 Task: Look for space in Takefu, Japan from 4th June, 2023 to 15th June, 2023 for 2 adults in price range Rs.10000 to Rs.15000. Place can be entire place with 1  bedroom having 1 bed and 1 bathroom. Property type can be house, flat, guest house, hotel. Booking option can be shelf check-in. Required host language is English.
Action: Mouse moved to (518, 83)
Screenshot: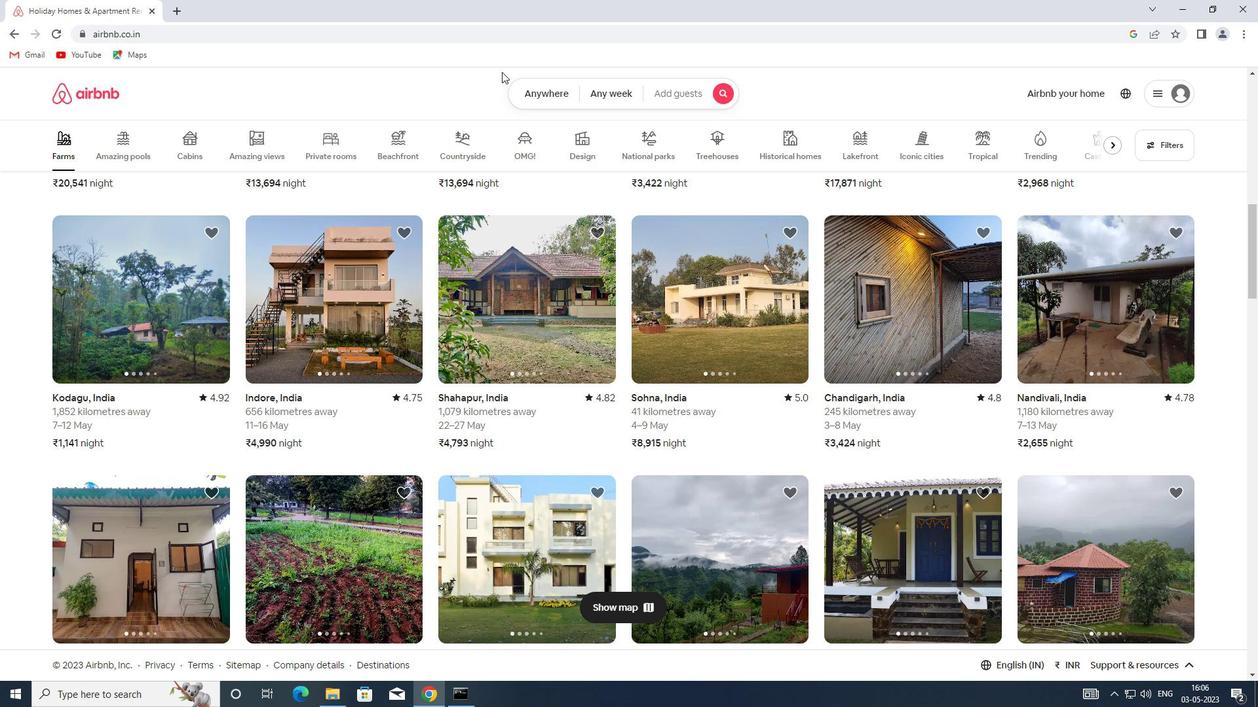 
Action: Mouse pressed left at (518, 83)
Screenshot: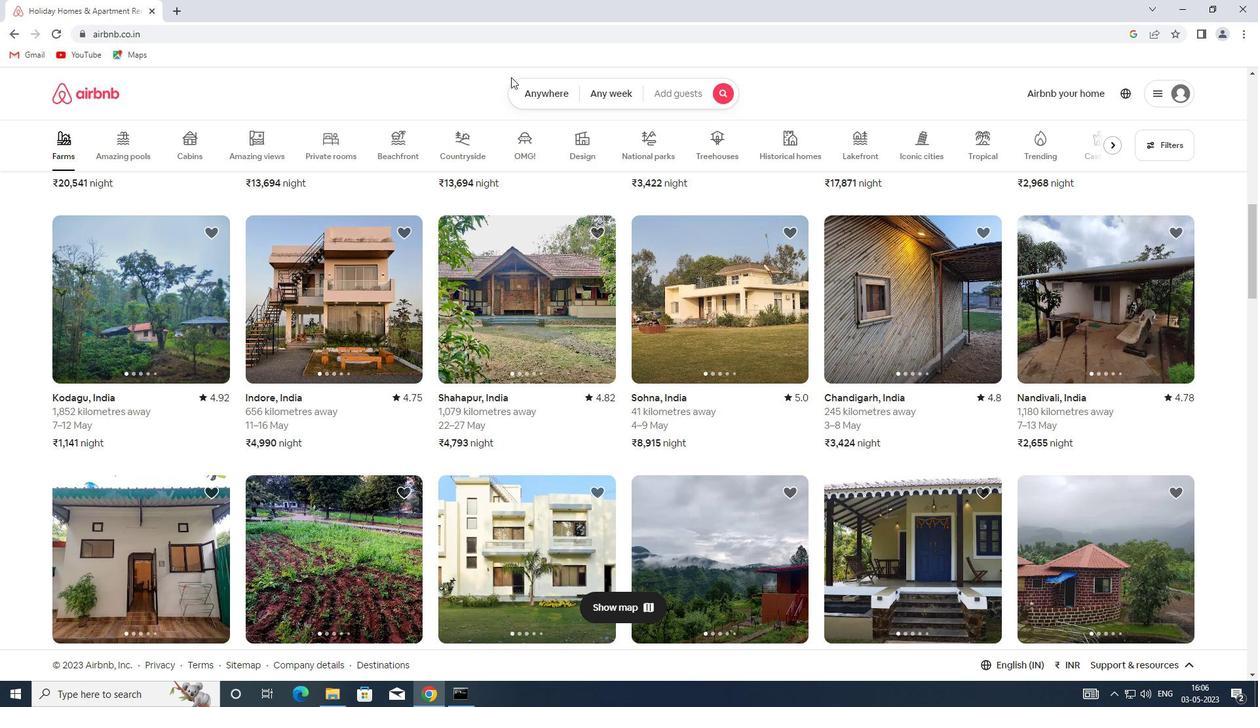 
Action: Mouse moved to (439, 134)
Screenshot: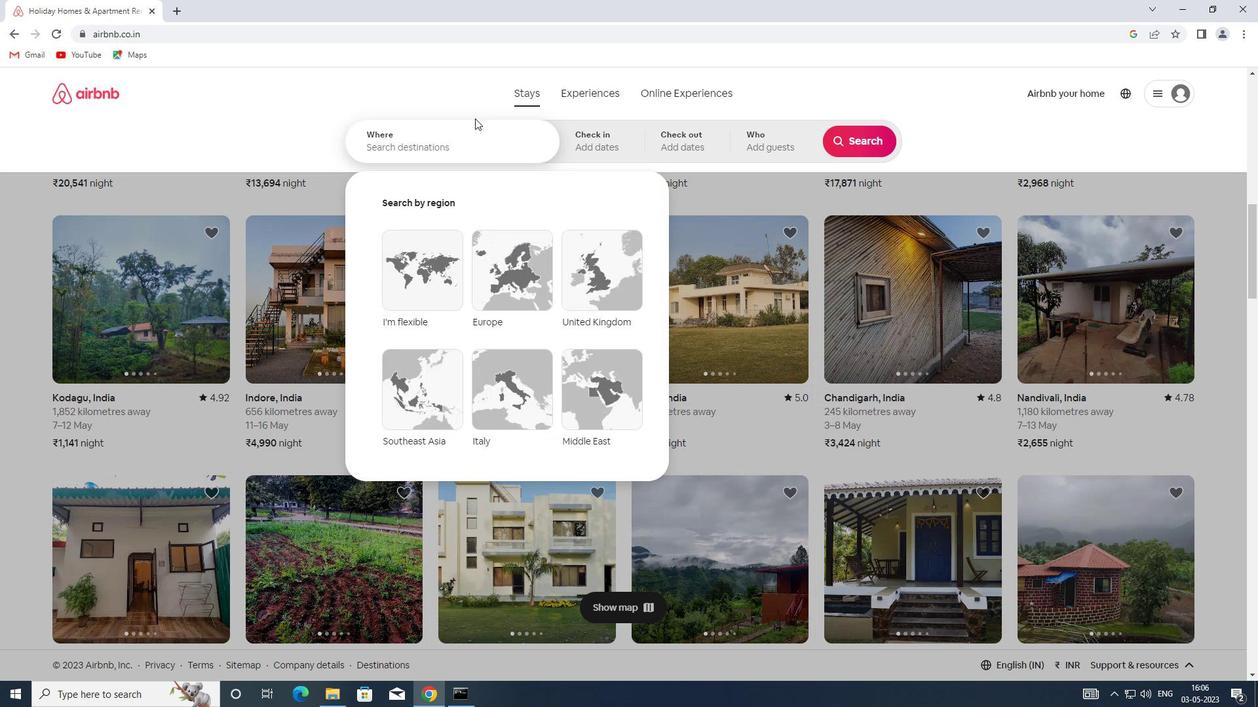 
Action: Mouse pressed left at (439, 134)
Screenshot: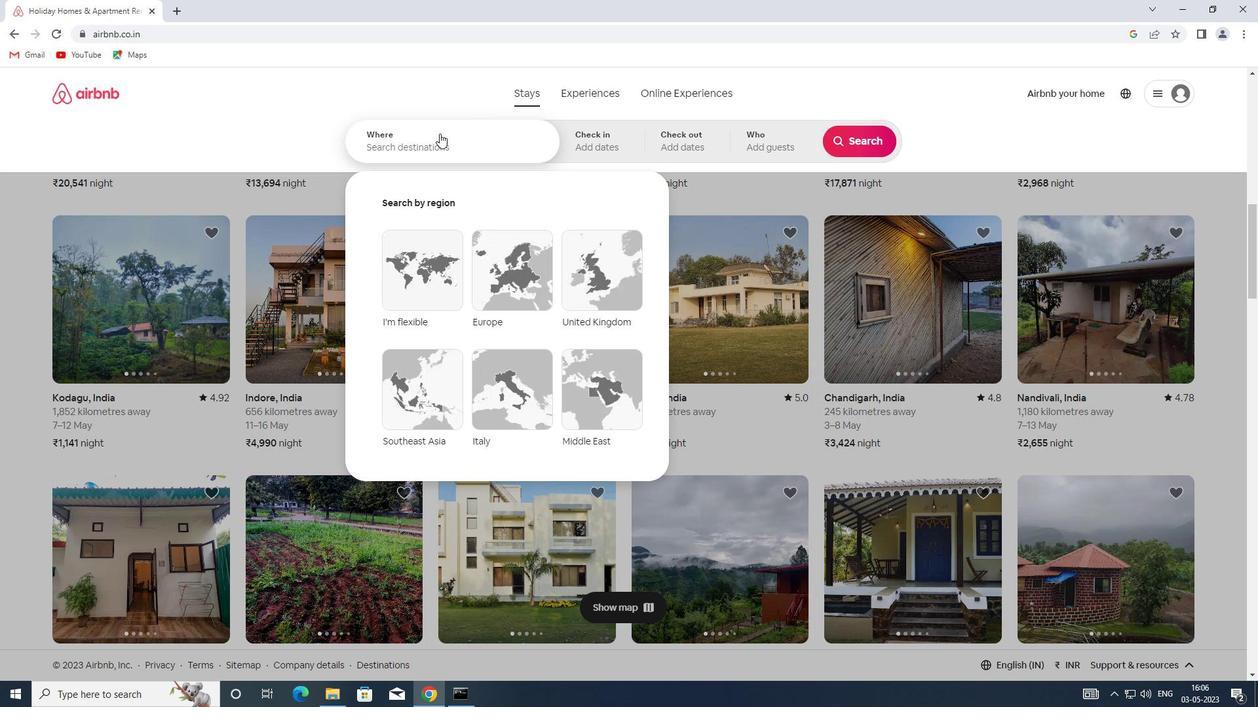
Action: Key pressed <Key.shift>TAKEFU,<Key.shift><Key.shift>JAPAN
Screenshot: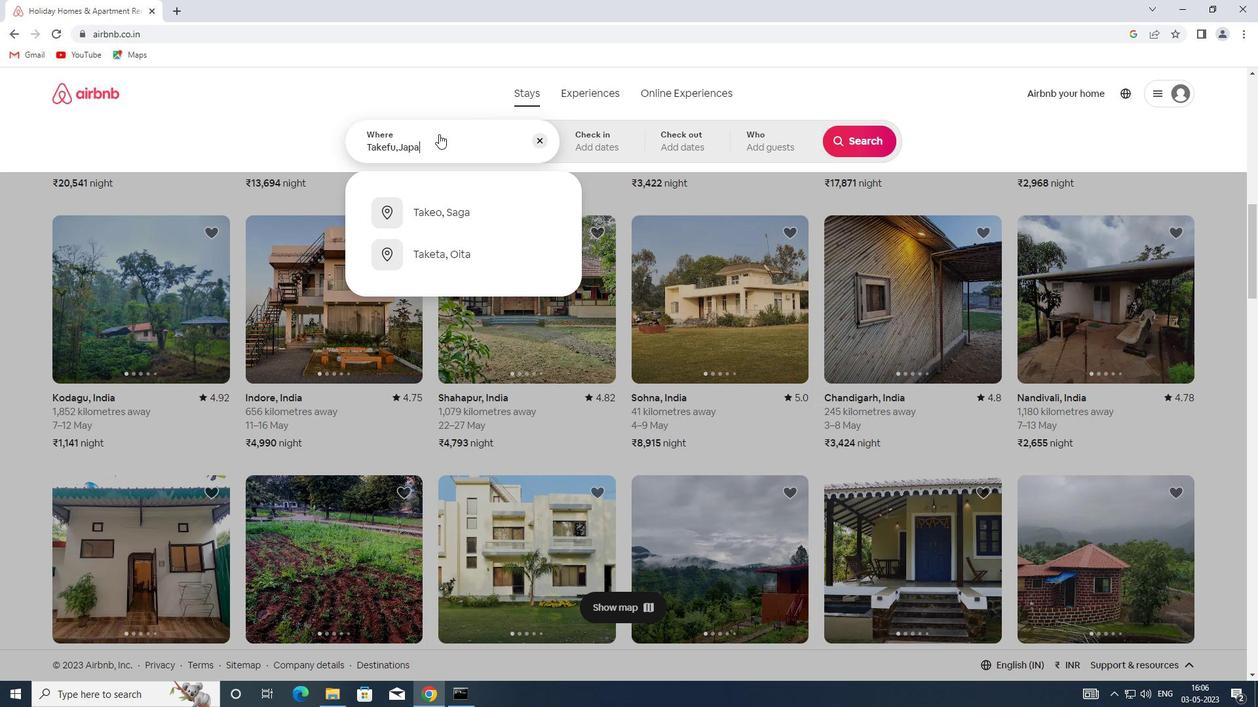 
Action: Mouse moved to (610, 140)
Screenshot: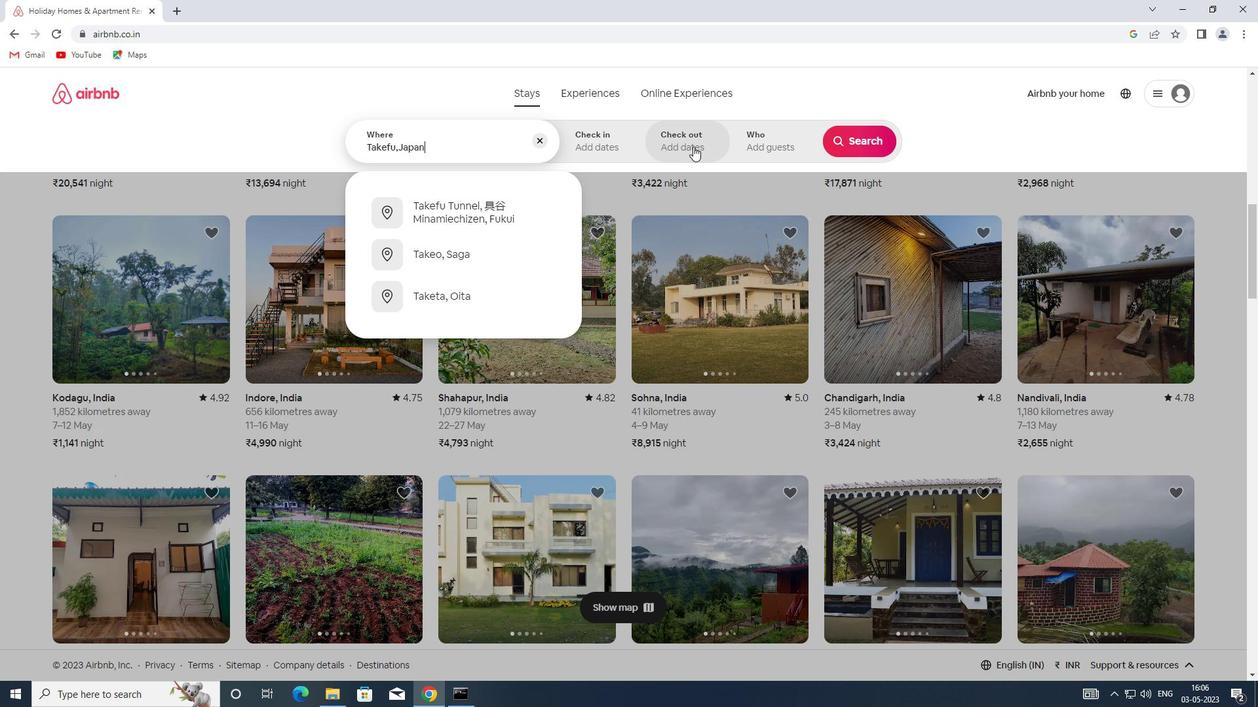 
Action: Mouse pressed left at (610, 140)
Screenshot: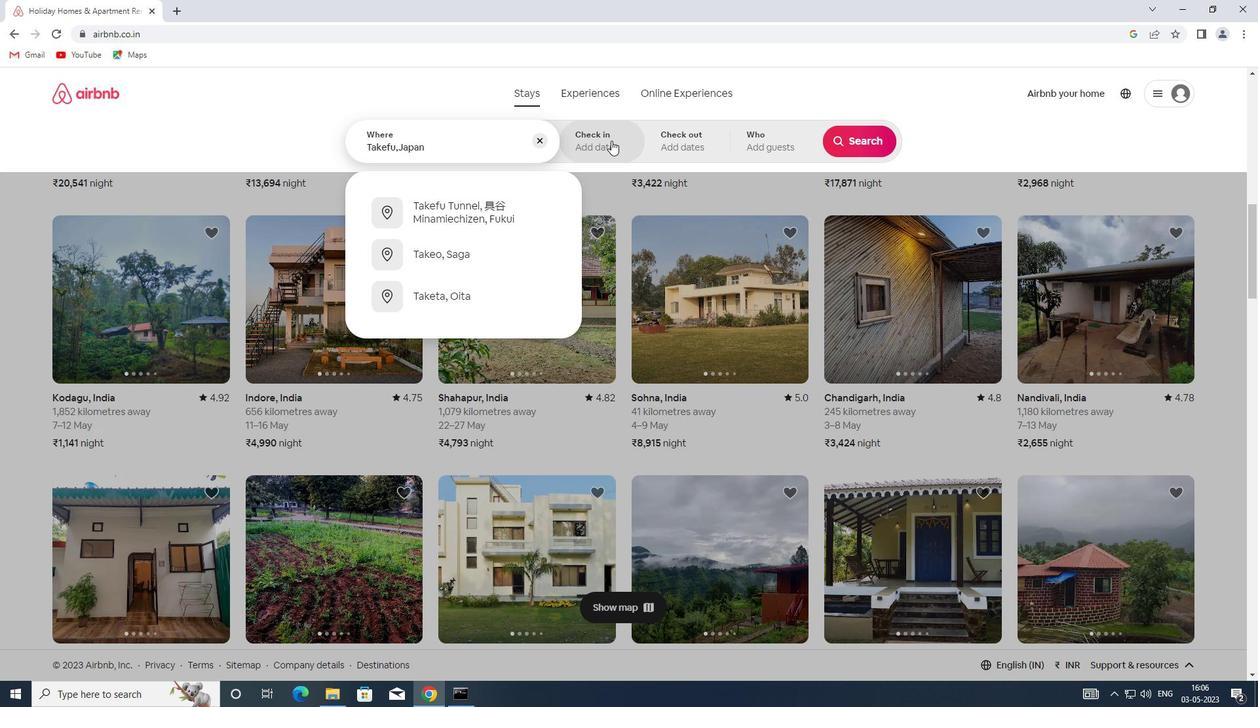 
Action: Mouse moved to (667, 342)
Screenshot: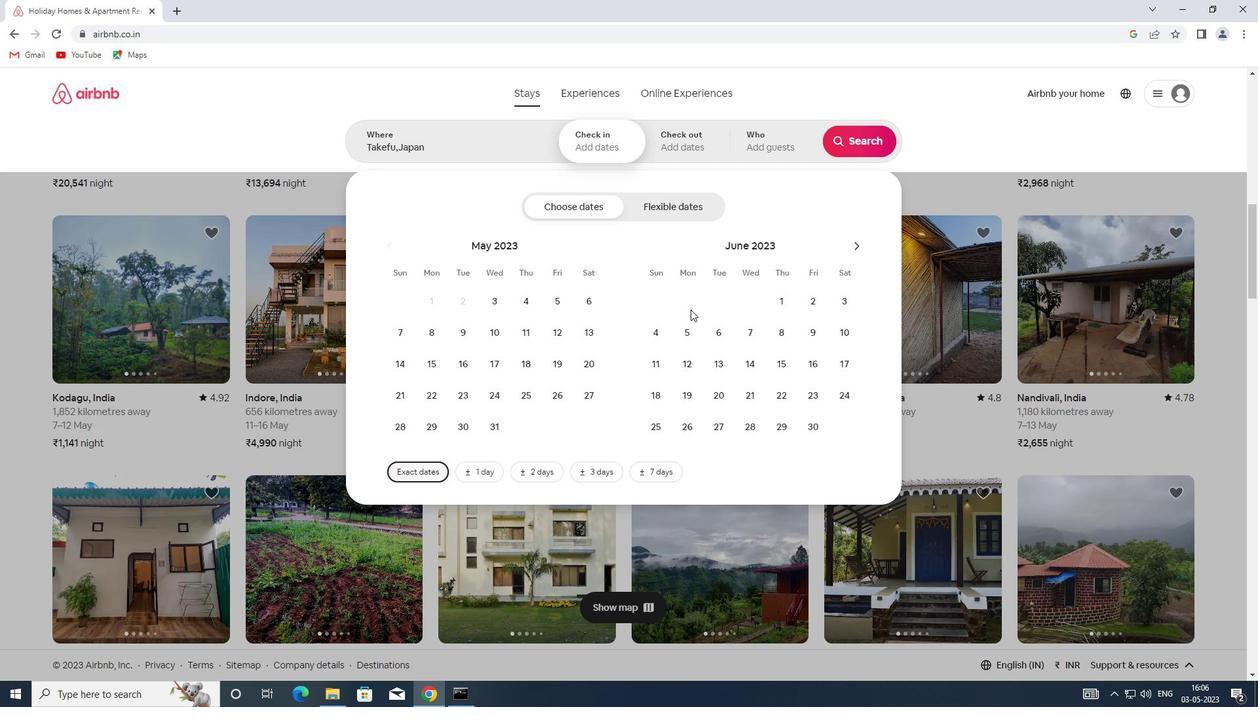 
Action: Mouse pressed left at (667, 342)
Screenshot: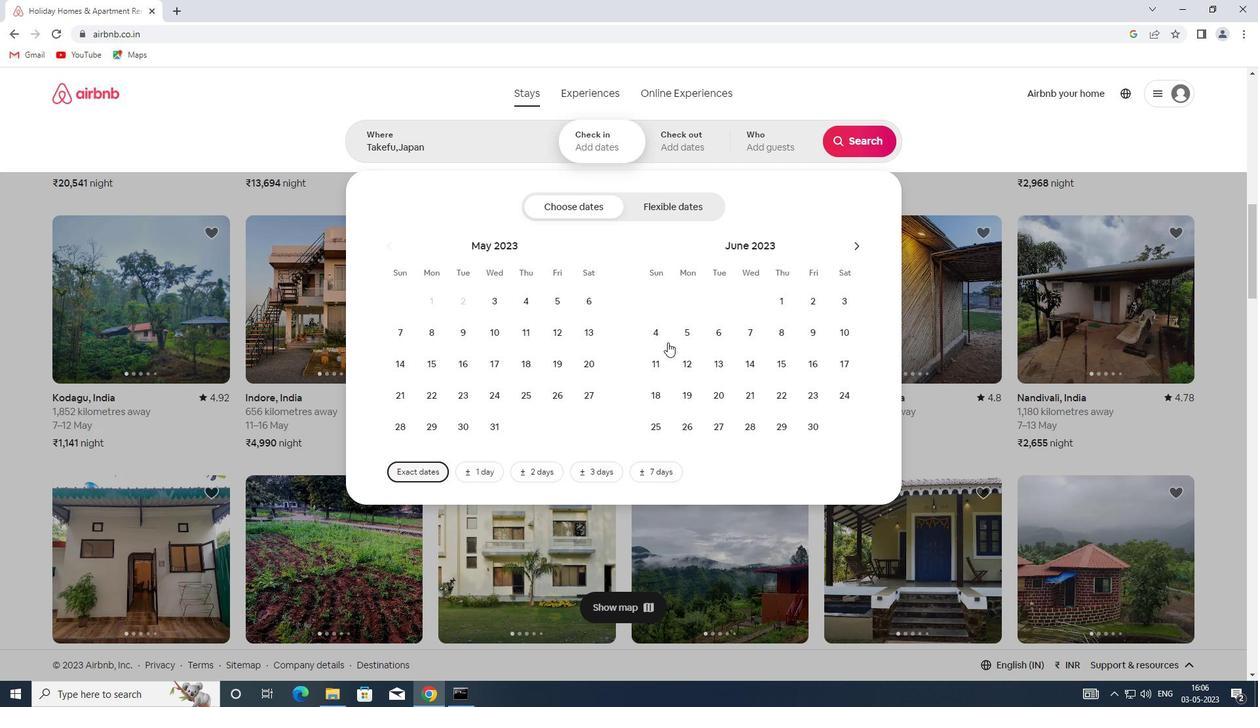 
Action: Mouse moved to (780, 363)
Screenshot: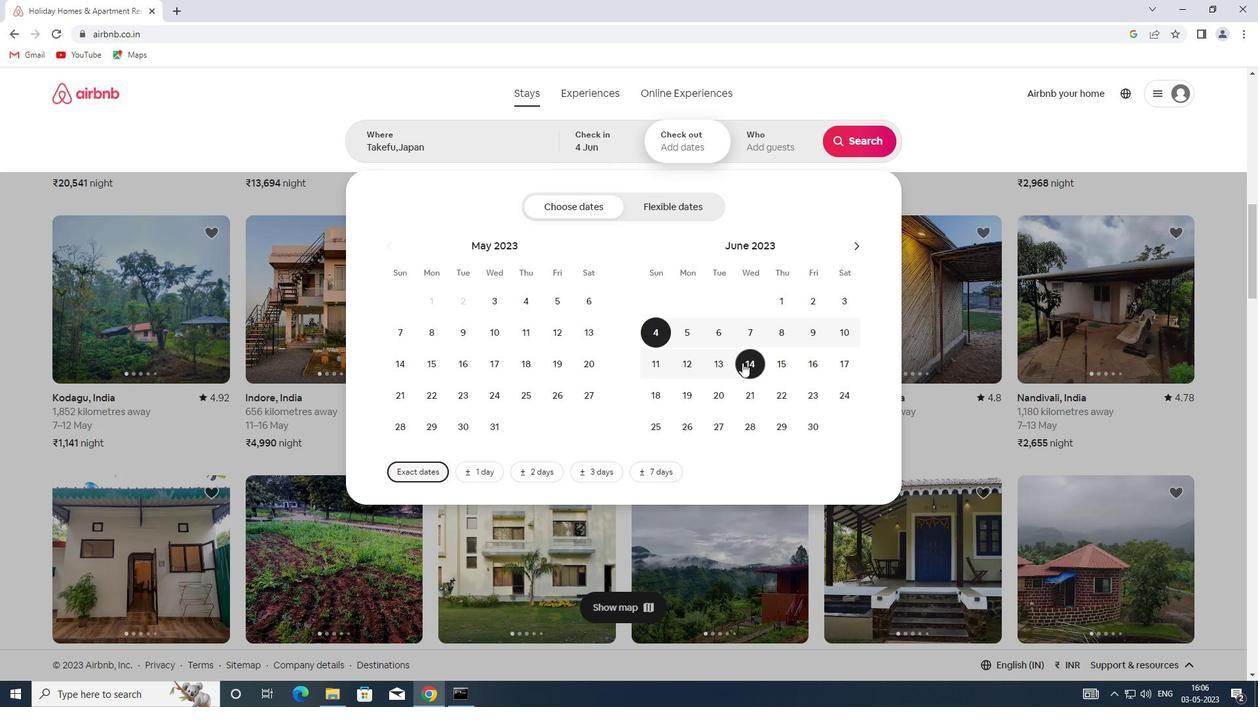 
Action: Mouse pressed left at (780, 363)
Screenshot: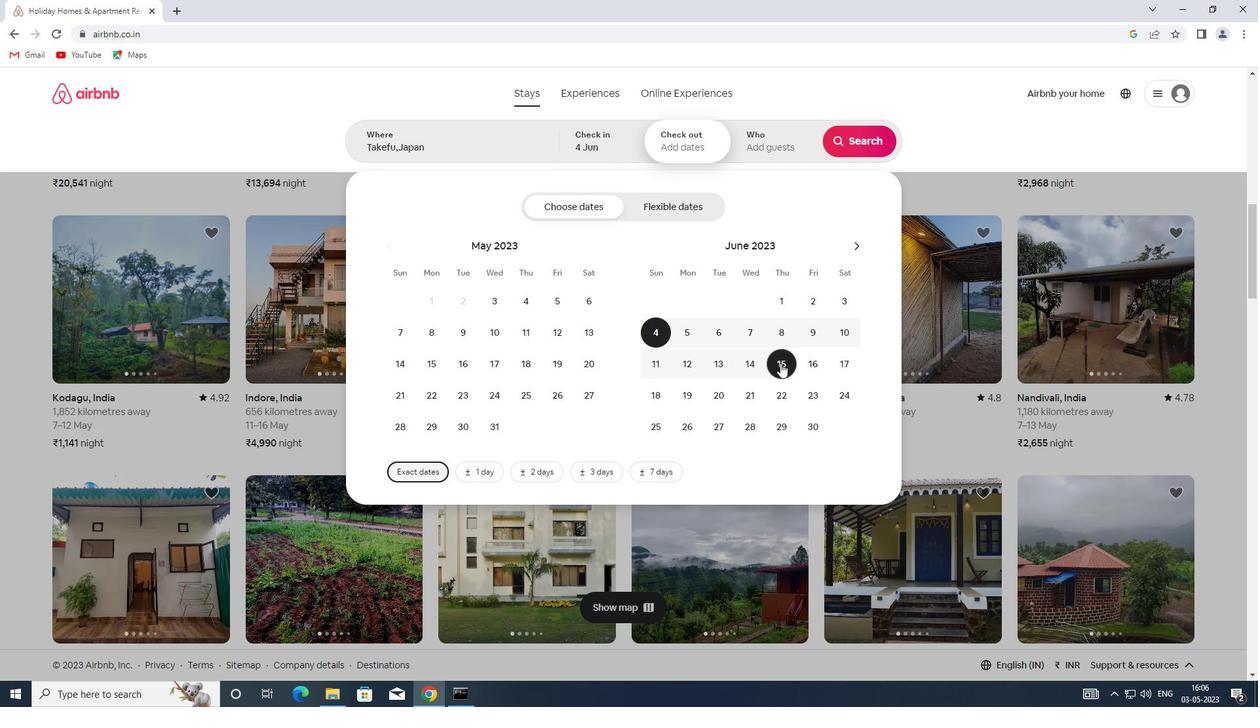 
Action: Mouse moved to (796, 143)
Screenshot: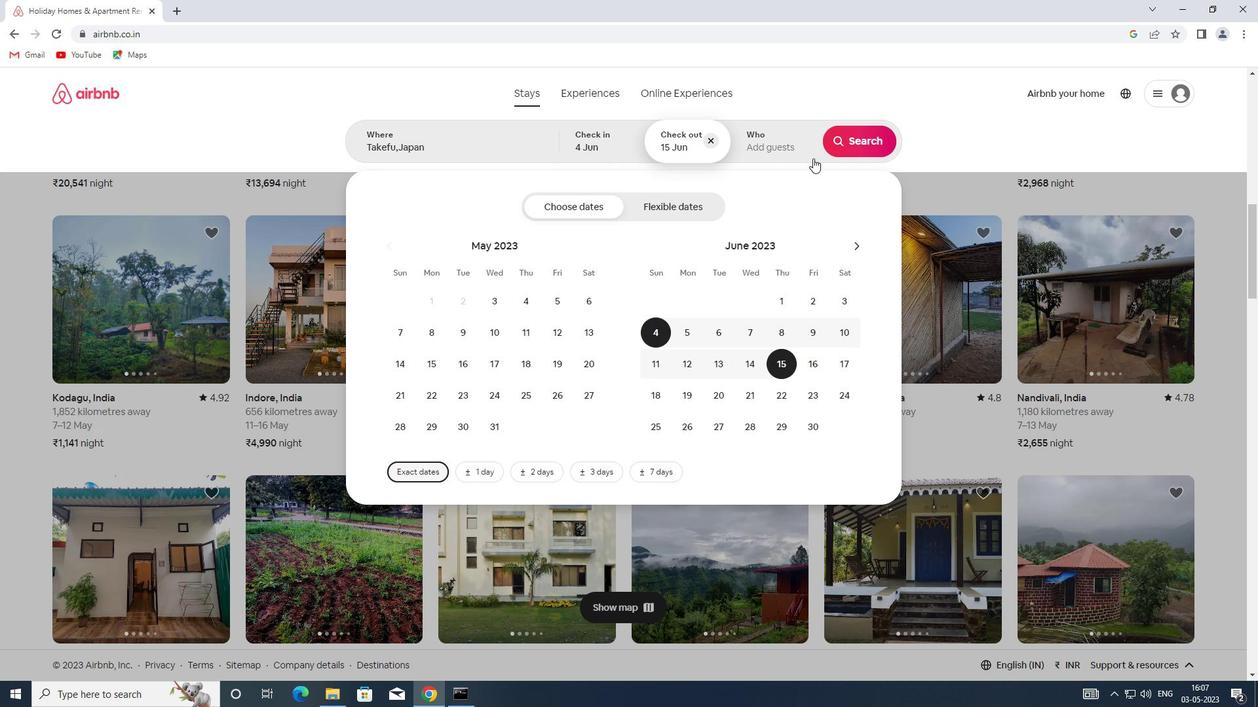 
Action: Mouse pressed left at (796, 143)
Screenshot: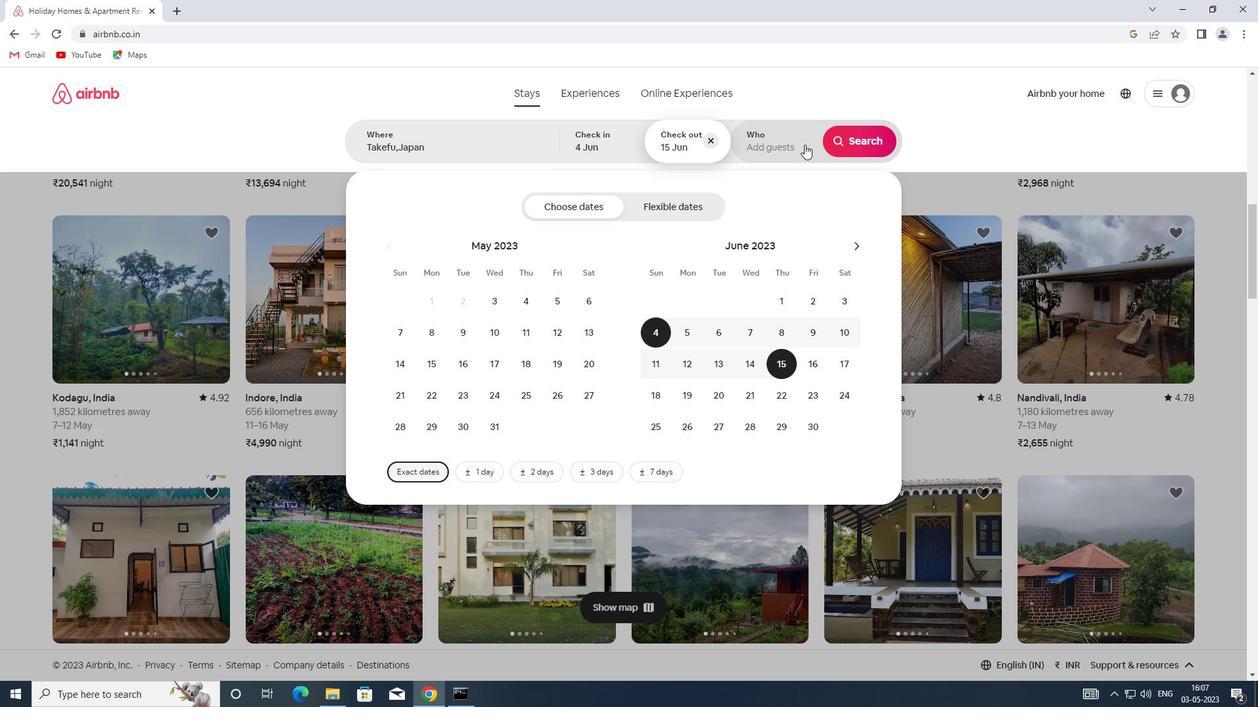 
Action: Mouse moved to (859, 207)
Screenshot: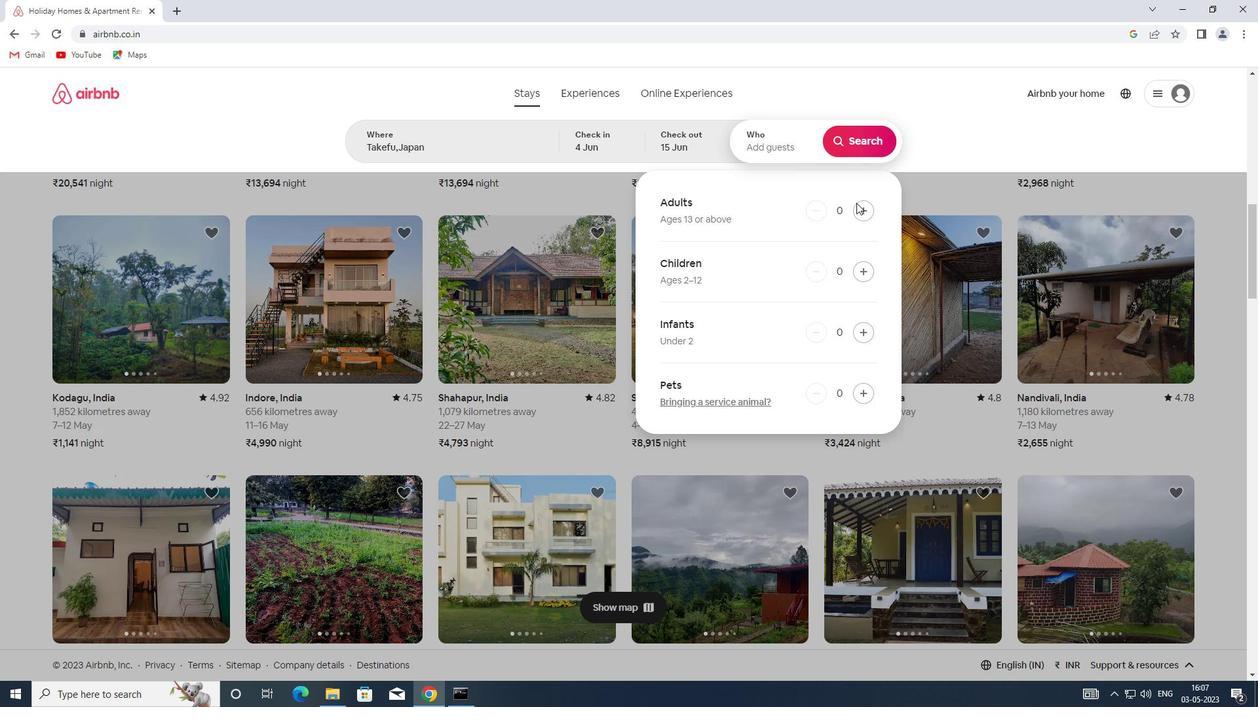 
Action: Mouse pressed left at (859, 207)
Screenshot: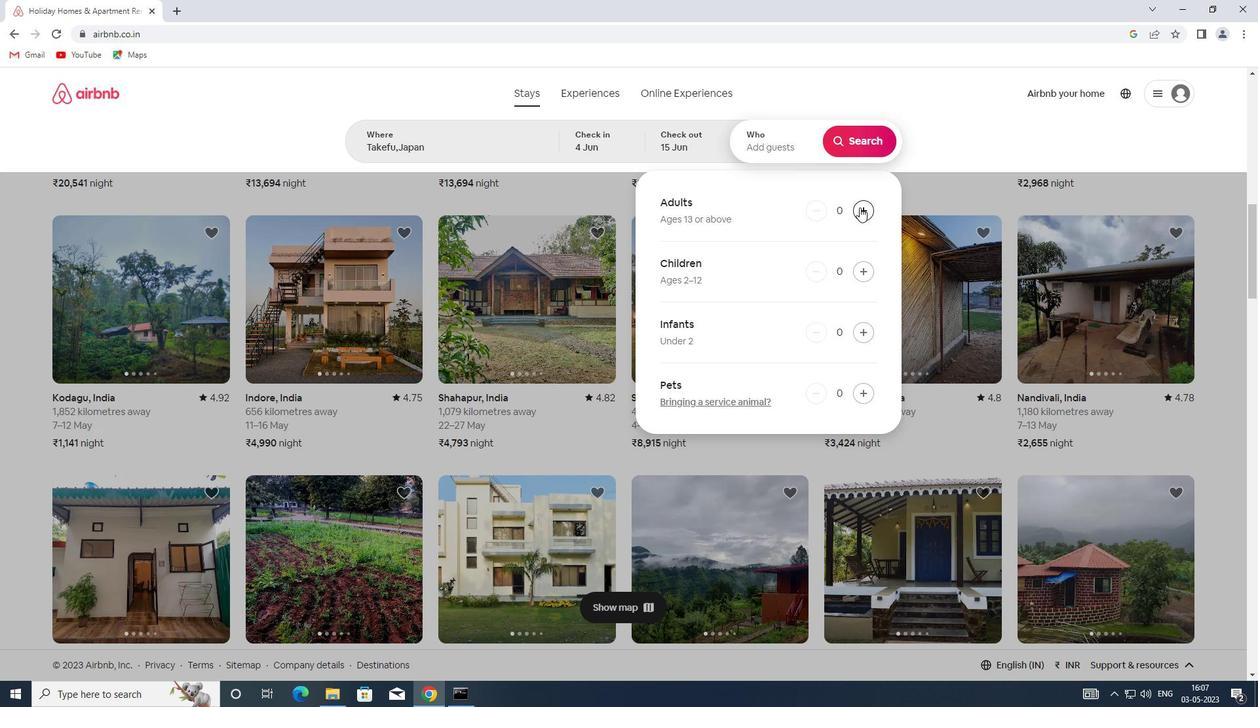 
Action: Mouse pressed left at (859, 207)
Screenshot: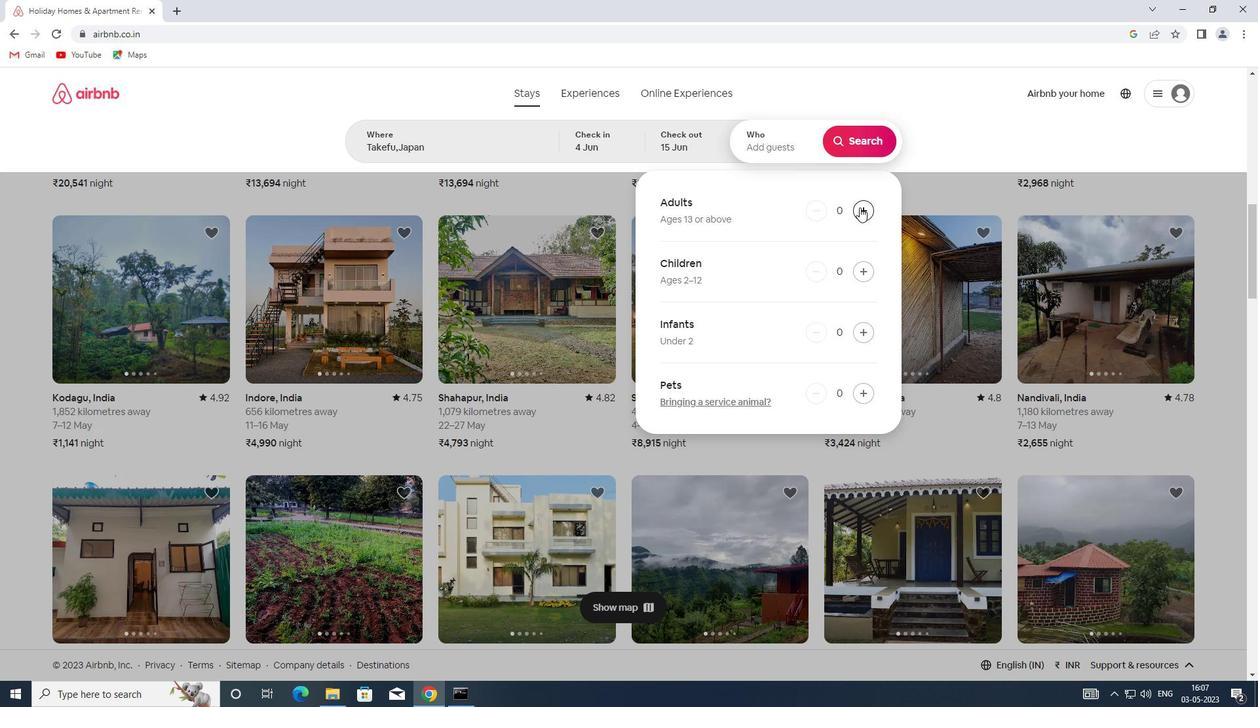 
Action: Mouse moved to (856, 148)
Screenshot: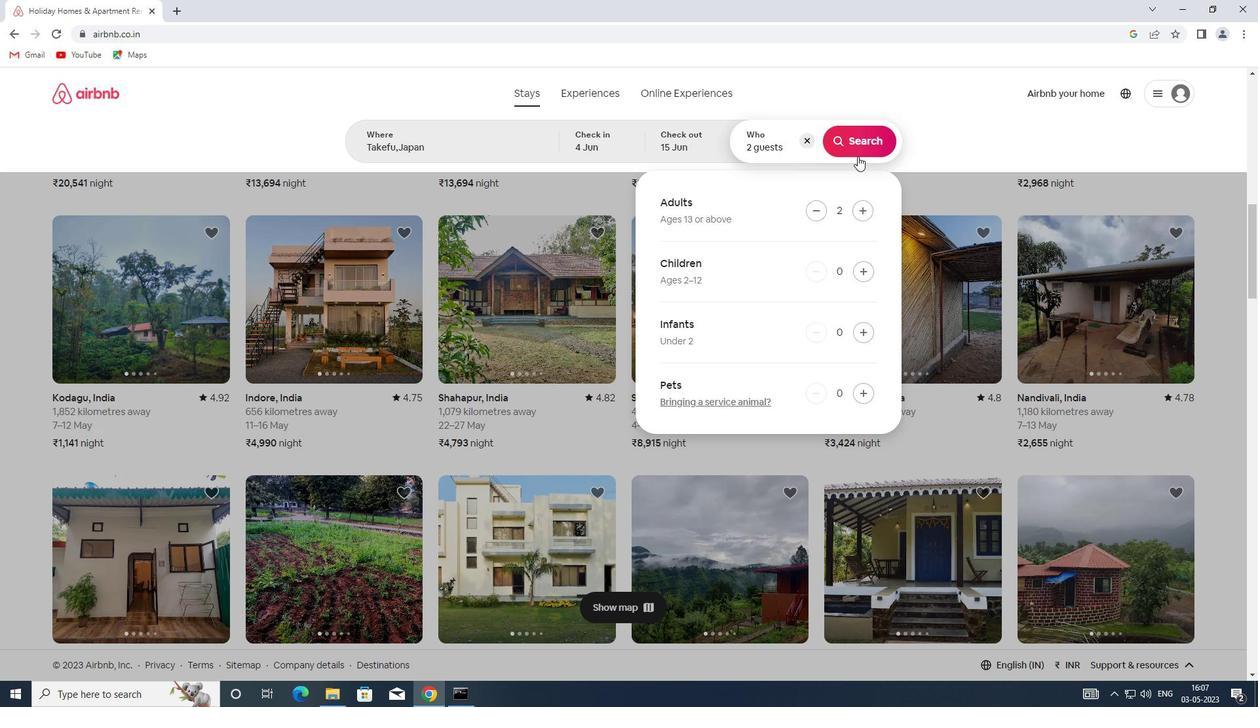 
Action: Mouse pressed left at (856, 148)
Screenshot: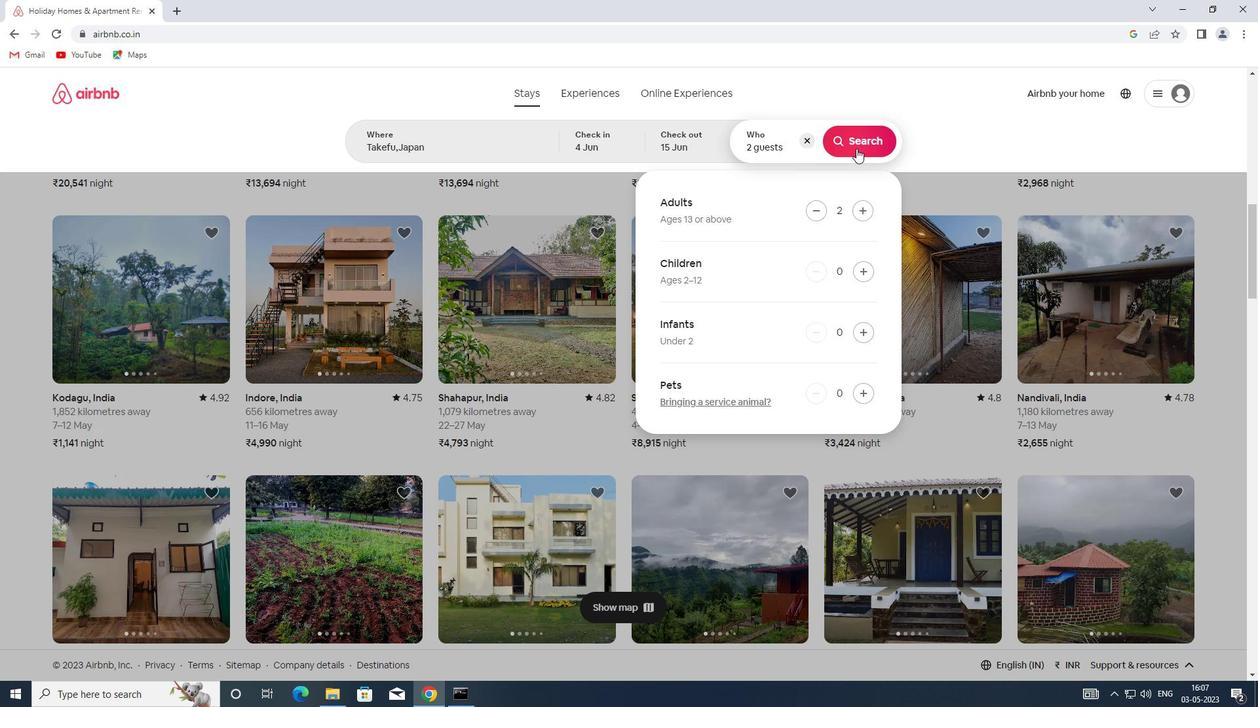 
Action: Mouse moved to (1196, 140)
Screenshot: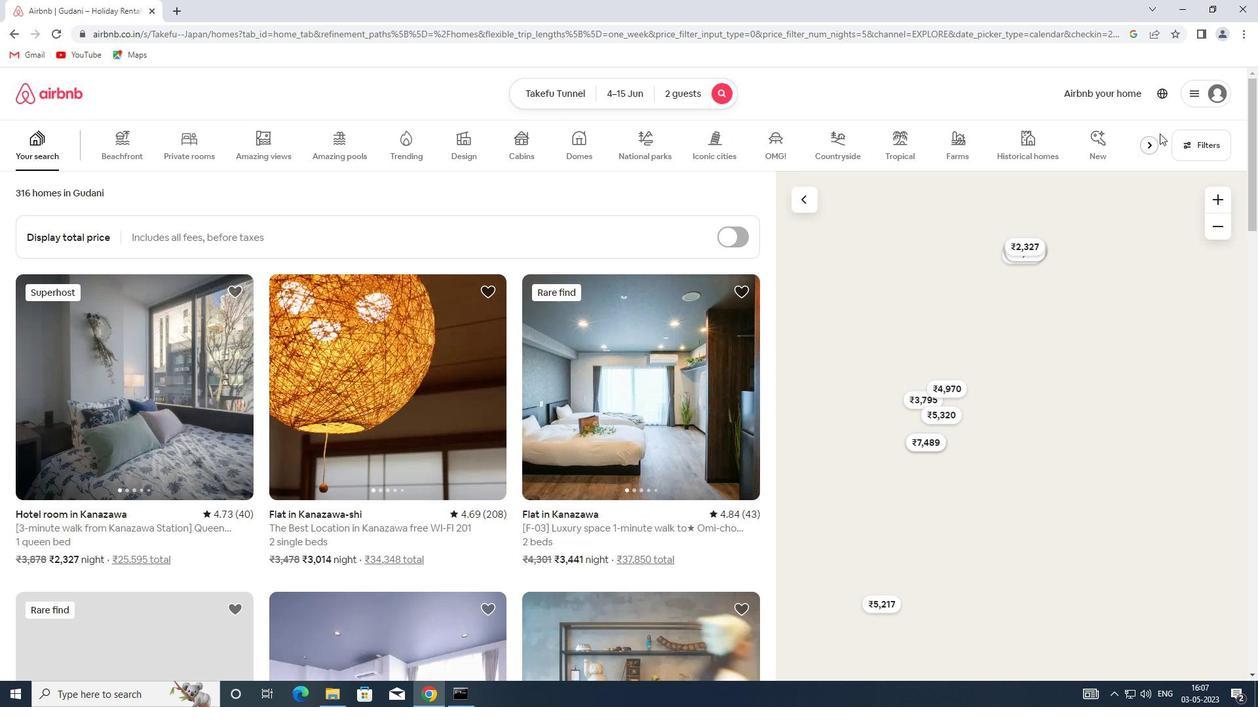 
Action: Mouse pressed left at (1196, 140)
Screenshot: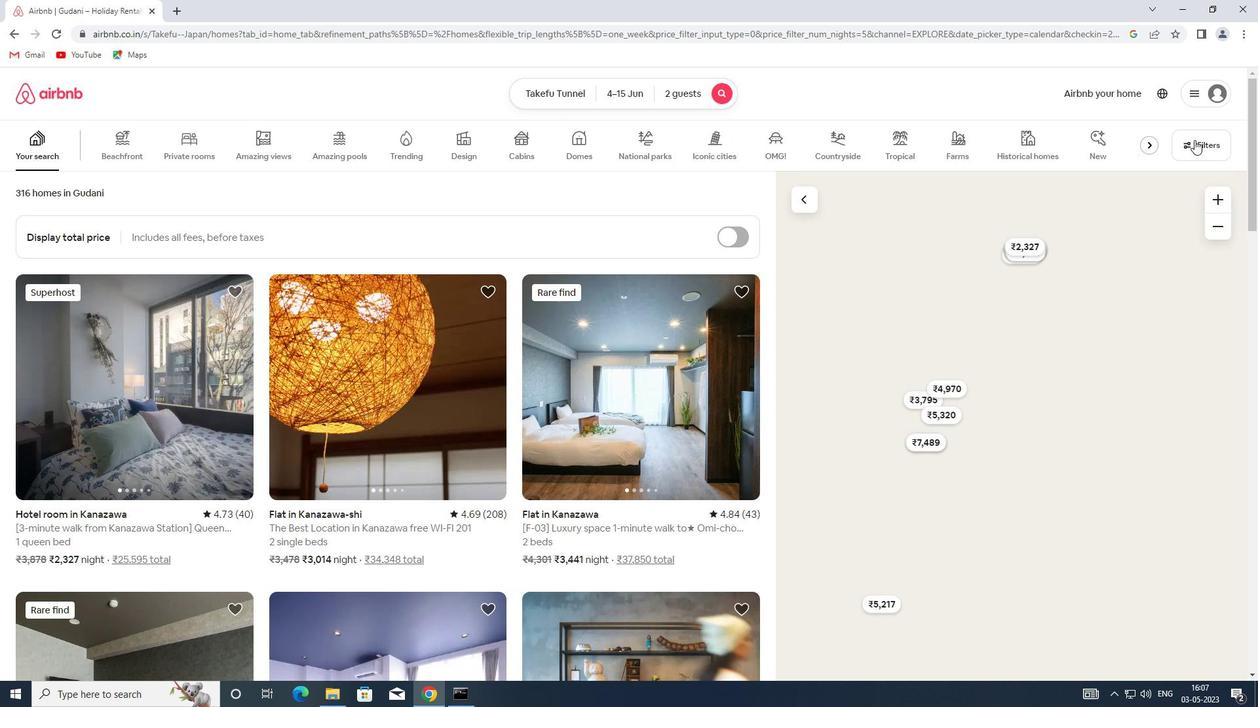 
Action: Mouse moved to (468, 310)
Screenshot: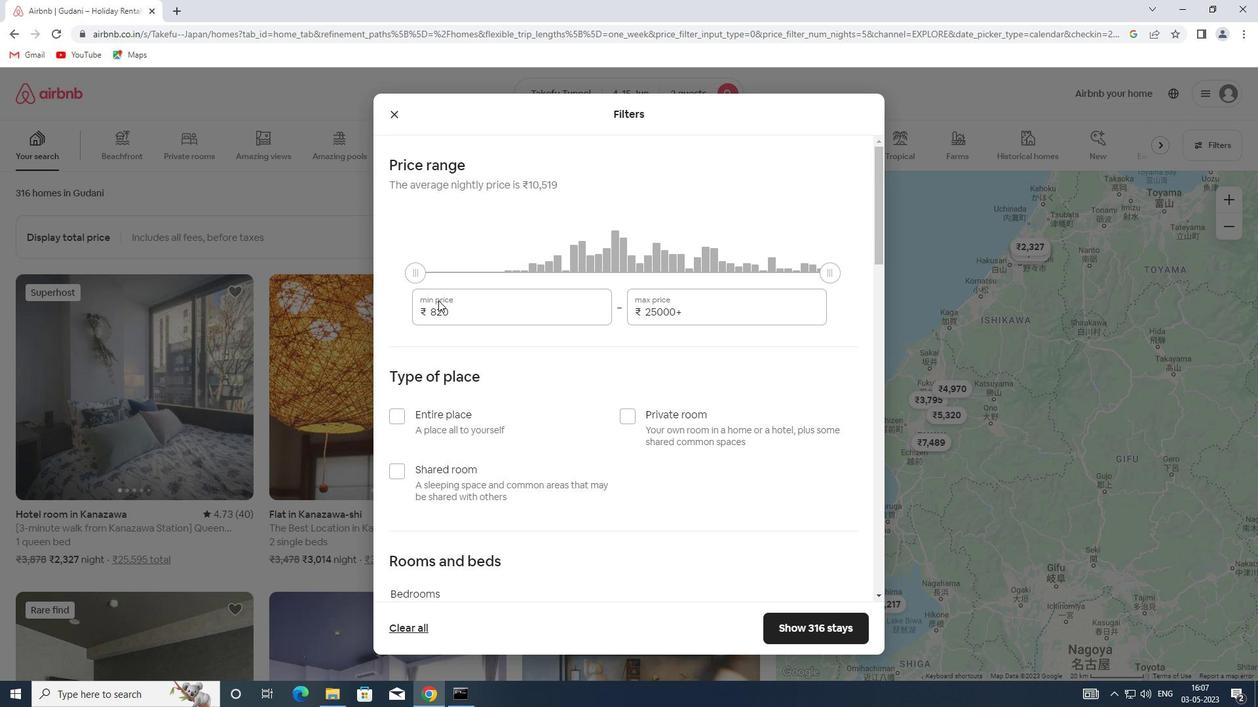 
Action: Mouse pressed left at (468, 310)
Screenshot: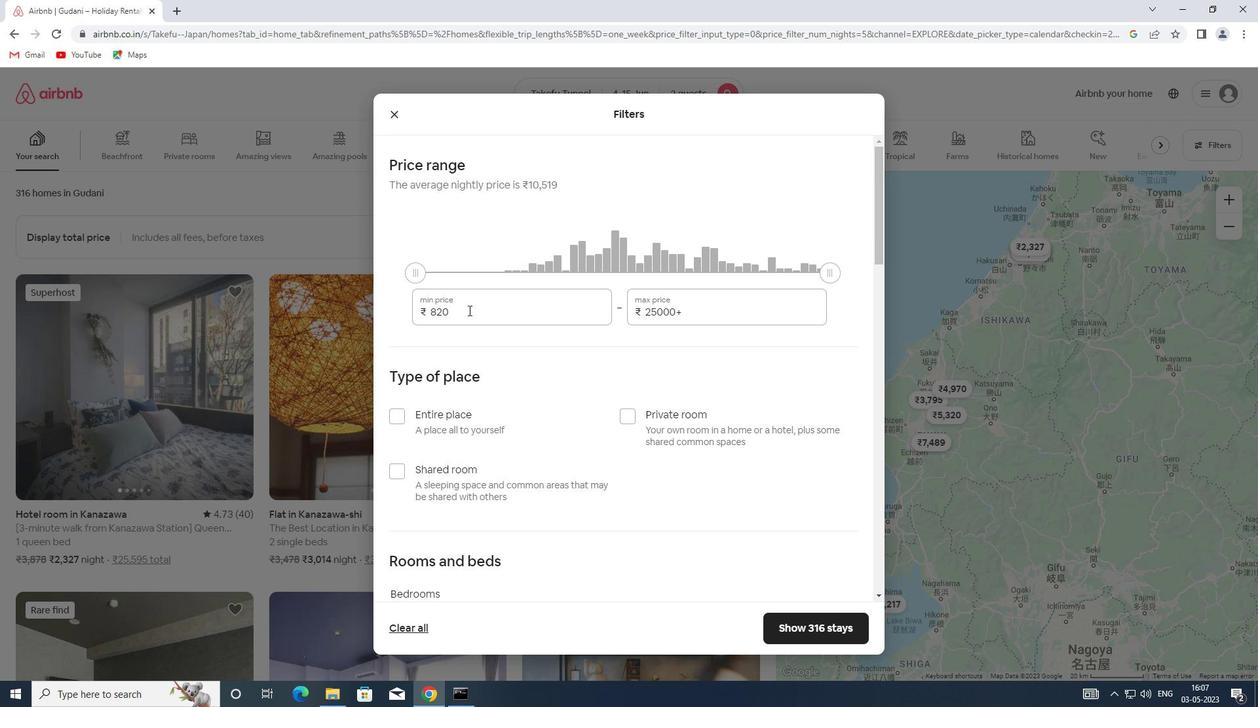 
Action: Mouse moved to (422, 312)
Screenshot: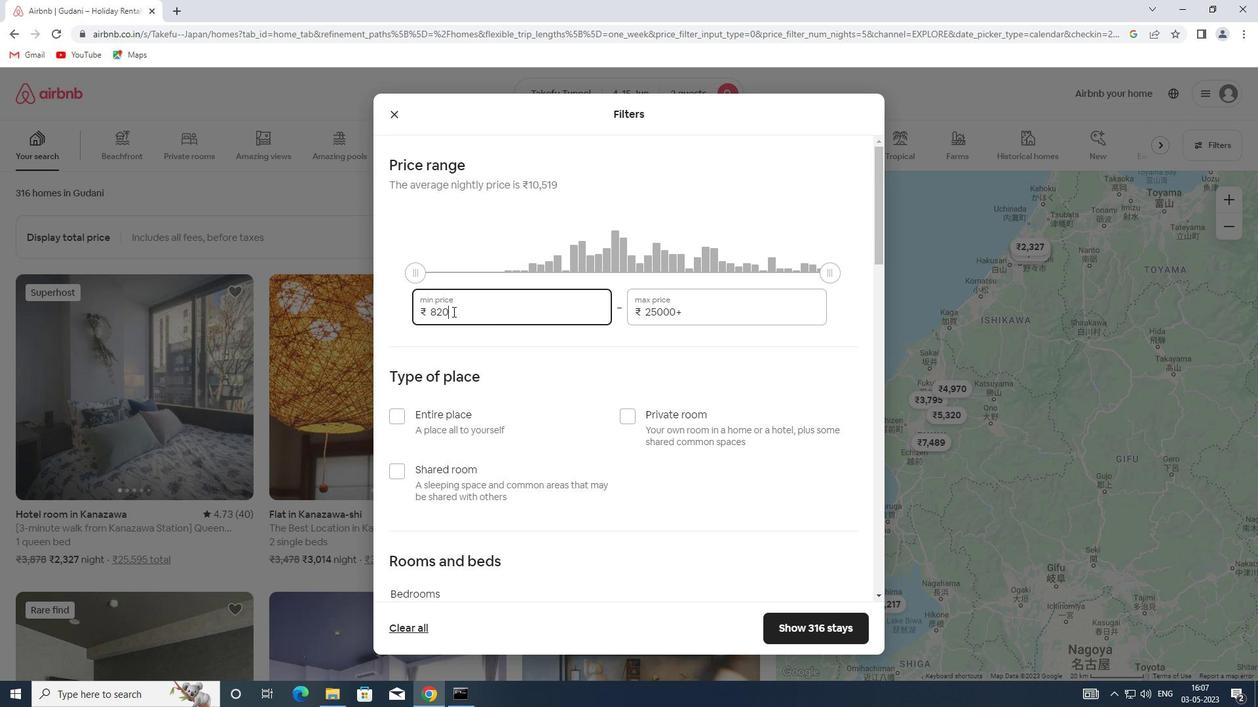 
Action: Key pressed 10000
Screenshot: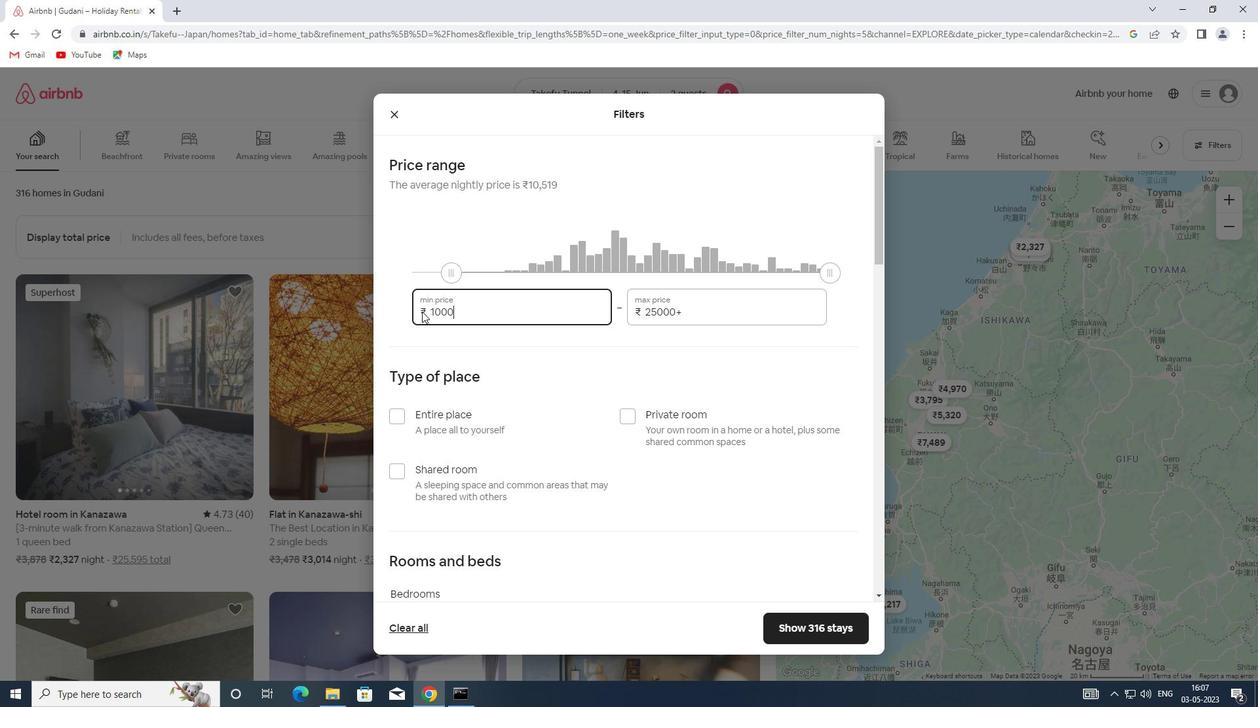 
Action: Mouse moved to (693, 313)
Screenshot: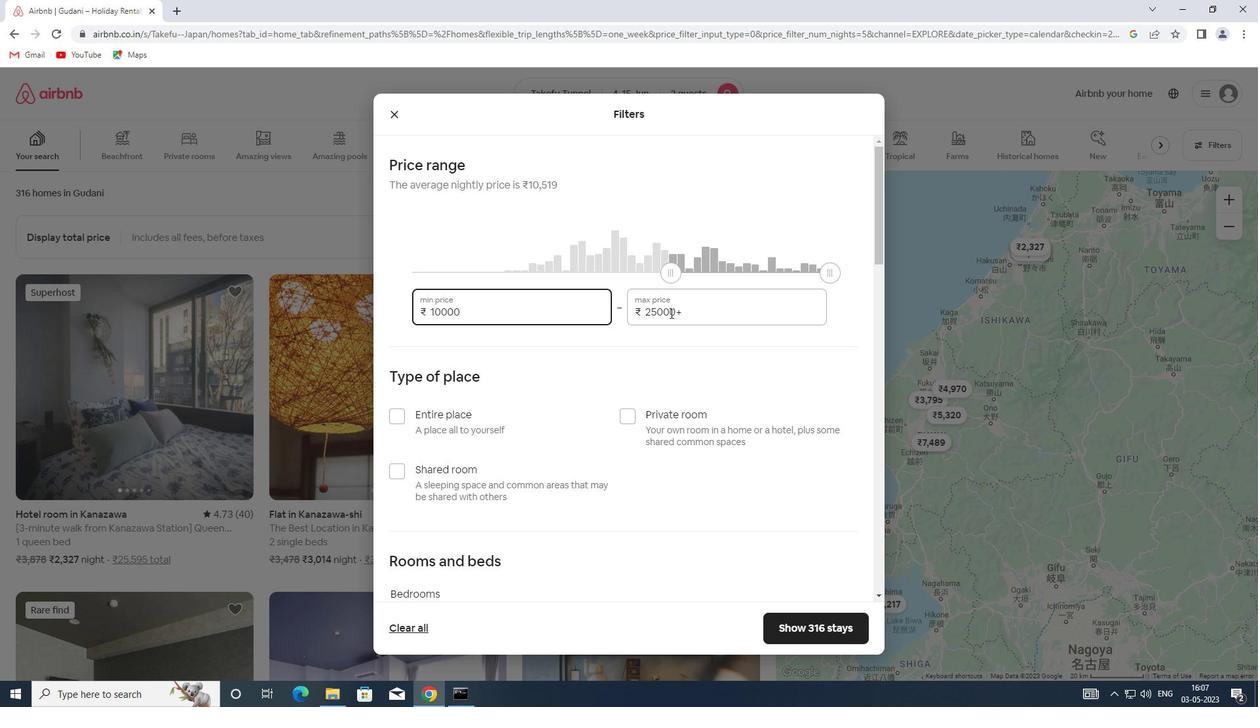 
Action: Mouse pressed left at (693, 313)
Screenshot: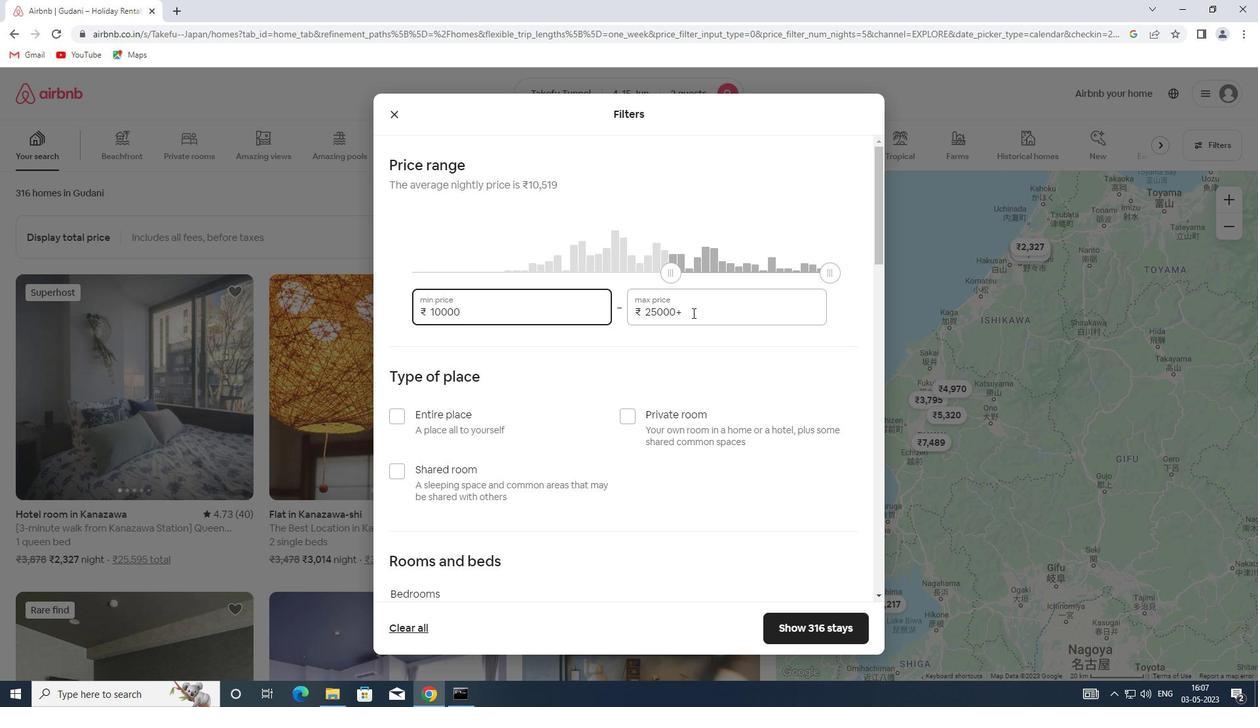 
Action: Mouse moved to (623, 313)
Screenshot: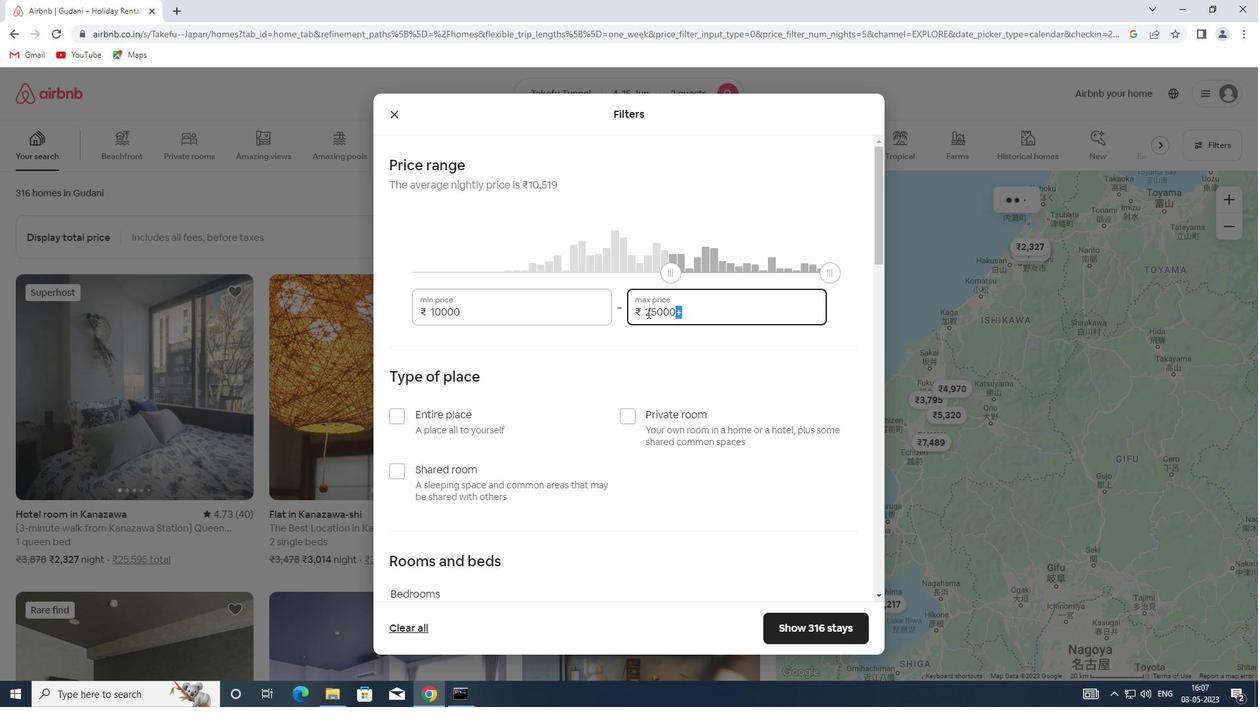 
Action: Key pressed 15000
Screenshot: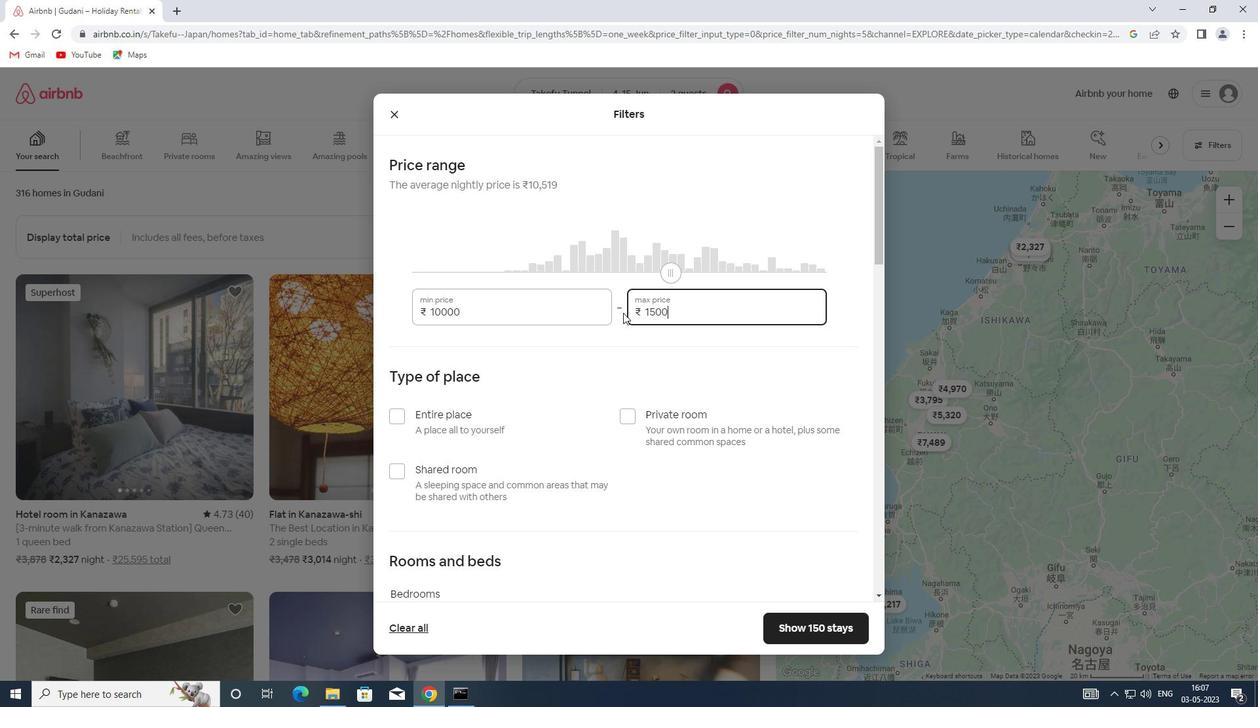 
Action: Mouse moved to (460, 420)
Screenshot: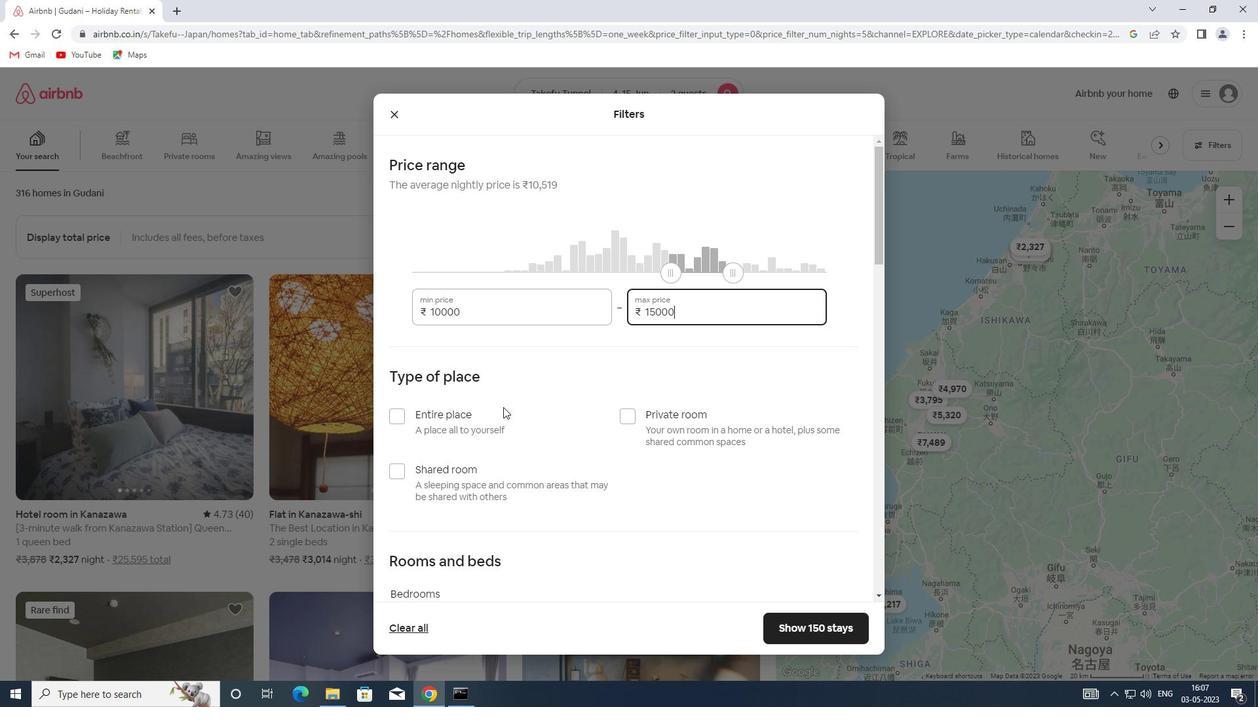 
Action: Mouse pressed left at (460, 420)
Screenshot: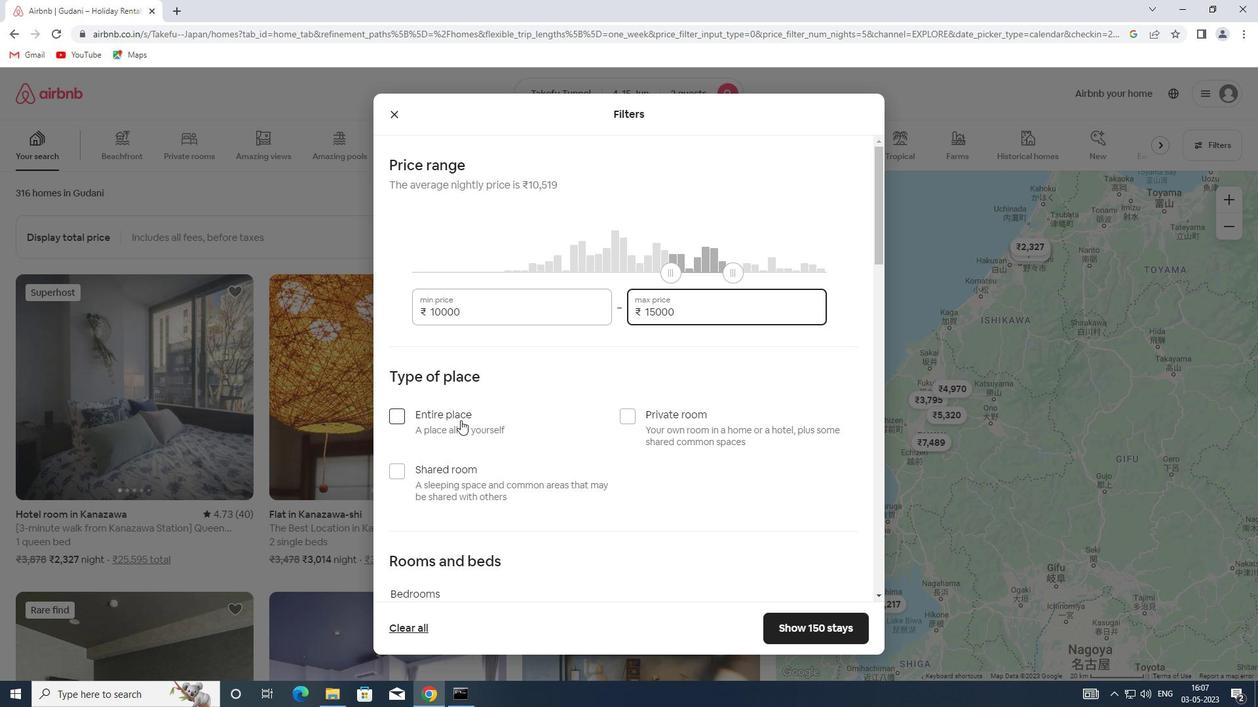 
Action: Mouse scrolled (460, 420) with delta (0, 0)
Screenshot: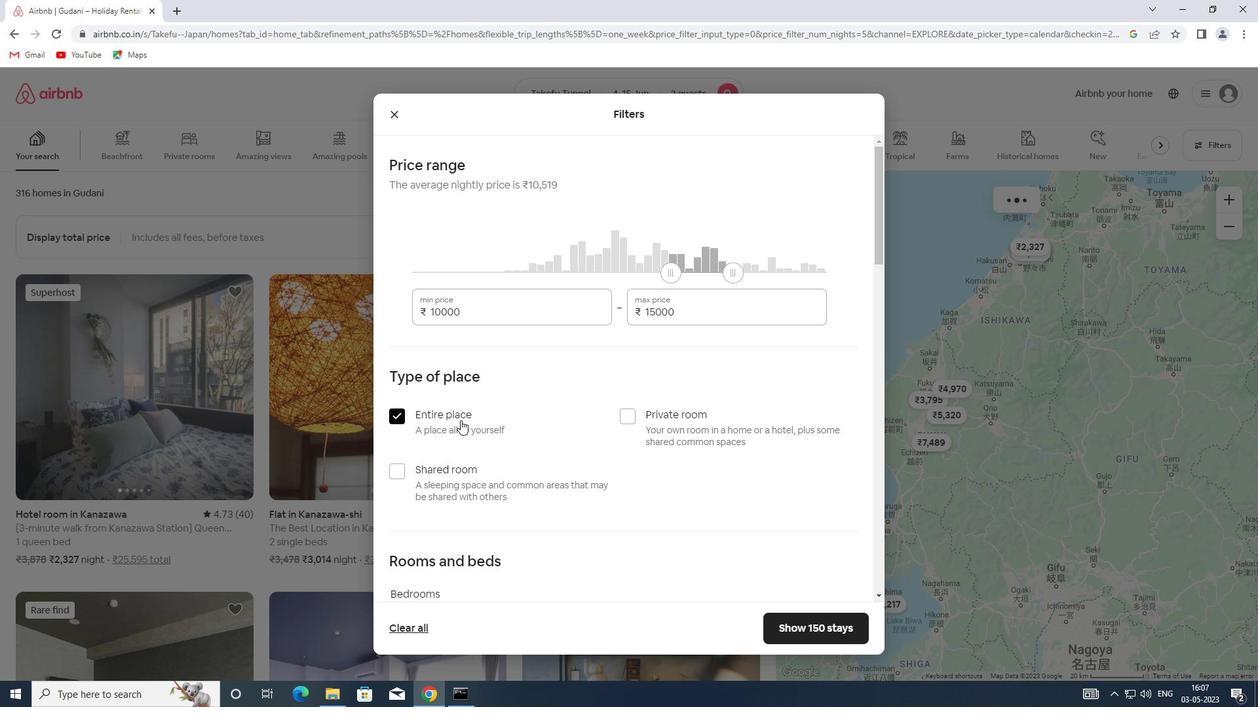 
Action: Mouse scrolled (460, 420) with delta (0, 0)
Screenshot: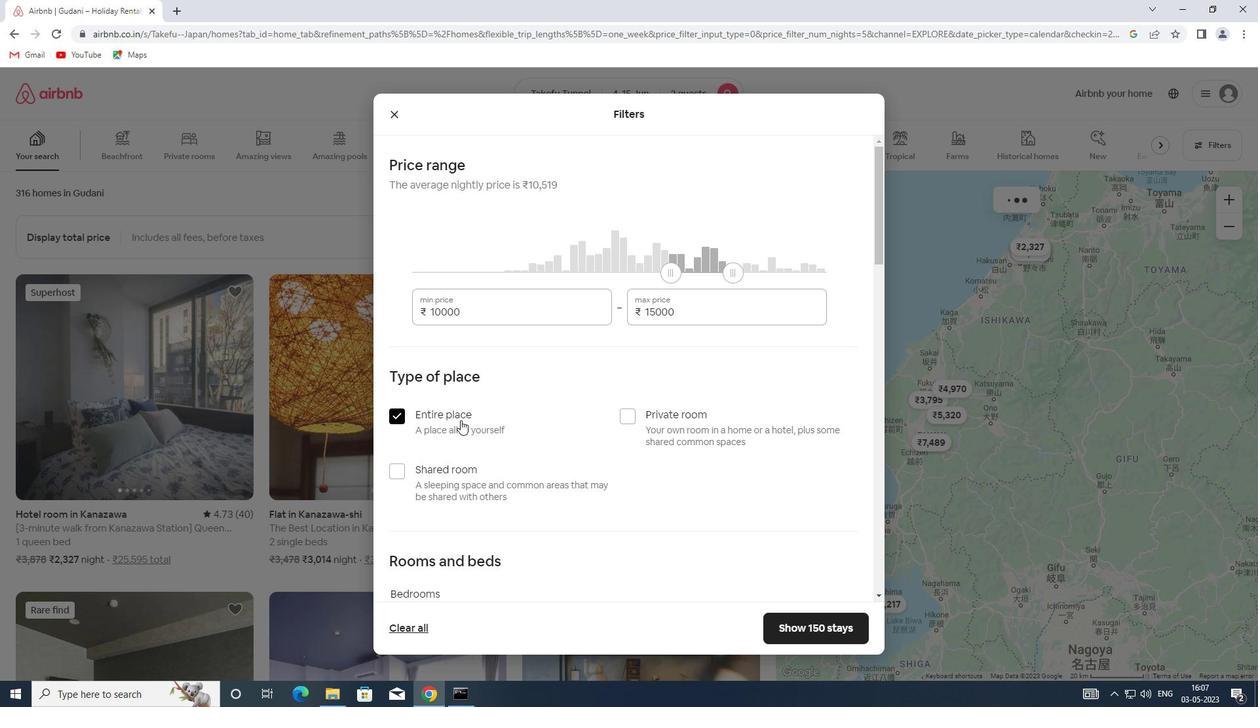 
Action: Mouse scrolled (460, 420) with delta (0, 0)
Screenshot: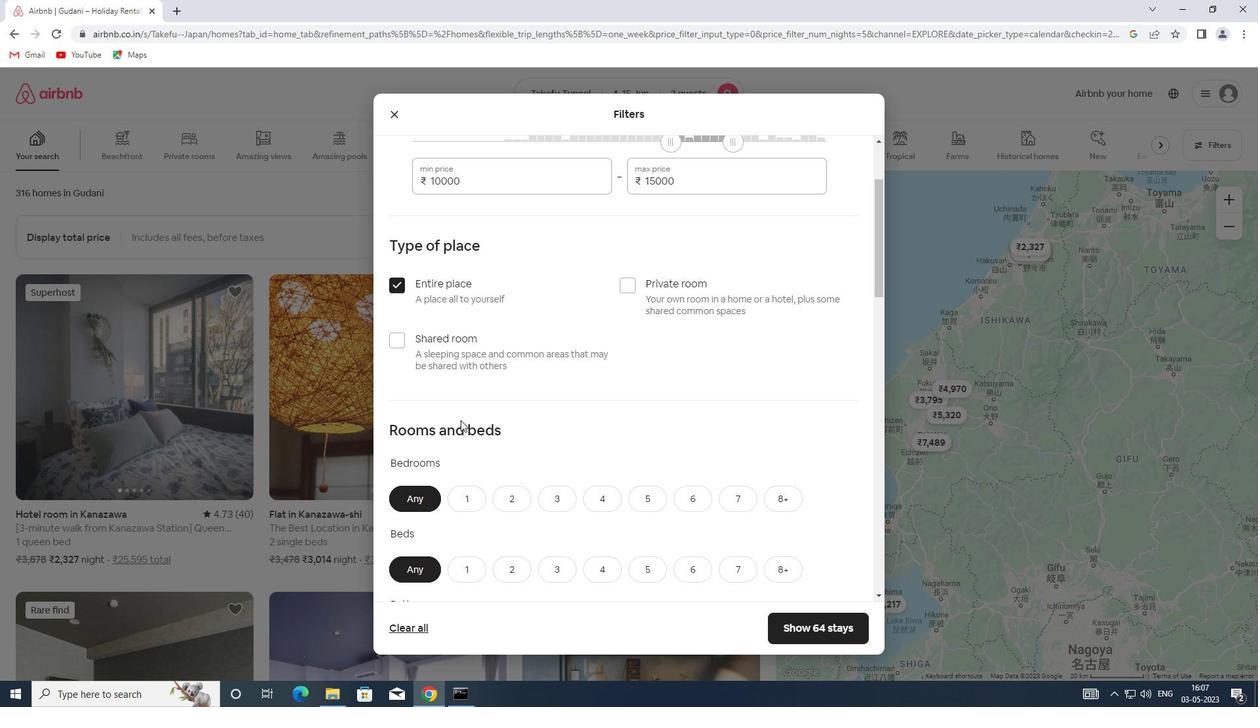 
Action: Mouse scrolled (460, 420) with delta (0, 0)
Screenshot: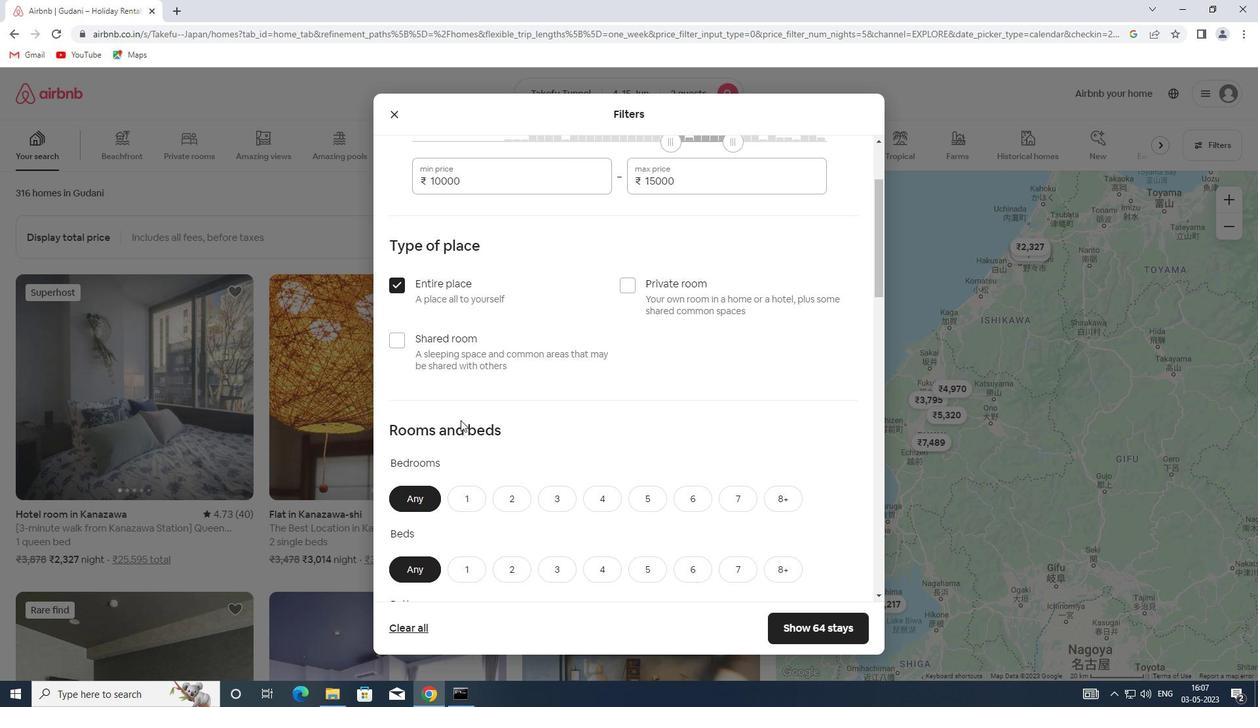 
Action: Mouse scrolled (460, 420) with delta (0, 0)
Screenshot: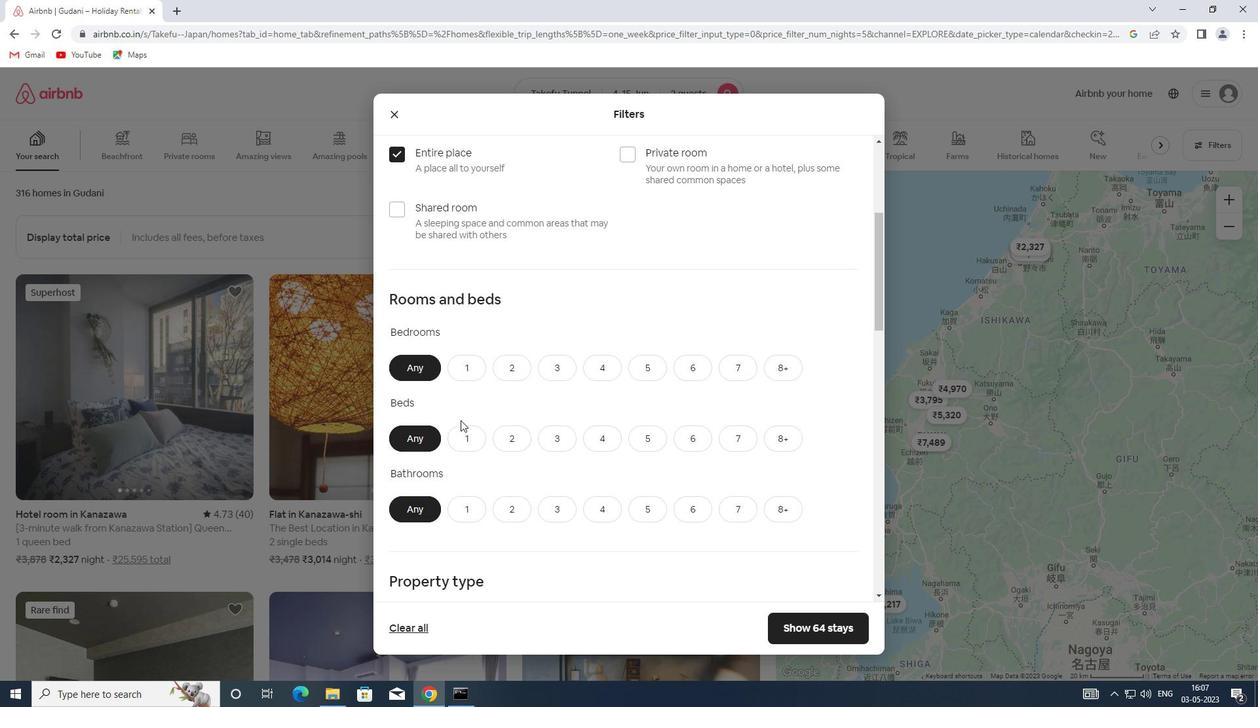 
Action: Mouse scrolled (460, 420) with delta (0, 0)
Screenshot: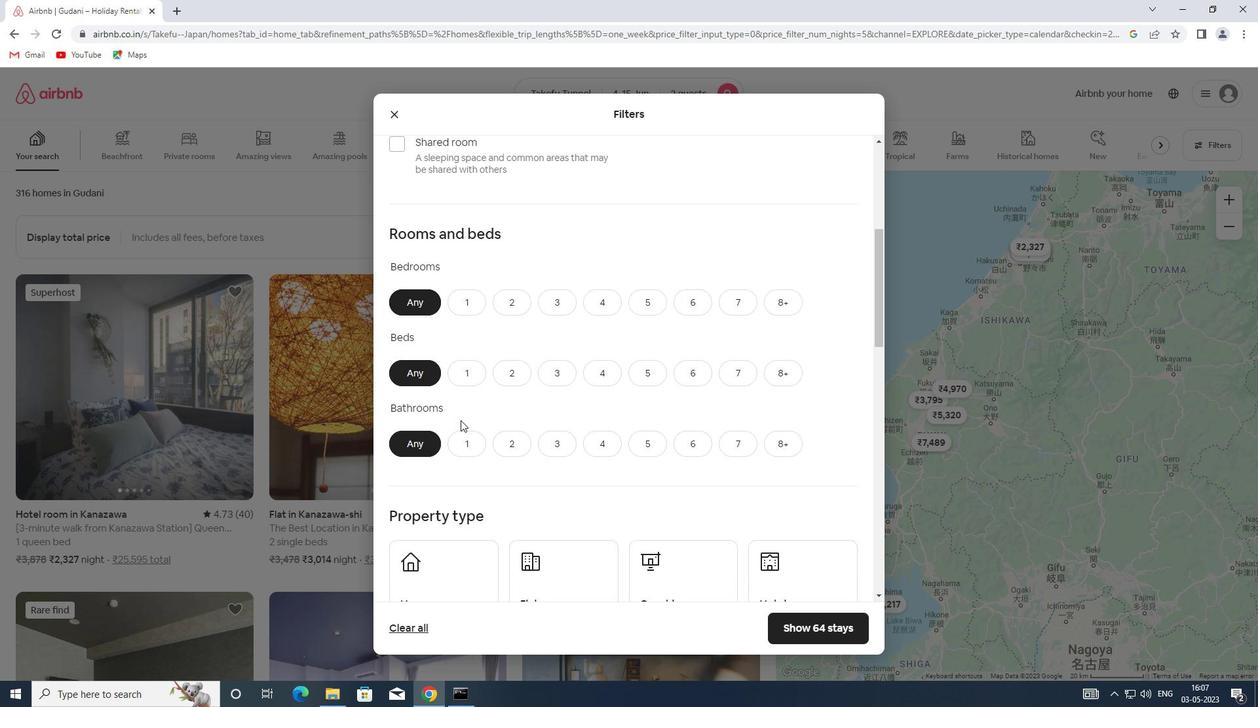 
Action: Mouse moved to (466, 239)
Screenshot: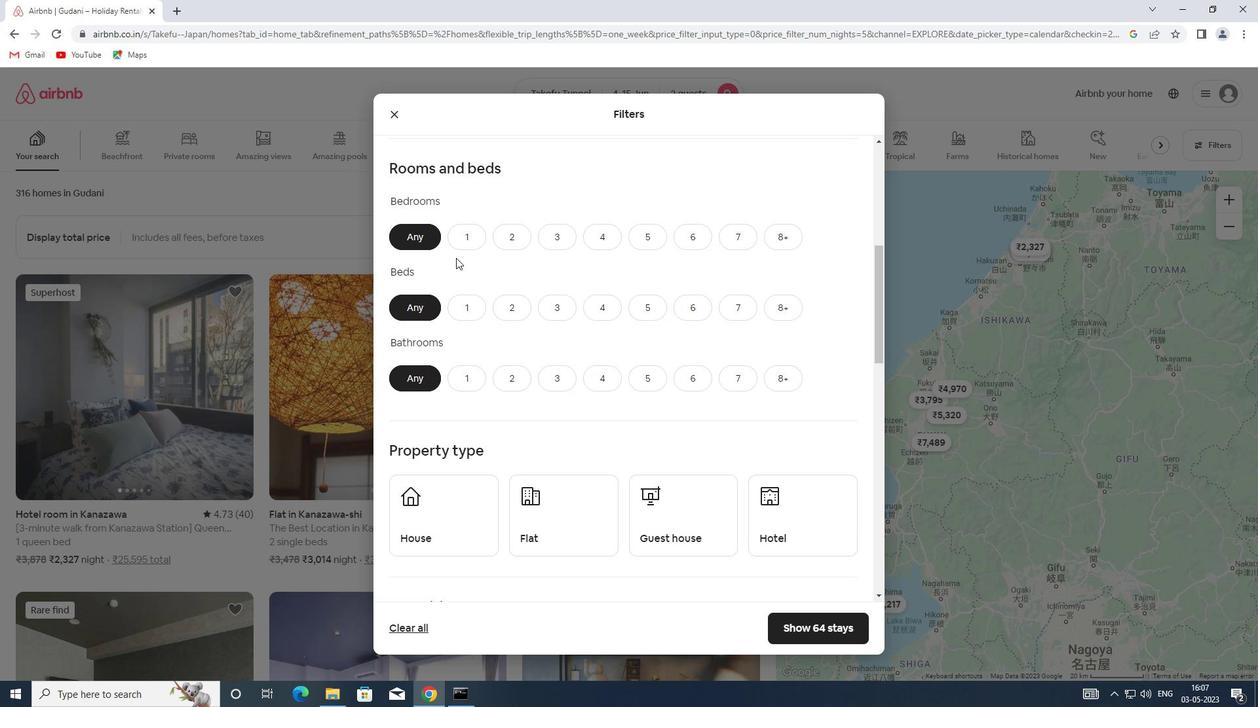 
Action: Mouse pressed left at (466, 239)
Screenshot: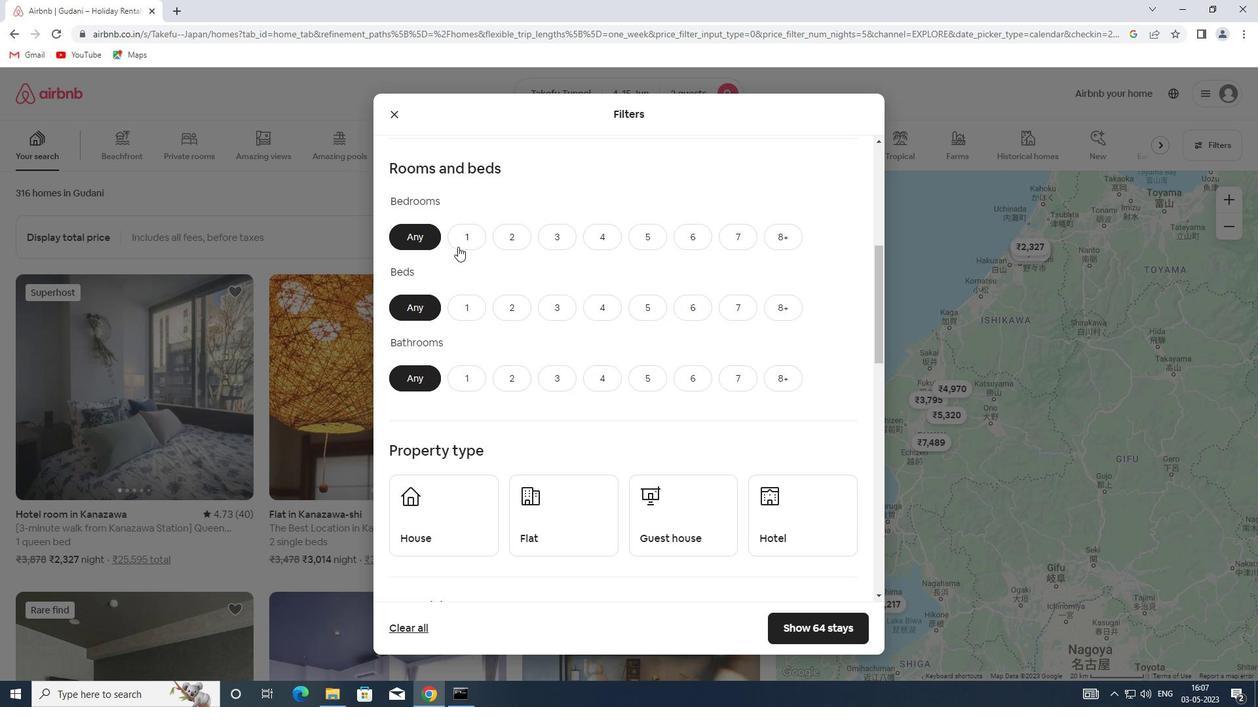 
Action: Mouse moved to (469, 321)
Screenshot: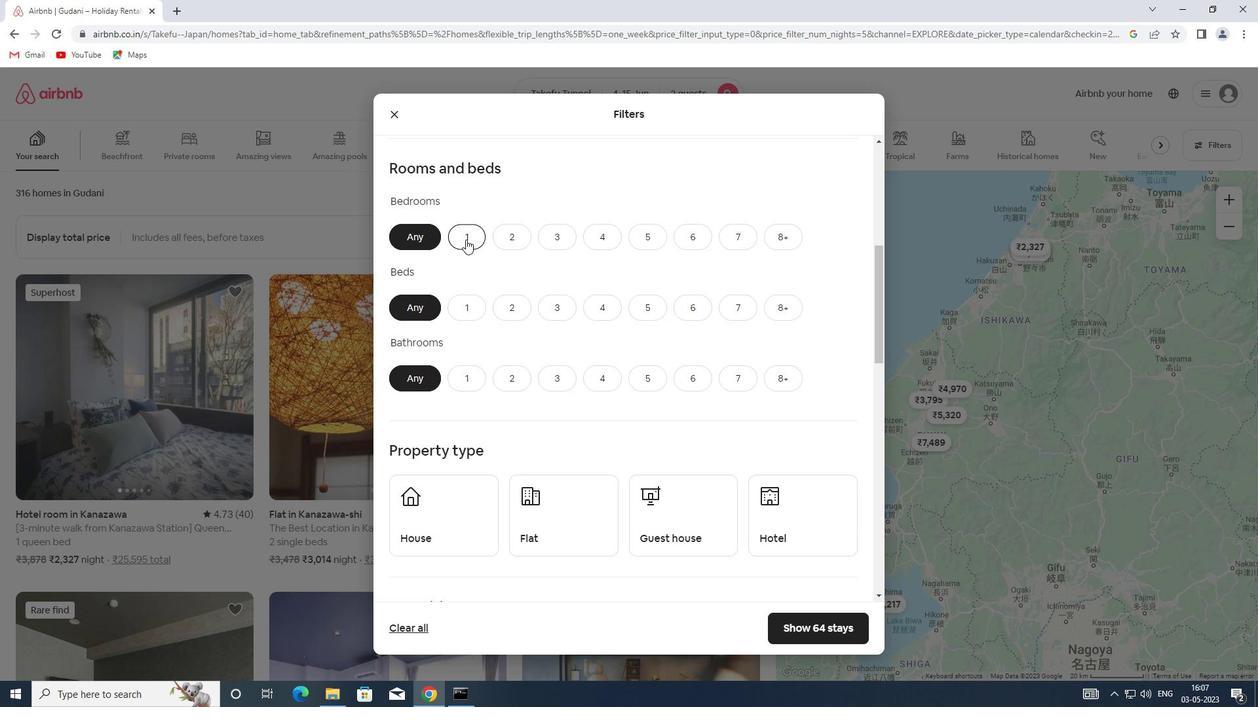 
Action: Mouse pressed left at (469, 321)
Screenshot: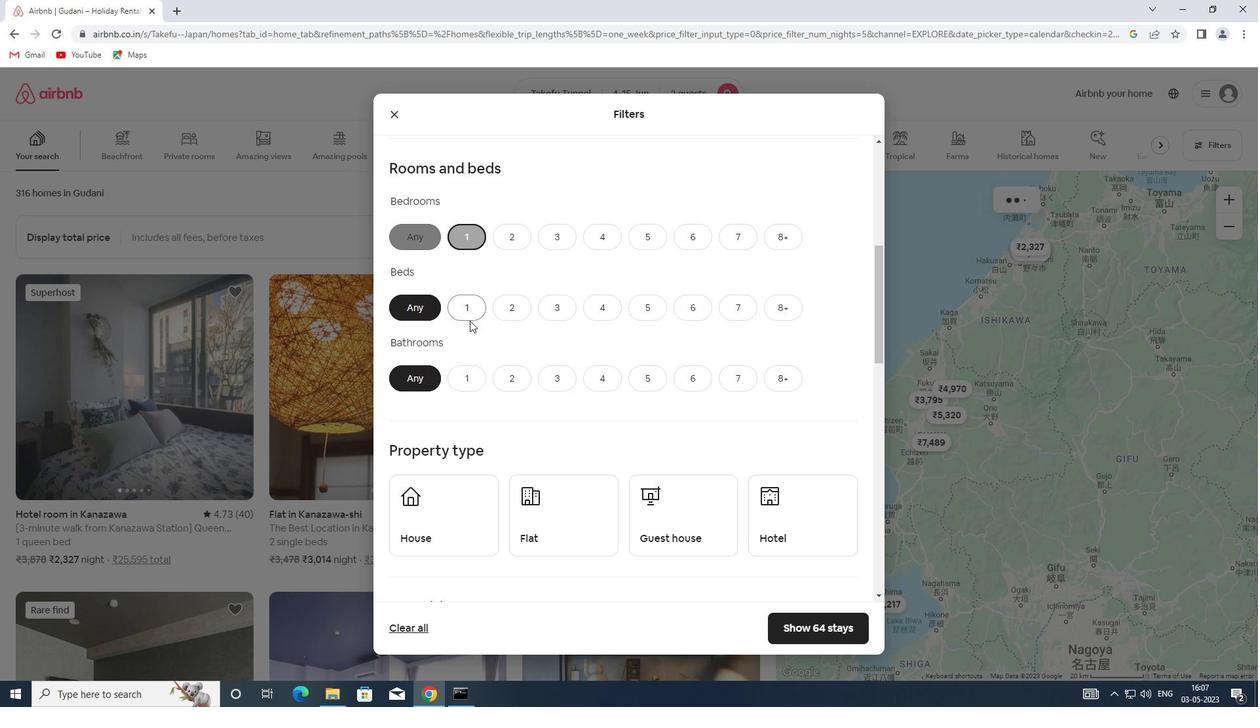 
Action: Mouse moved to (467, 306)
Screenshot: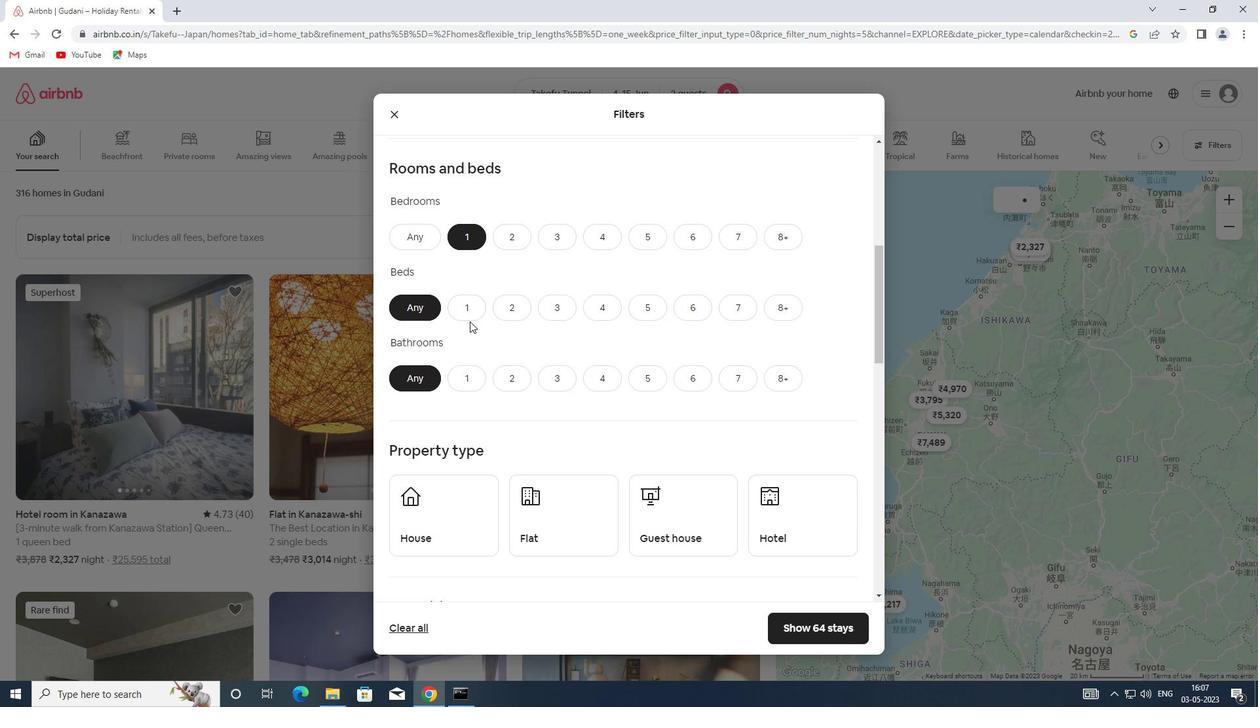 
Action: Mouse pressed left at (467, 306)
Screenshot: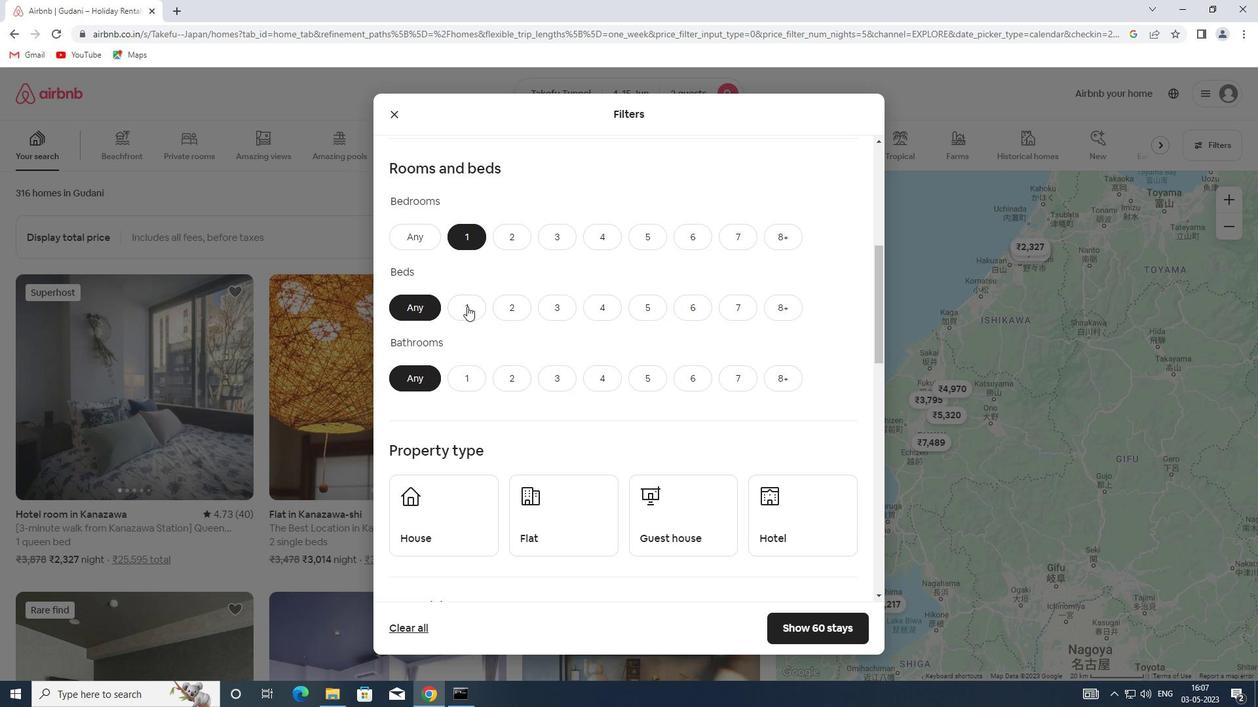 
Action: Mouse moved to (468, 376)
Screenshot: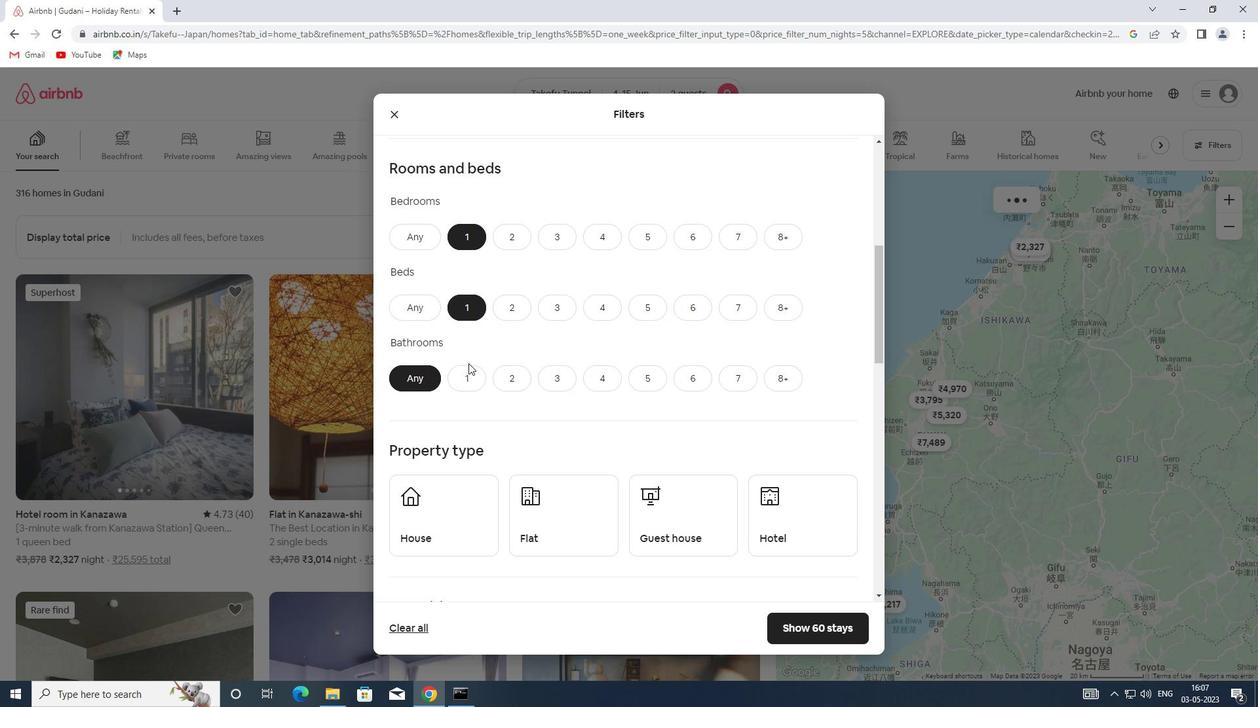 
Action: Mouse pressed left at (468, 376)
Screenshot: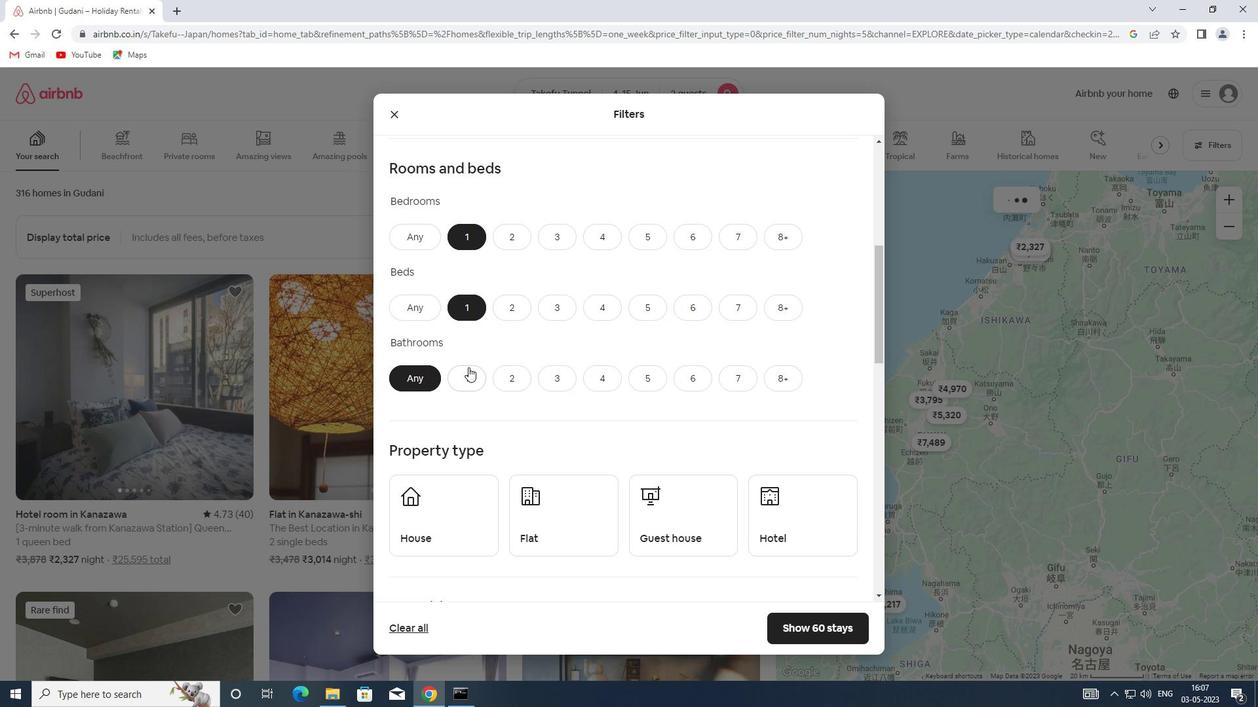 
Action: Mouse moved to (458, 502)
Screenshot: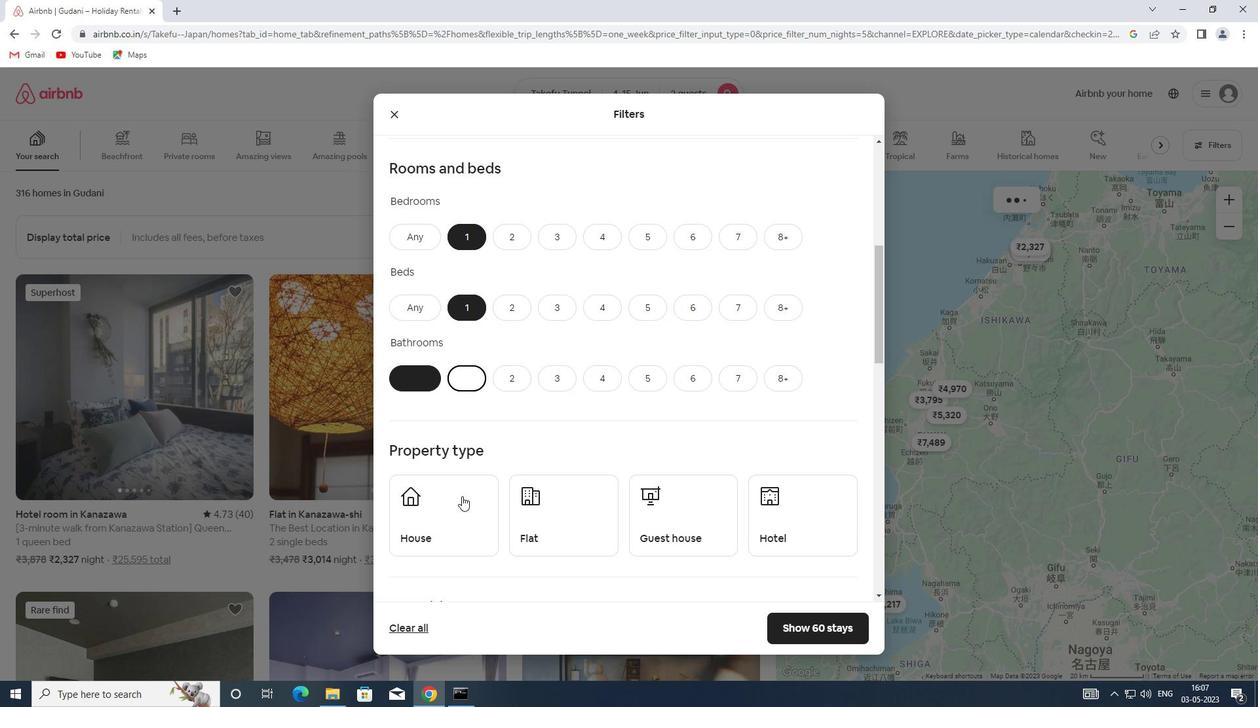 
Action: Mouse pressed left at (458, 502)
Screenshot: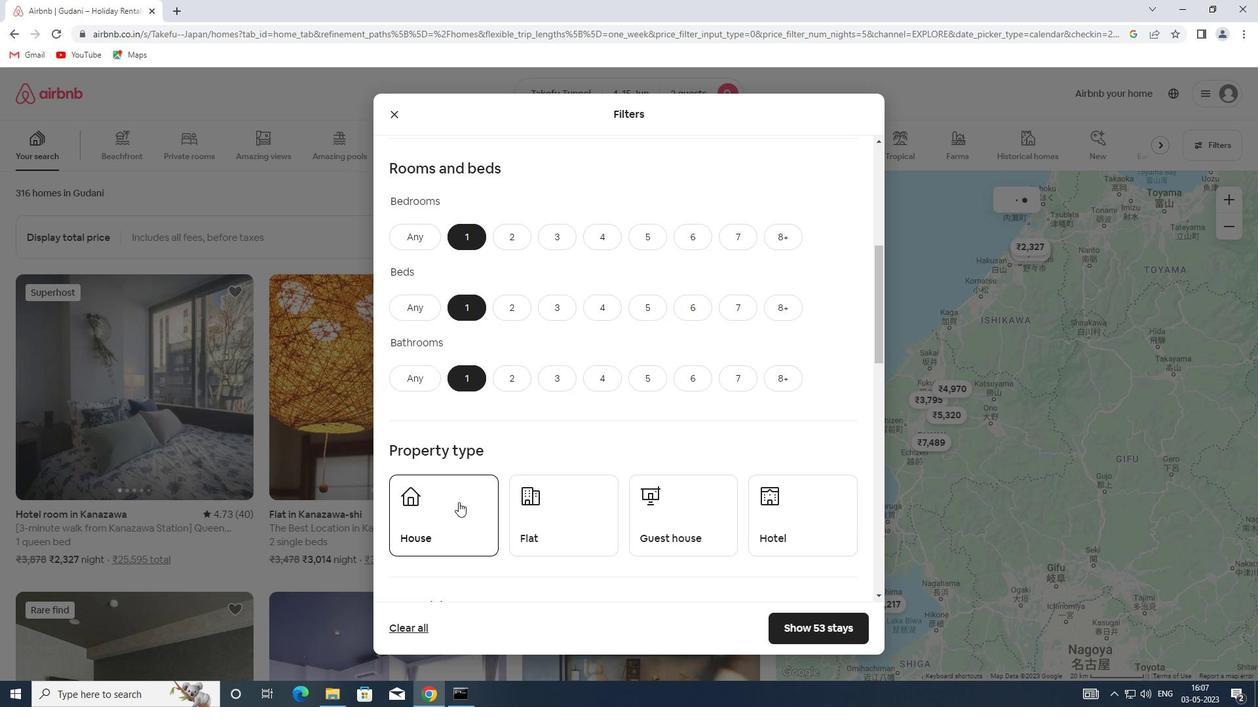 
Action: Mouse moved to (535, 521)
Screenshot: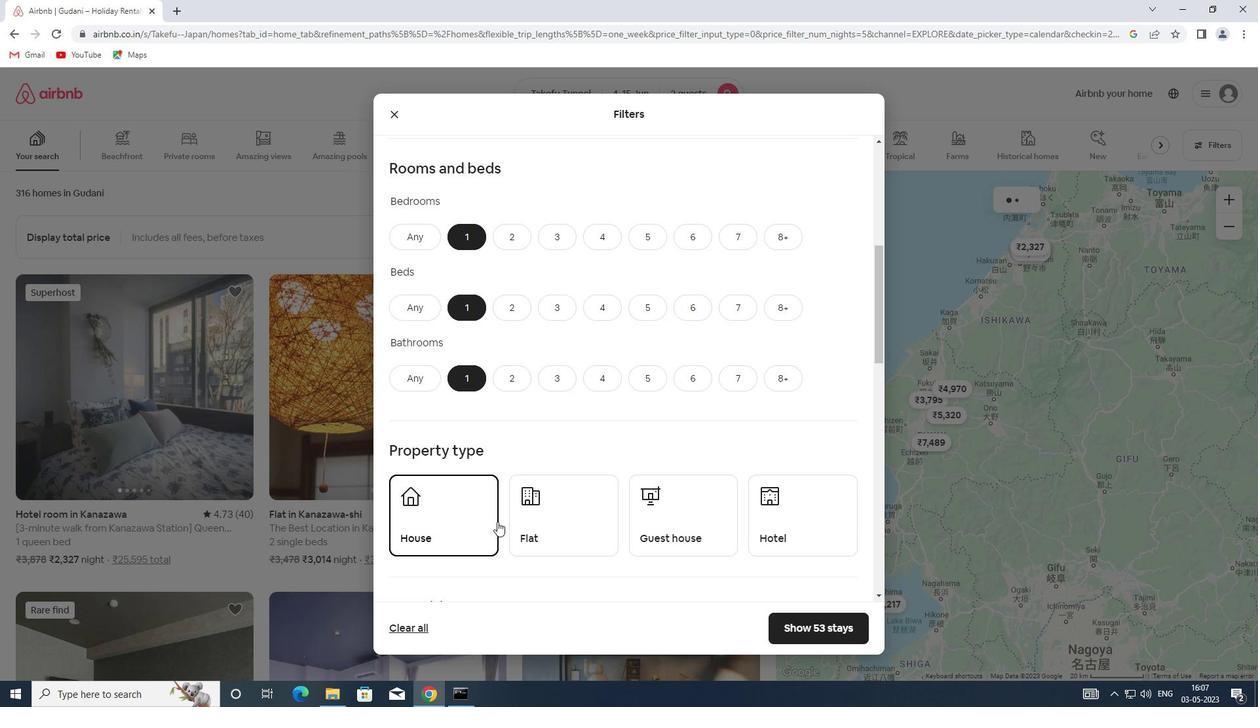 
Action: Mouse pressed left at (535, 521)
Screenshot: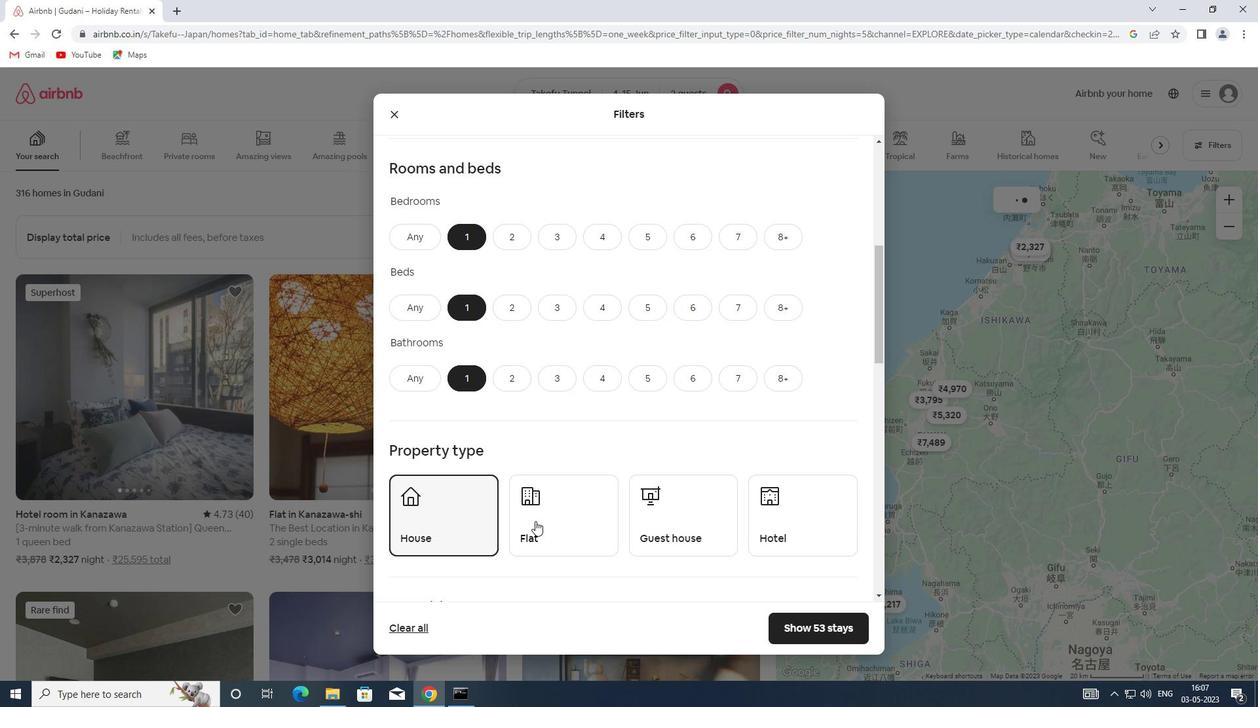 
Action: Mouse moved to (669, 528)
Screenshot: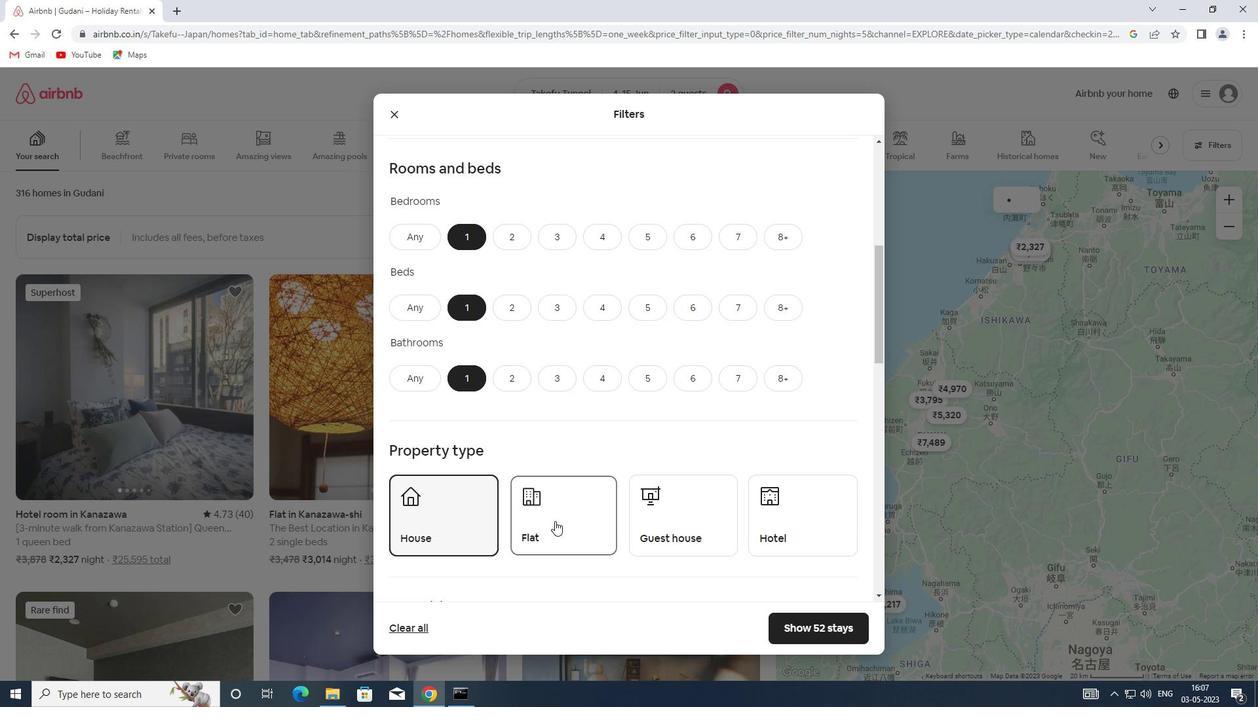 
Action: Mouse pressed left at (669, 528)
Screenshot: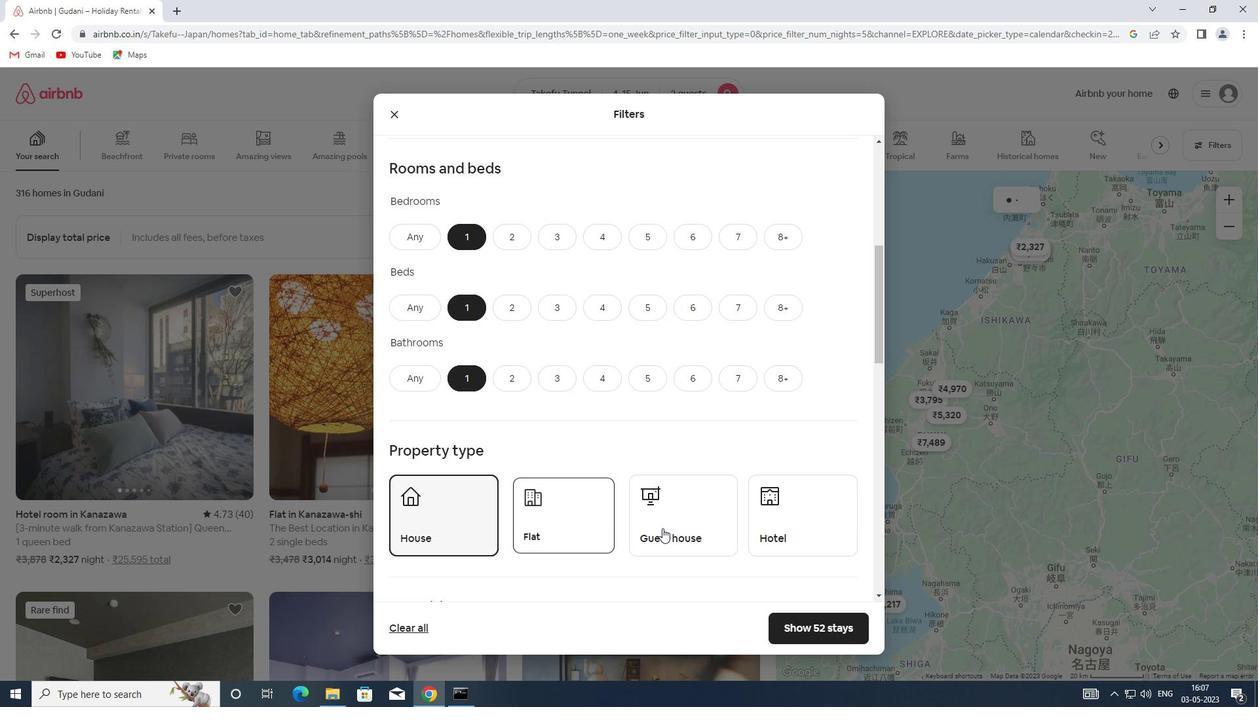 
Action: Mouse moved to (814, 521)
Screenshot: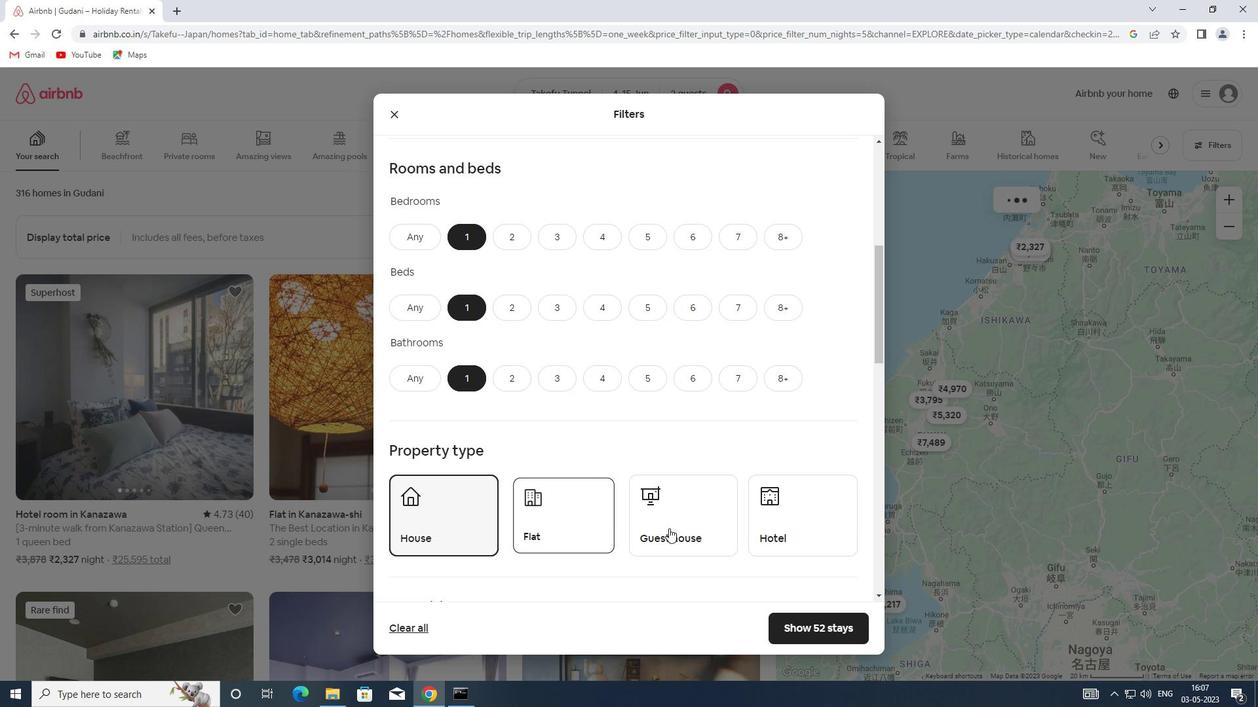
Action: Mouse pressed left at (814, 521)
Screenshot: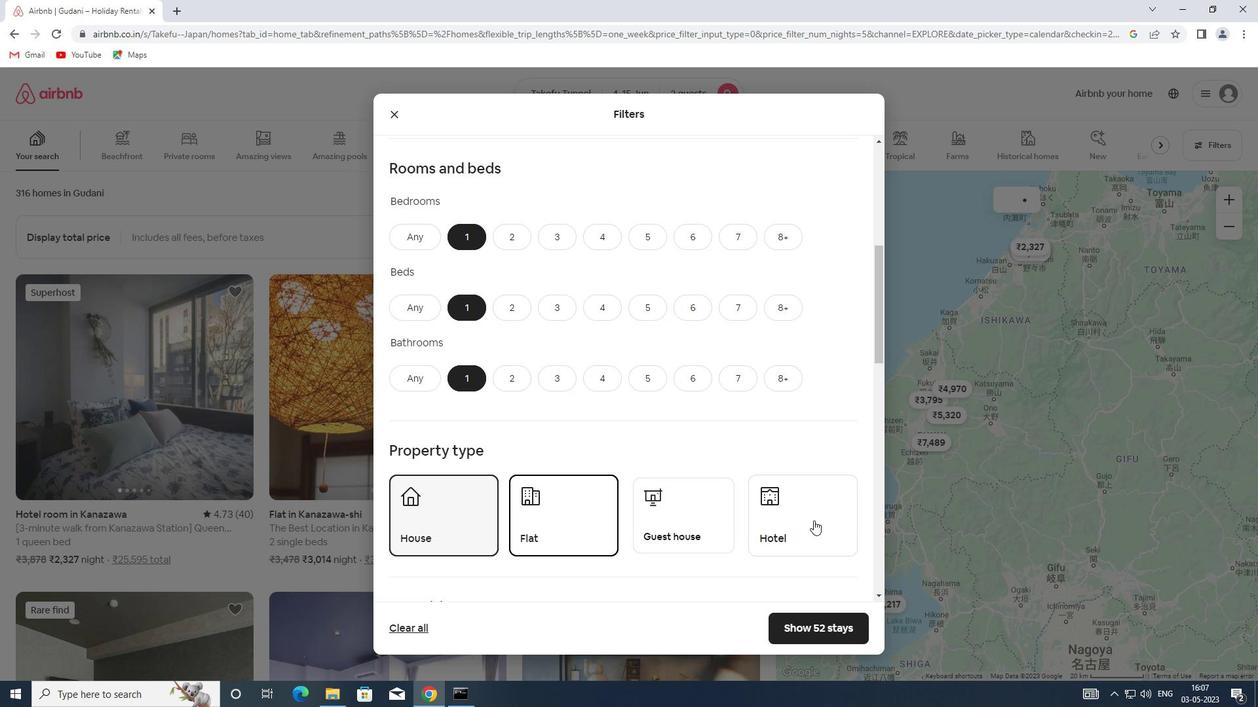 
Action: Mouse moved to (785, 498)
Screenshot: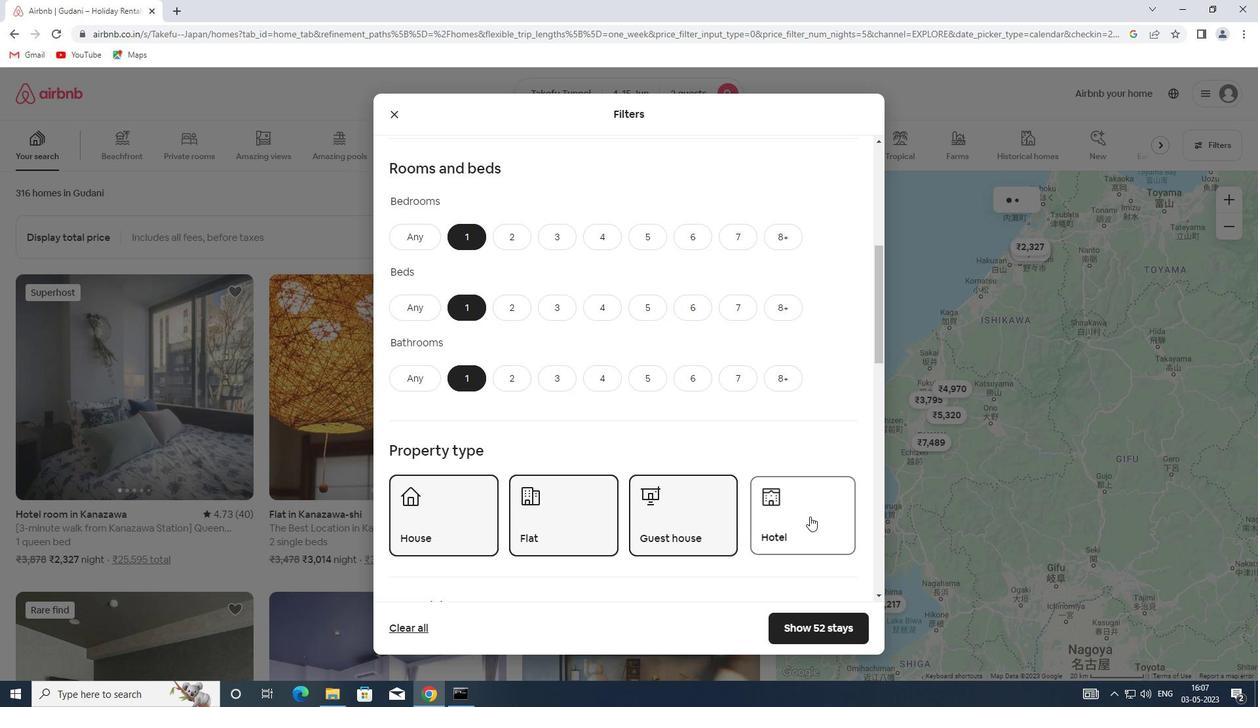 
Action: Mouse scrolled (785, 497) with delta (0, 0)
Screenshot: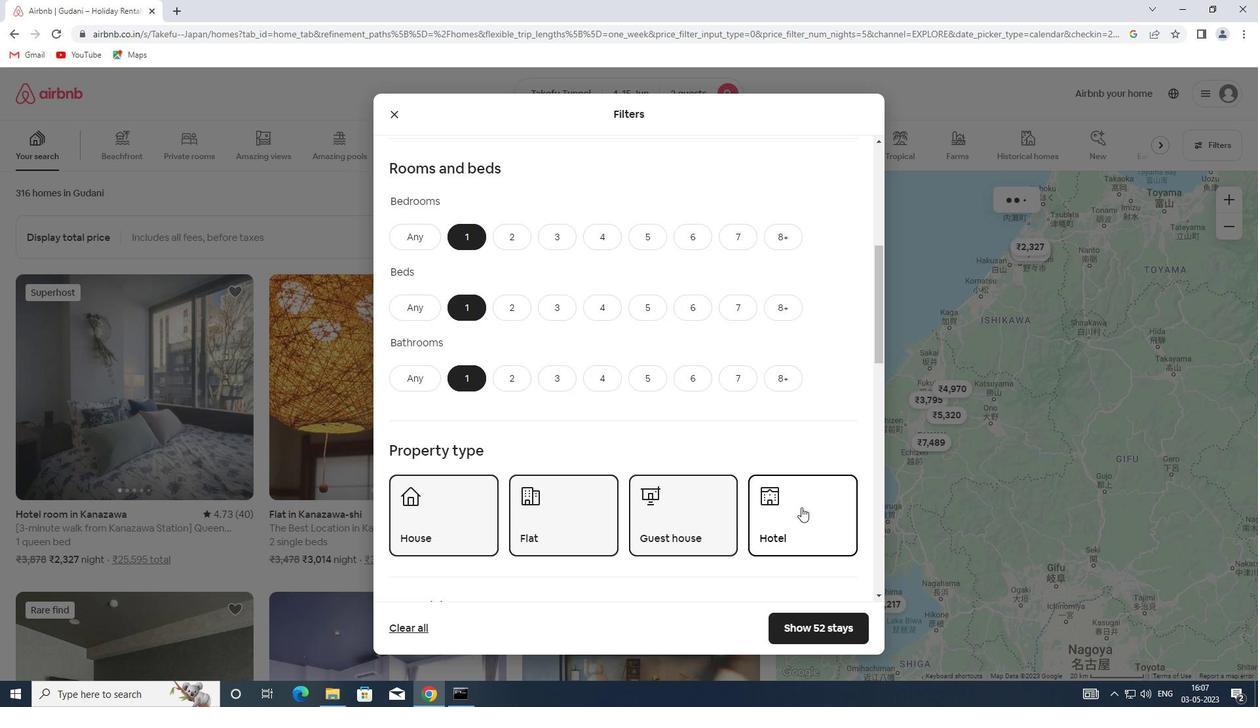 
Action: Mouse scrolled (785, 497) with delta (0, 0)
Screenshot: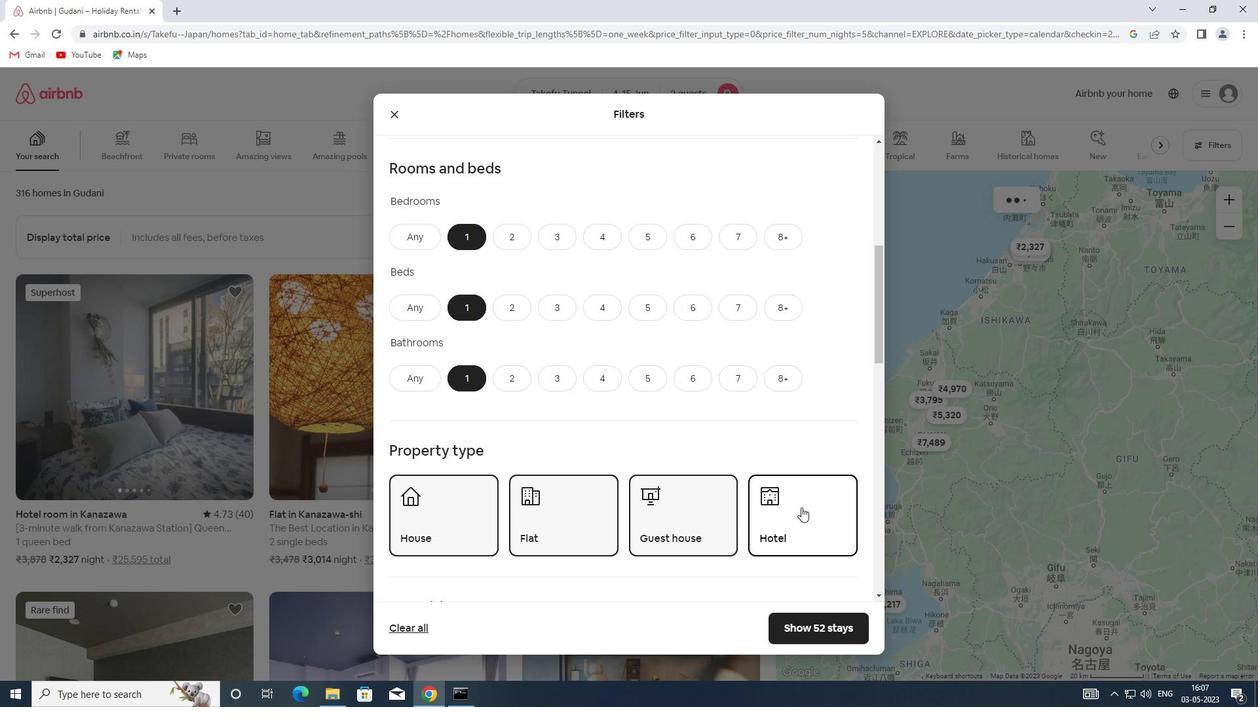 
Action: Mouse scrolled (785, 497) with delta (0, 0)
Screenshot: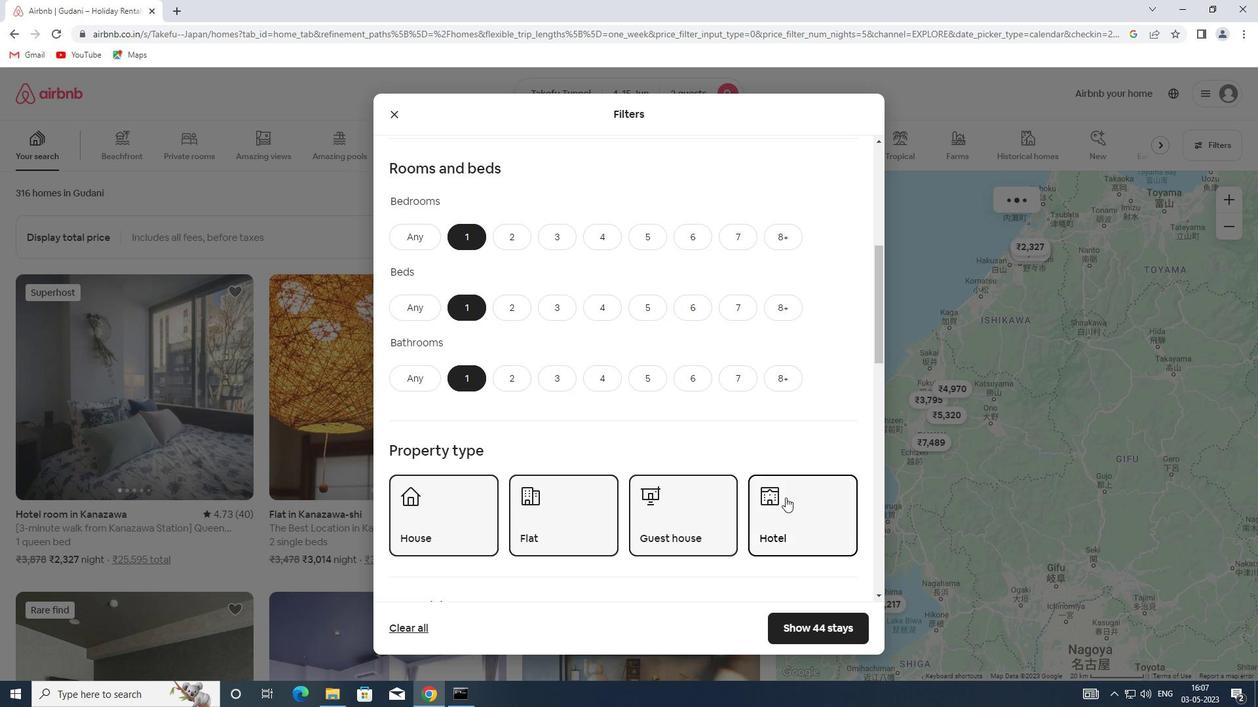 
Action: Mouse moved to (772, 488)
Screenshot: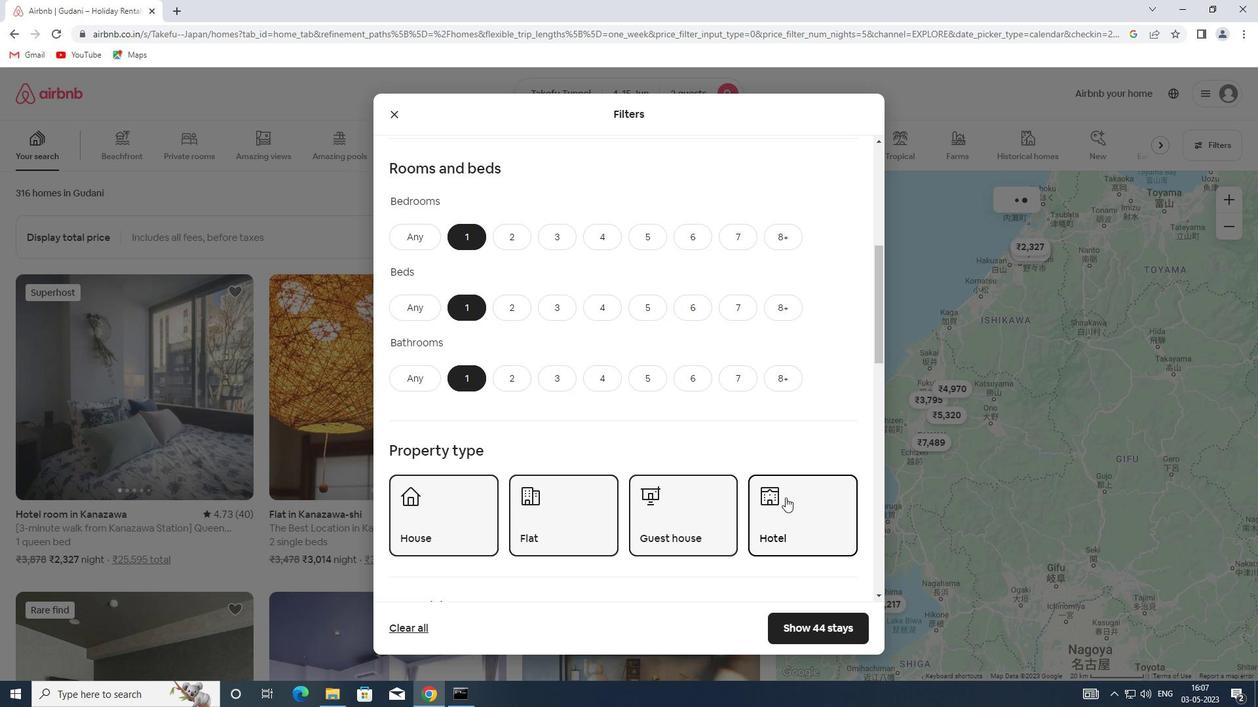 
Action: Mouse scrolled (772, 487) with delta (0, 0)
Screenshot: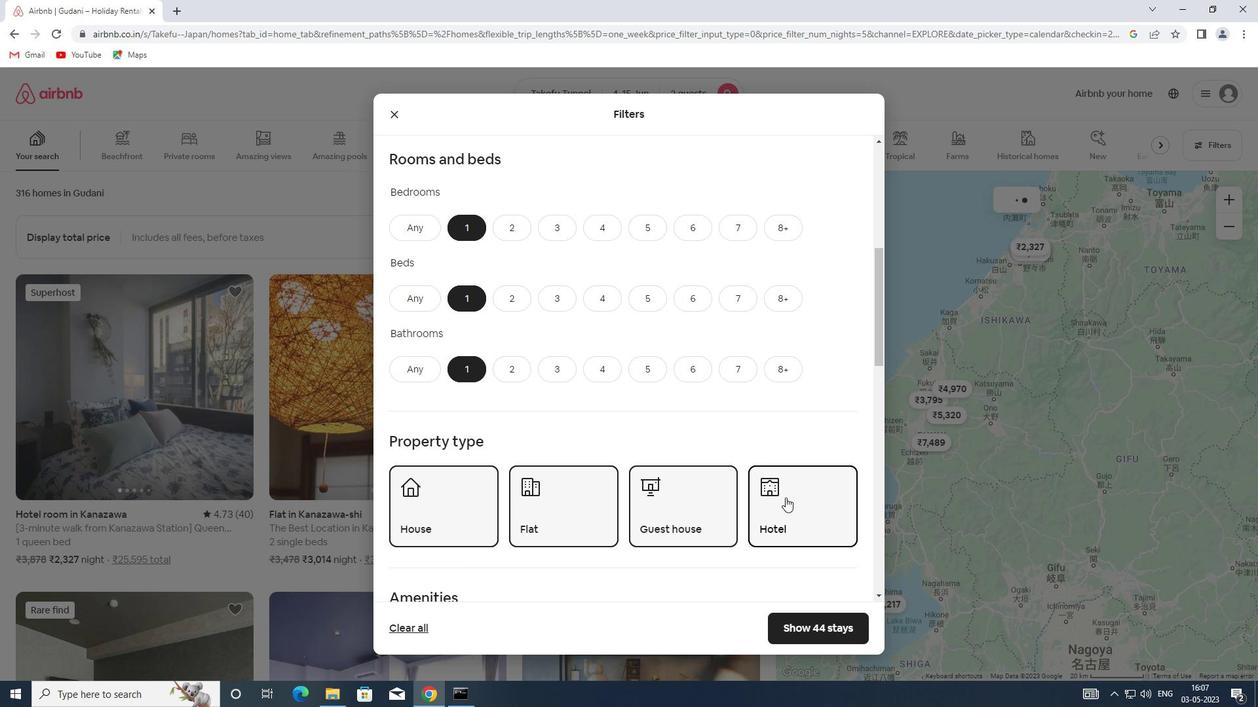 
Action: Mouse scrolled (772, 487) with delta (0, 0)
Screenshot: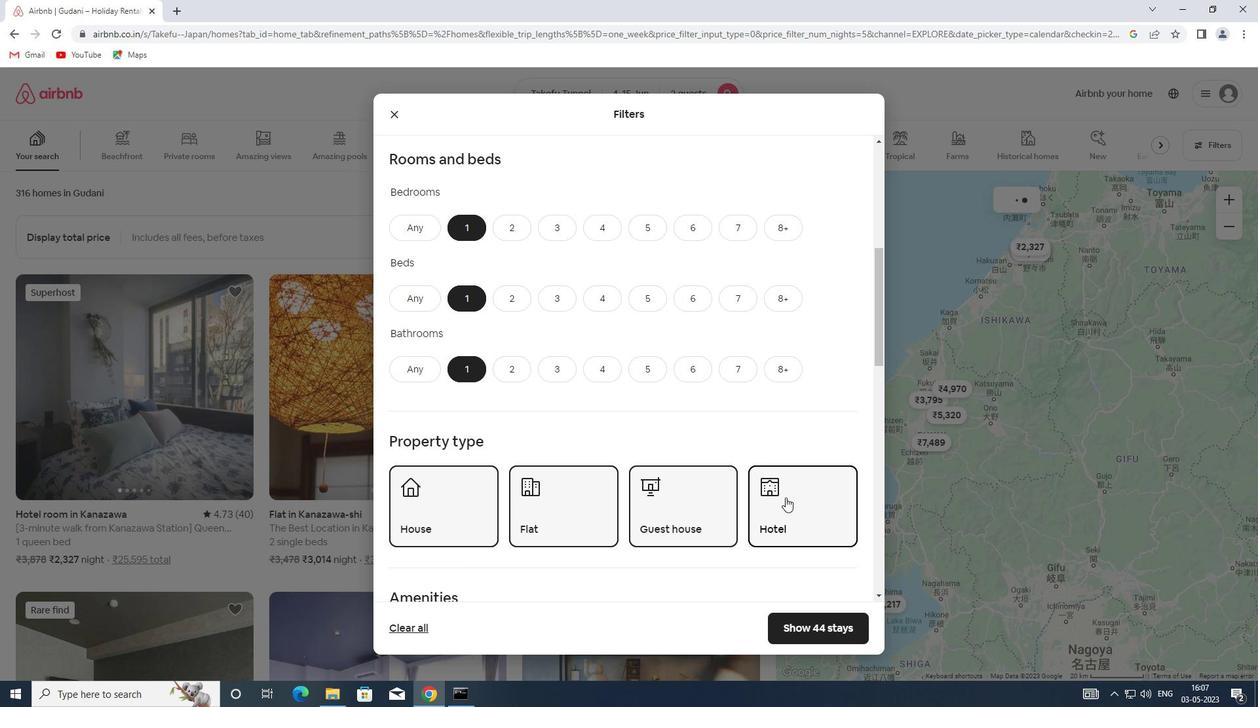 
Action: Mouse scrolled (772, 487) with delta (0, 0)
Screenshot: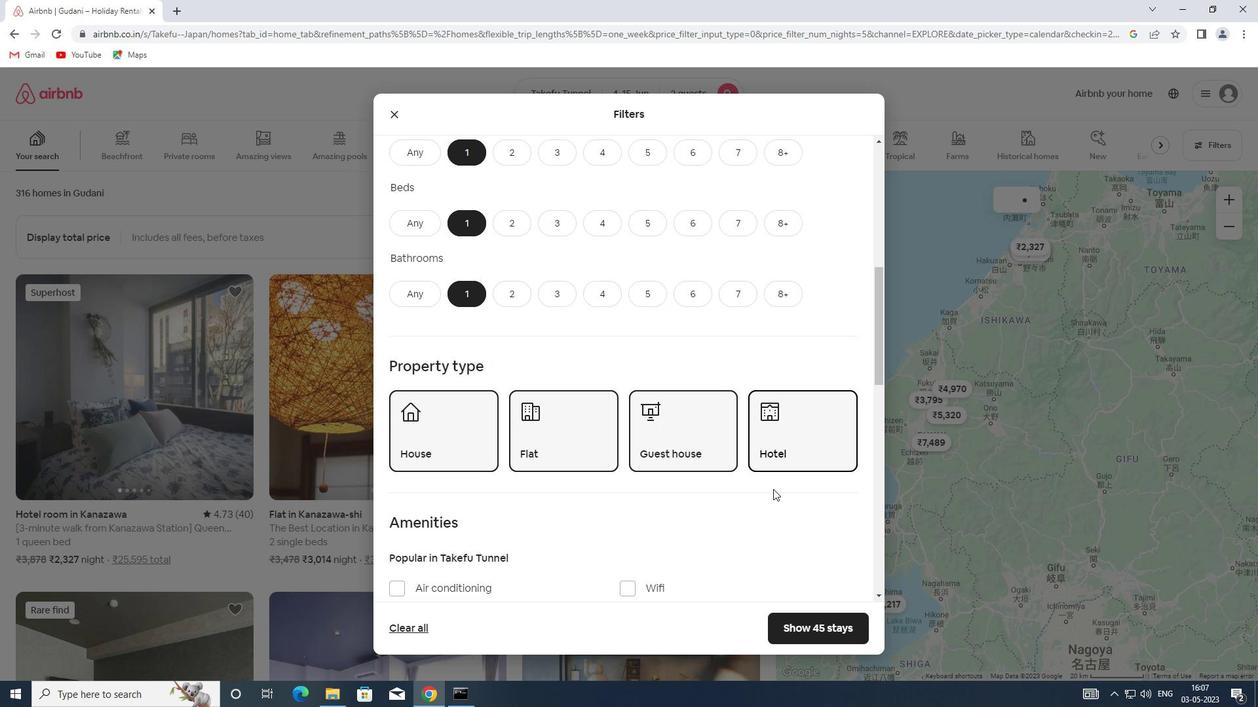
Action: Mouse moved to (771, 488)
Screenshot: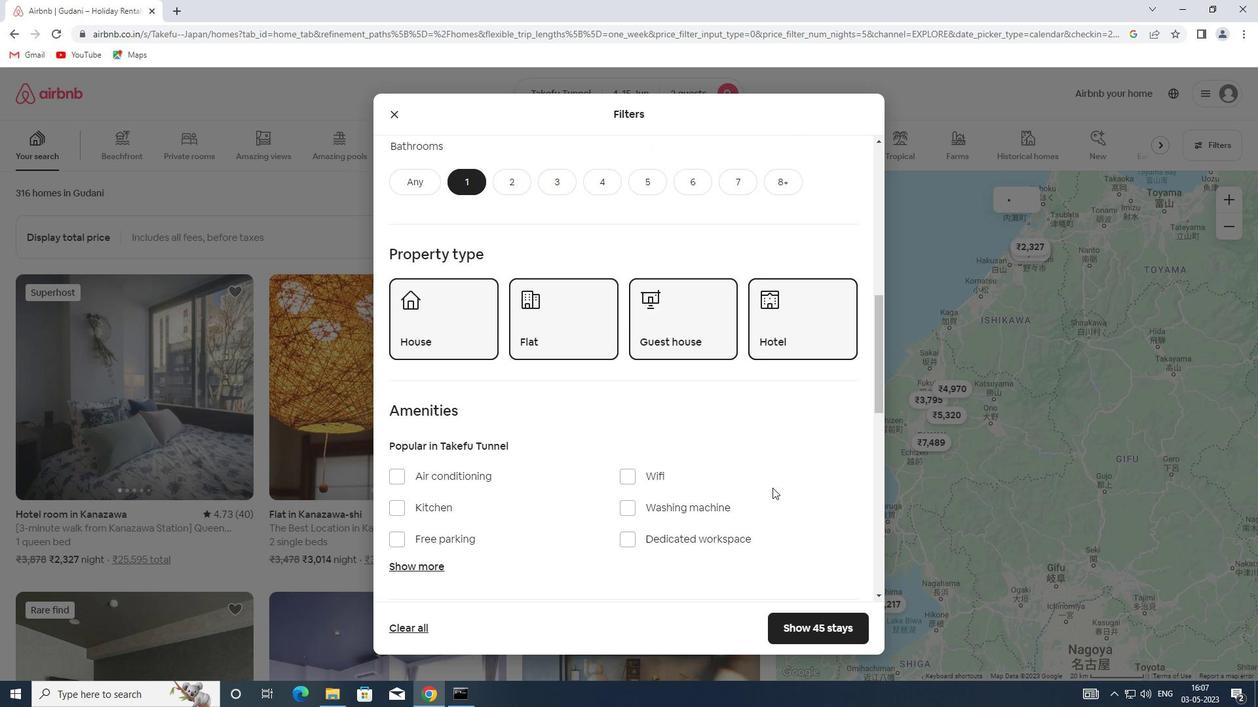 
Action: Mouse scrolled (771, 487) with delta (0, 0)
Screenshot: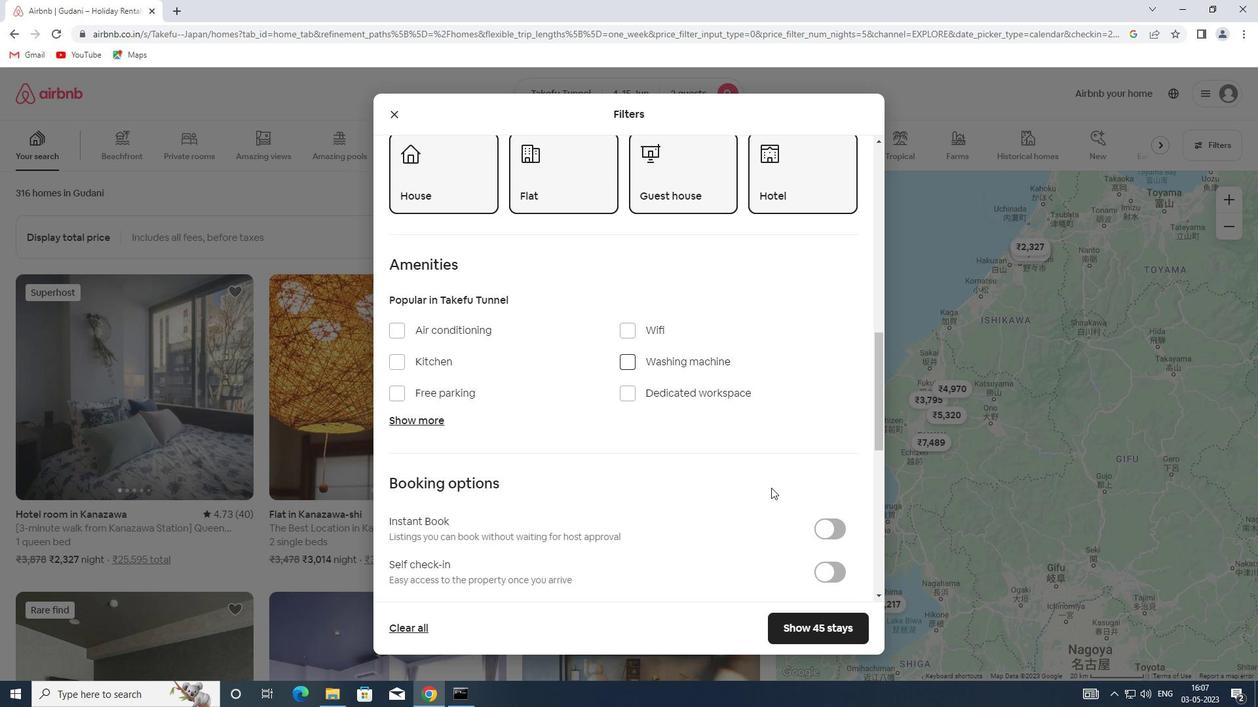 
Action: Mouse scrolled (771, 487) with delta (0, 0)
Screenshot: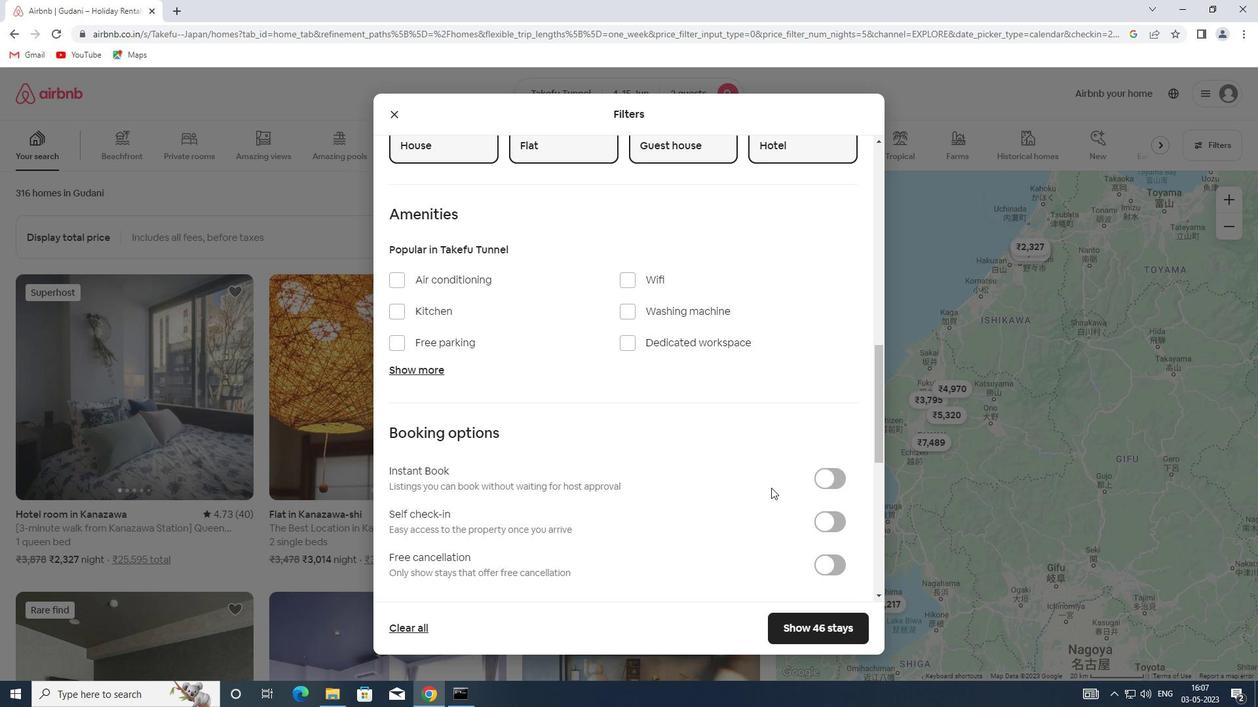 
Action: Mouse scrolled (771, 487) with delta (0, 0)
Screenshot: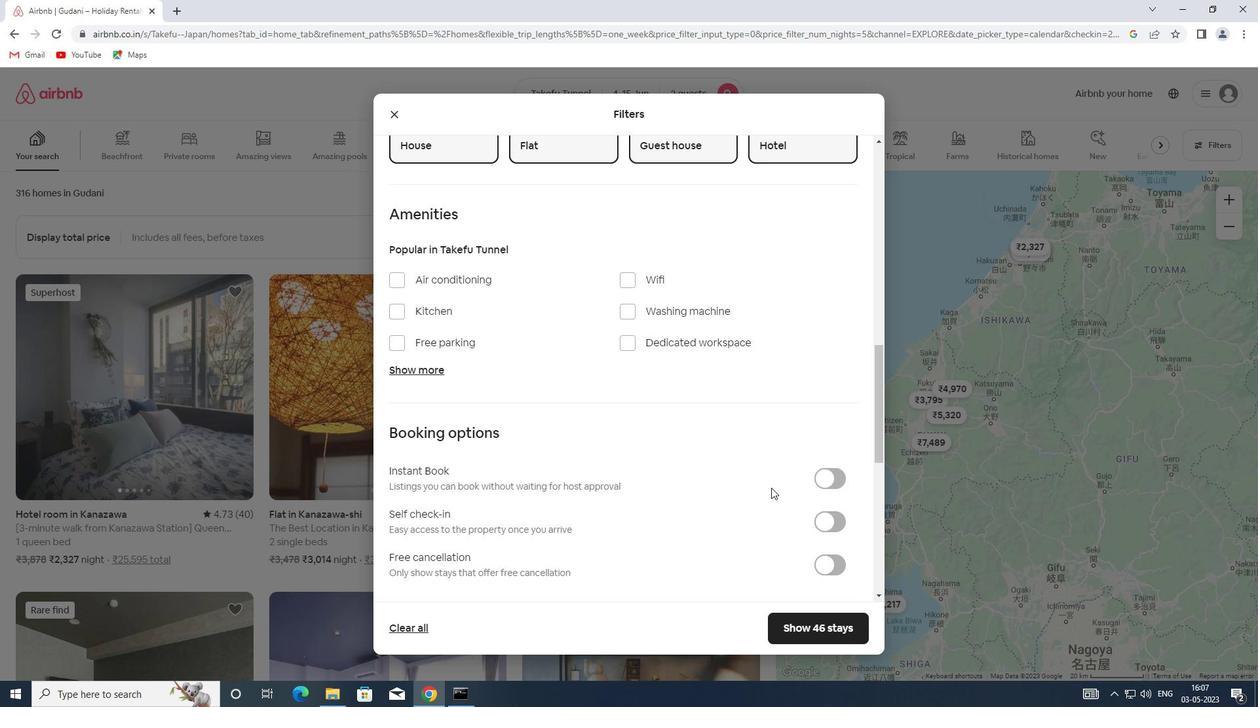 
Action: Mouse moved to (823, 329)
Screenshot: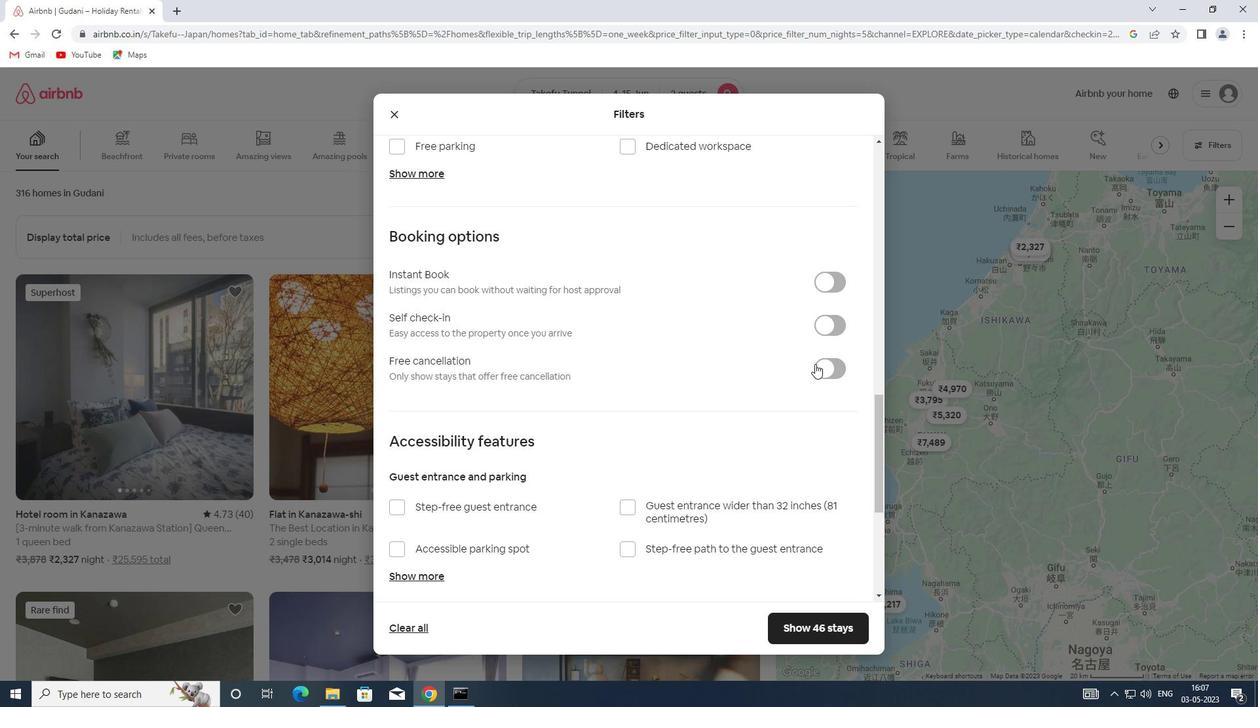 
Action: Mouse pressed left at (823, 329)
Screenshot: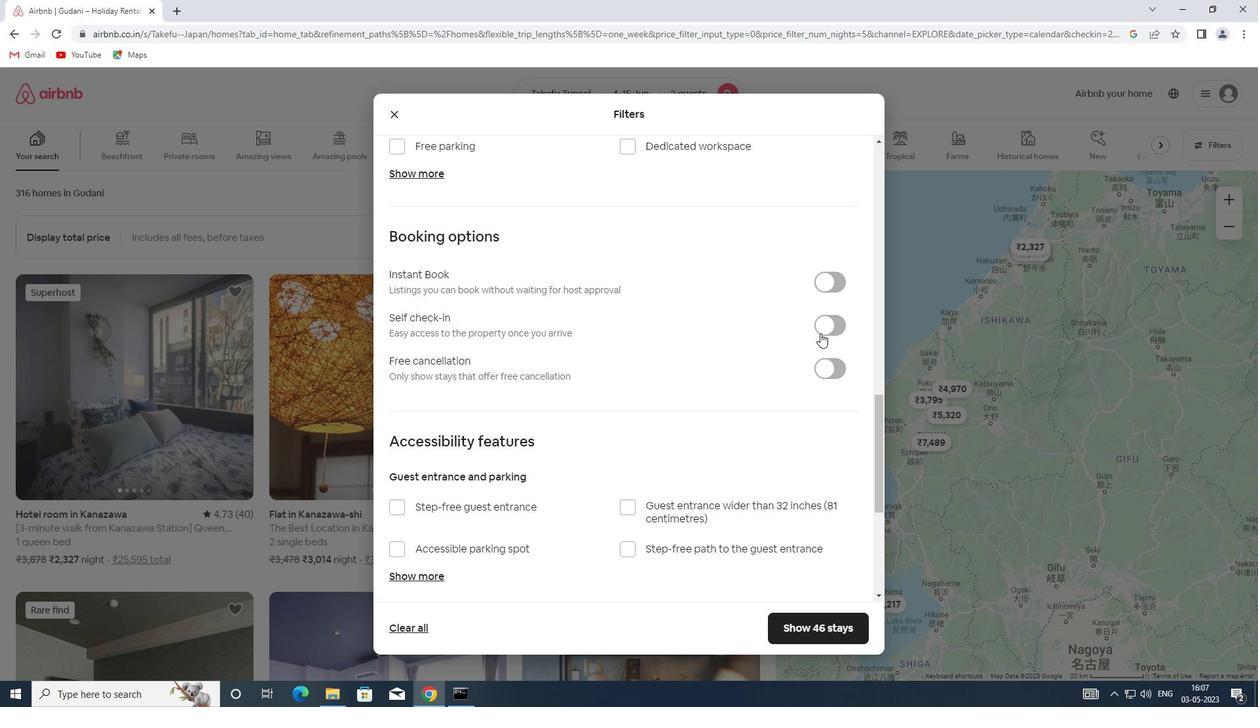 
Action: Mouse moved to (510, 504)
Screenshot: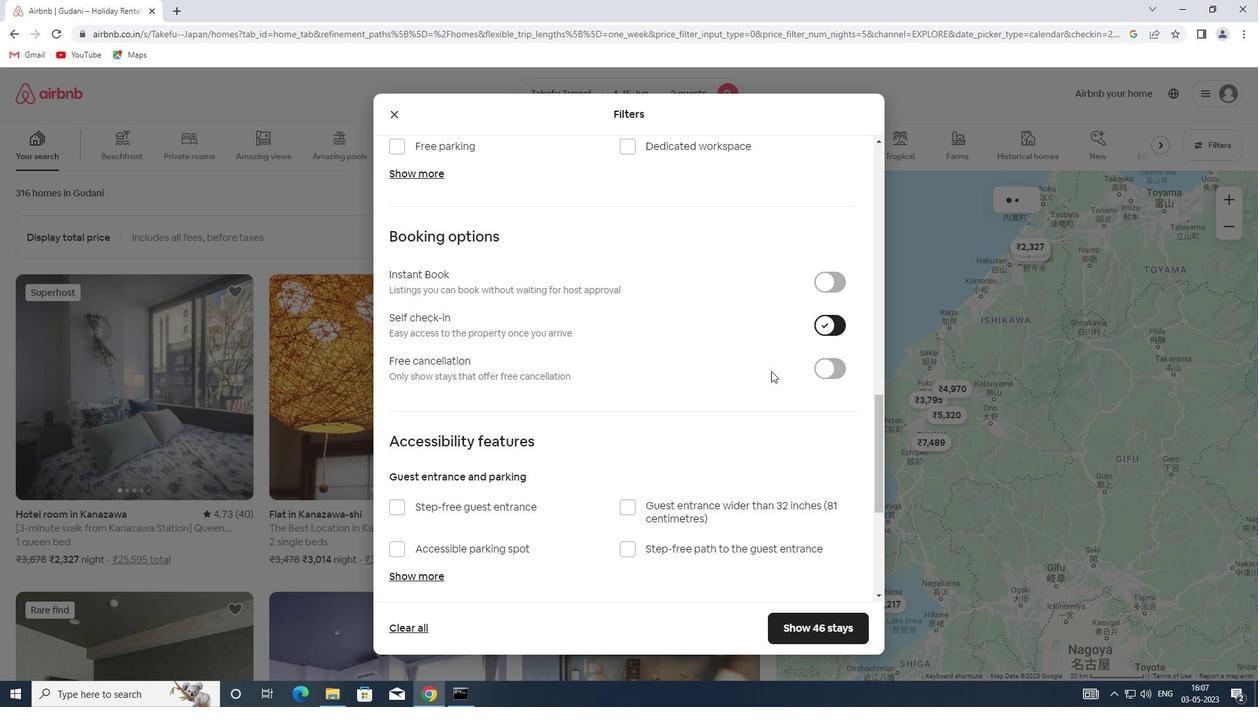
Action: Mouse scrolled (510, 503) with delta (0, 0)
Screenshot: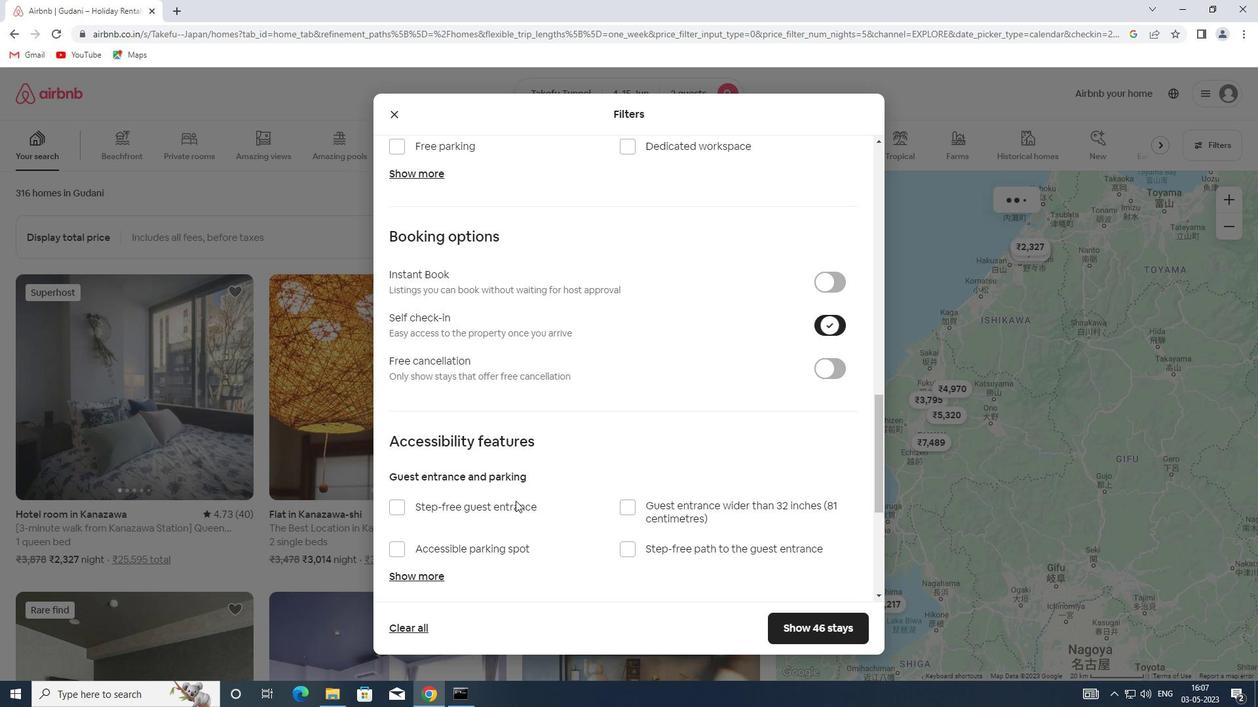 
Action: Mouse scrolled (510, 503) with delta (0, 0)
Screenshot: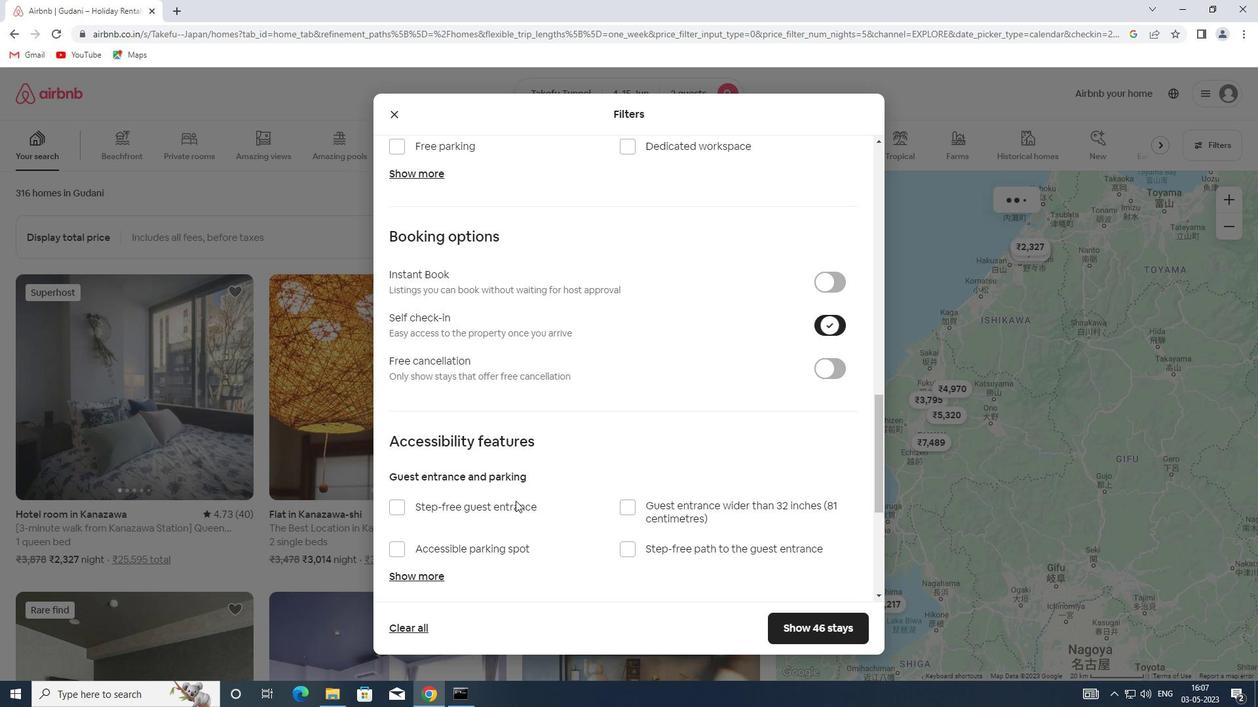 
Action: Mouse scrolled (510, 503) with delta (0, 0)
Screenshot: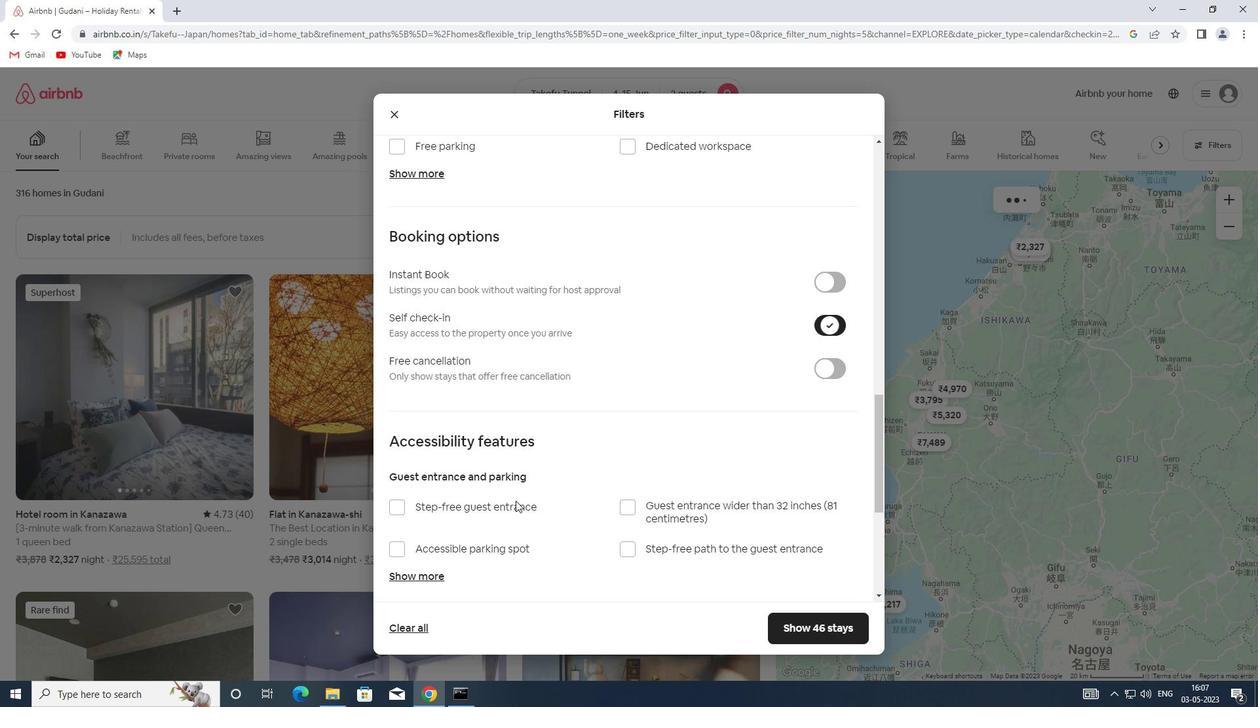 
Action: Mouse scrolled (510, 503) with delta (0, 0)
Screenshot: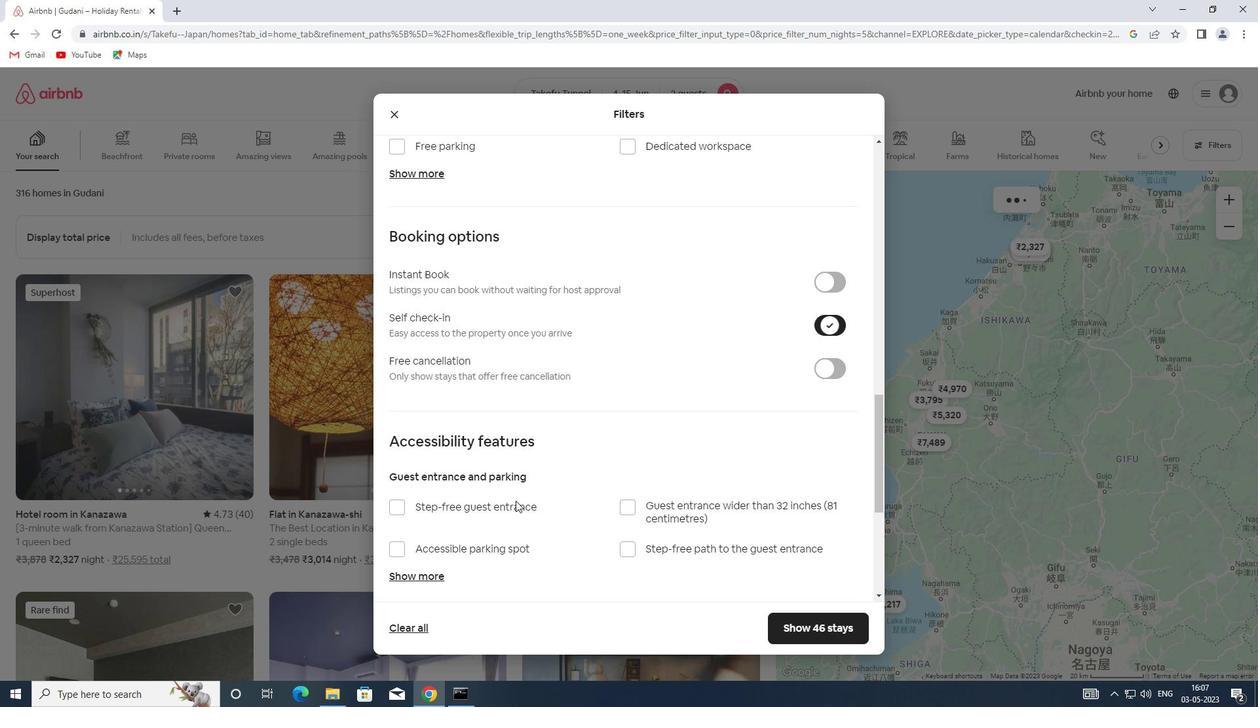 
Action: Mouse scrolled (510, 503) with delta (0, 0)
Screenshot: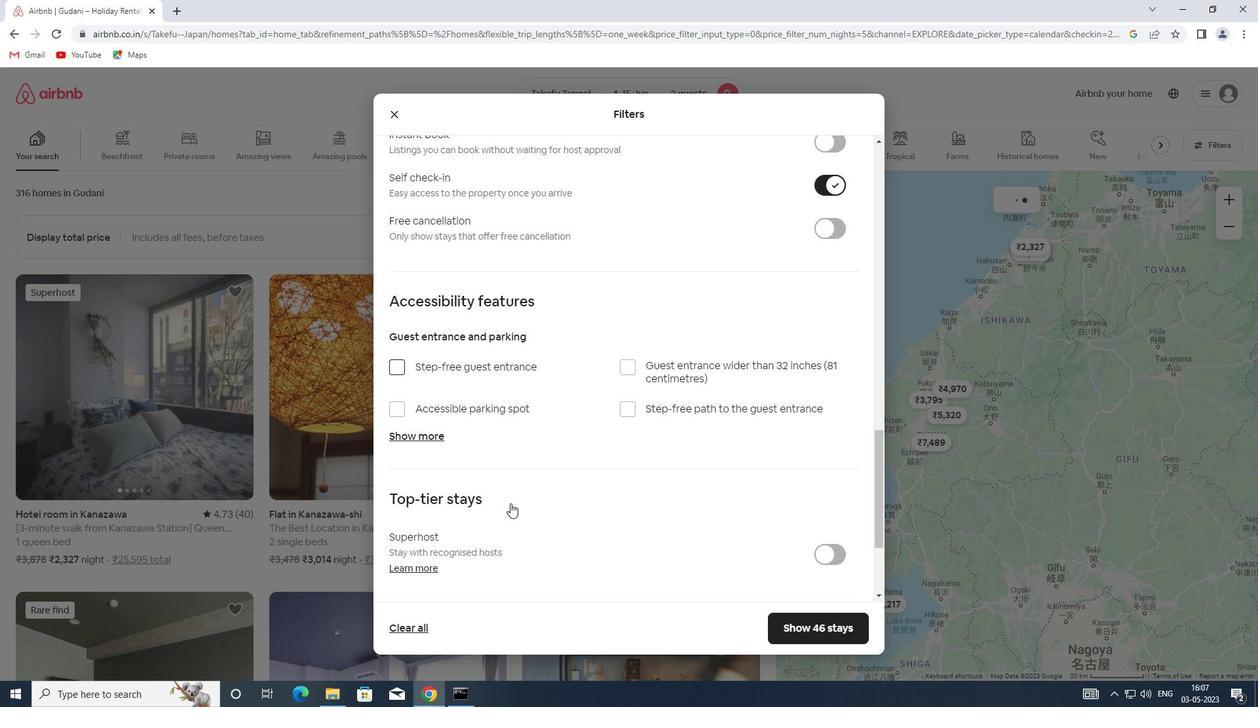 
Action: Mouse scrolled (510, 503) with delta (0, 0)
Screenshot: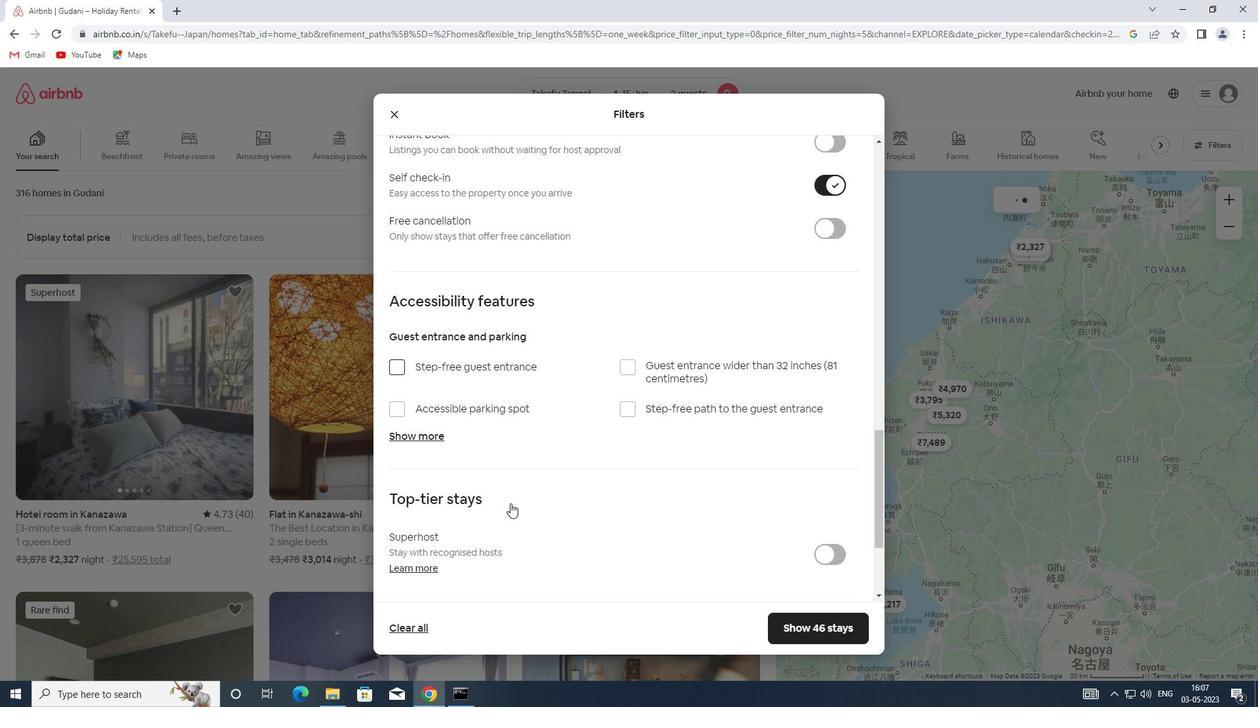
Action: Mouse scrolled (510, 503) with delta (0, 0)
Screenshot: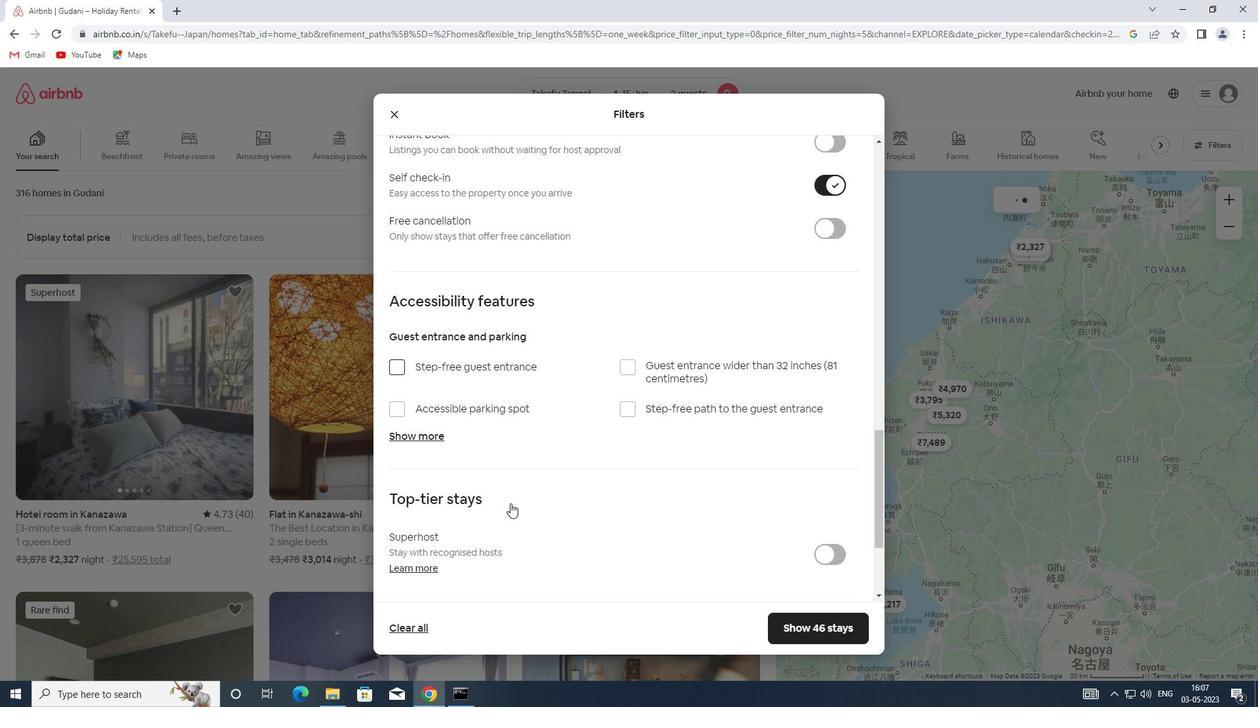 
Action: Mouse scrolled (510, 503) with delta (0, 0)
Screenshot: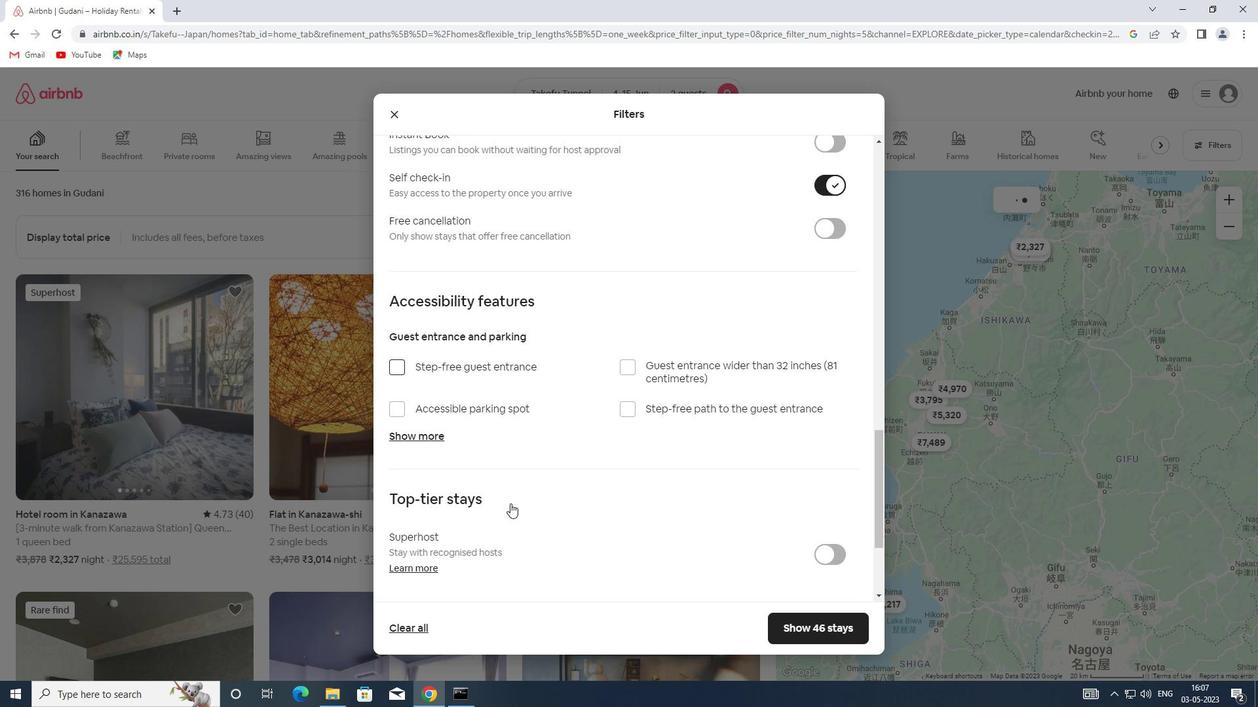
Action: Mouse moved to (438, 515)
Screenshot: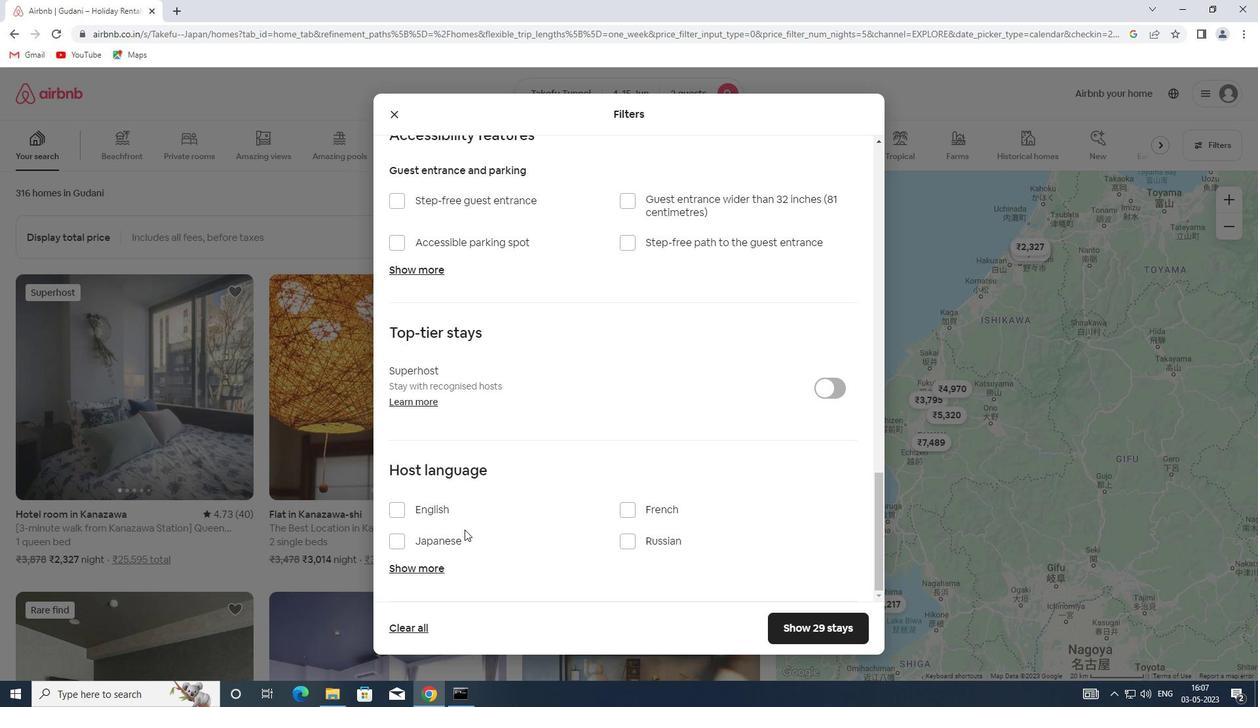 
Action: Mouse pressed left at (438, 515)
Screenshot: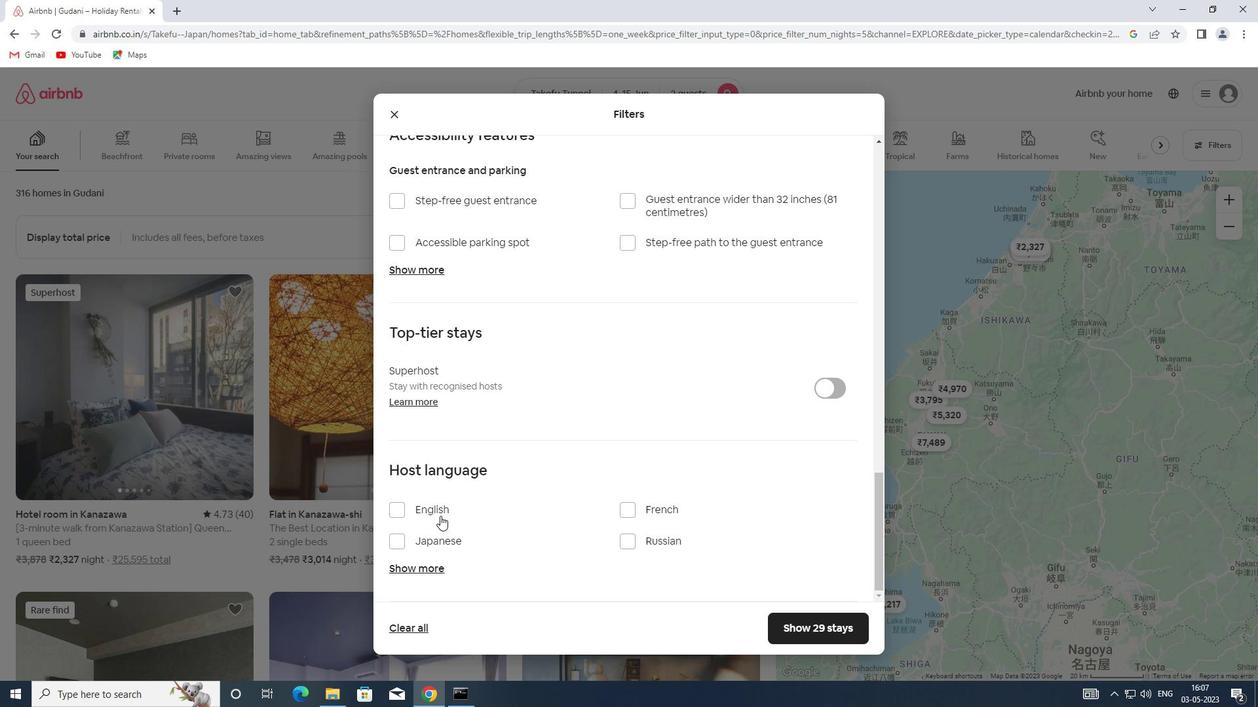 
Action: Mouse moved to (792, 624)
Screenshot: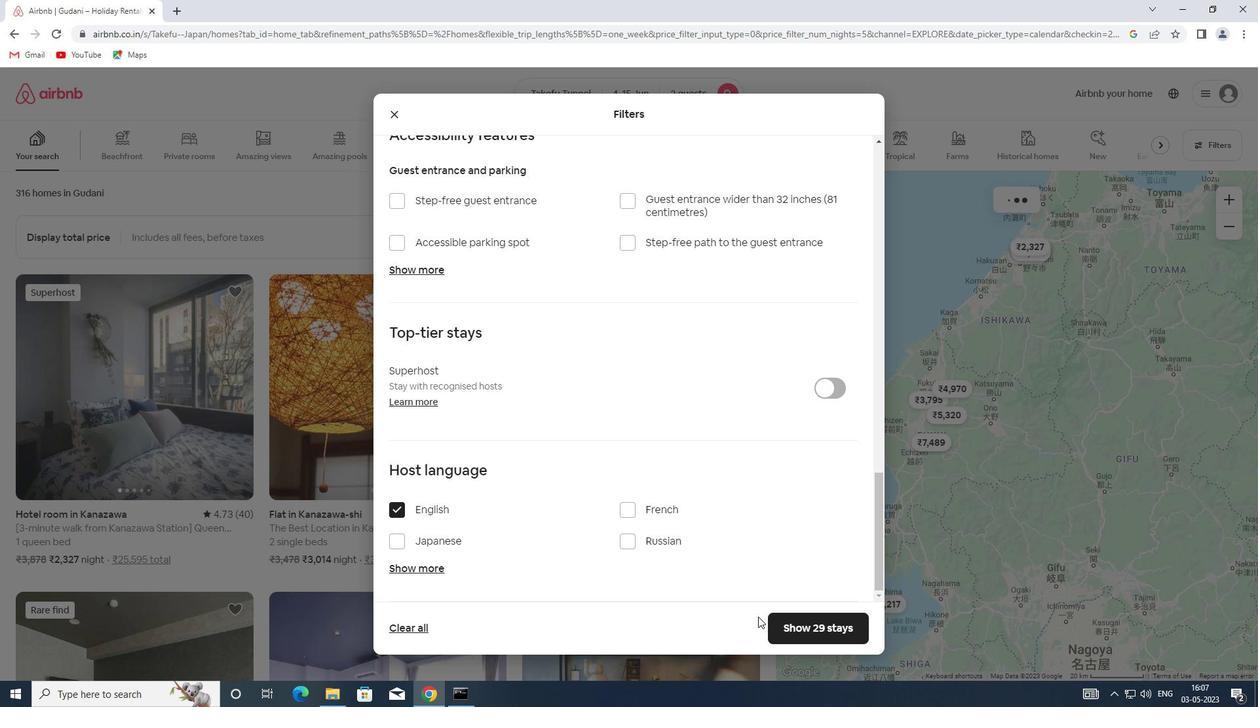 
Action: Mouse pressed left at (792, 624)
Screenshot: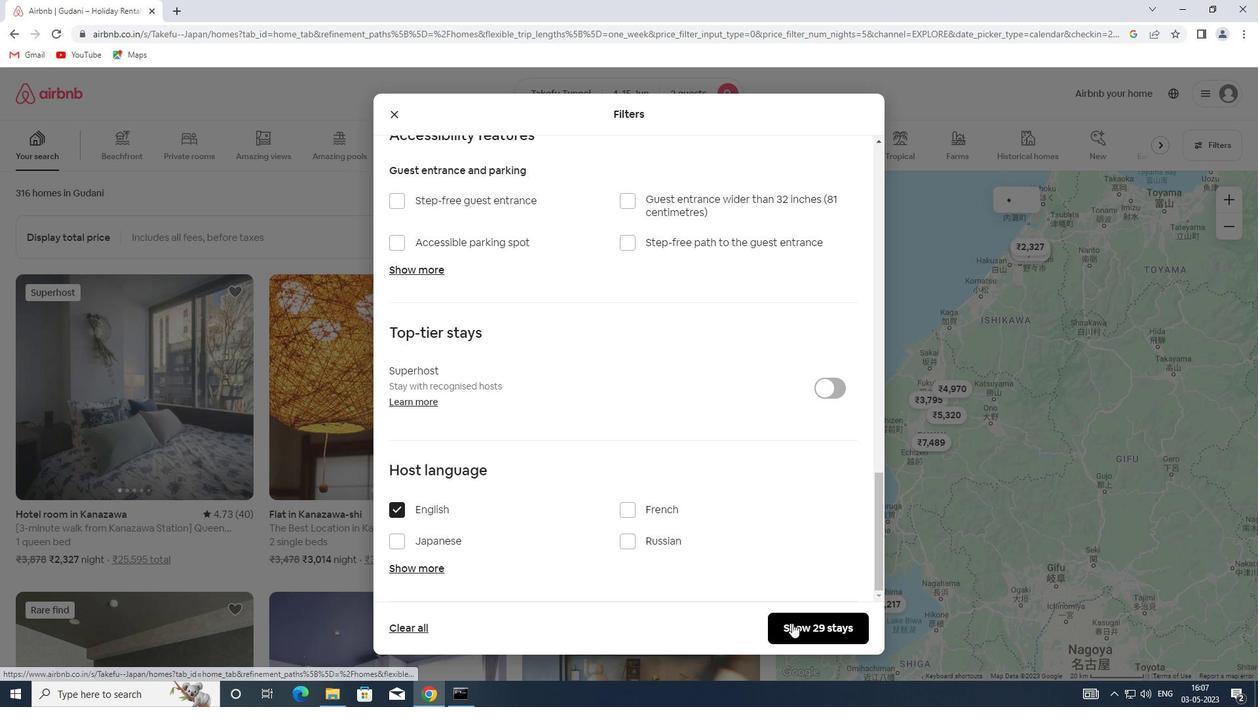 
